 Task: Search round trip flight ticket for 2 adults, 2 infants in seat and 1 infant on lap in first from Hagerstown: Hagerstown Regional Airport (richard A. Henson Field) to Indianapolis: Indianapolis International Airport on 8-5-2023 and return on 8-7-2023. Choice of flights is Singapure airlines. Number of bags: 1 carry on bag and 5 checked bags. Price is upto 100000. Outbound departure time preference is 5:30.
Action: Mouse moved to (348, 316)
Screenshot: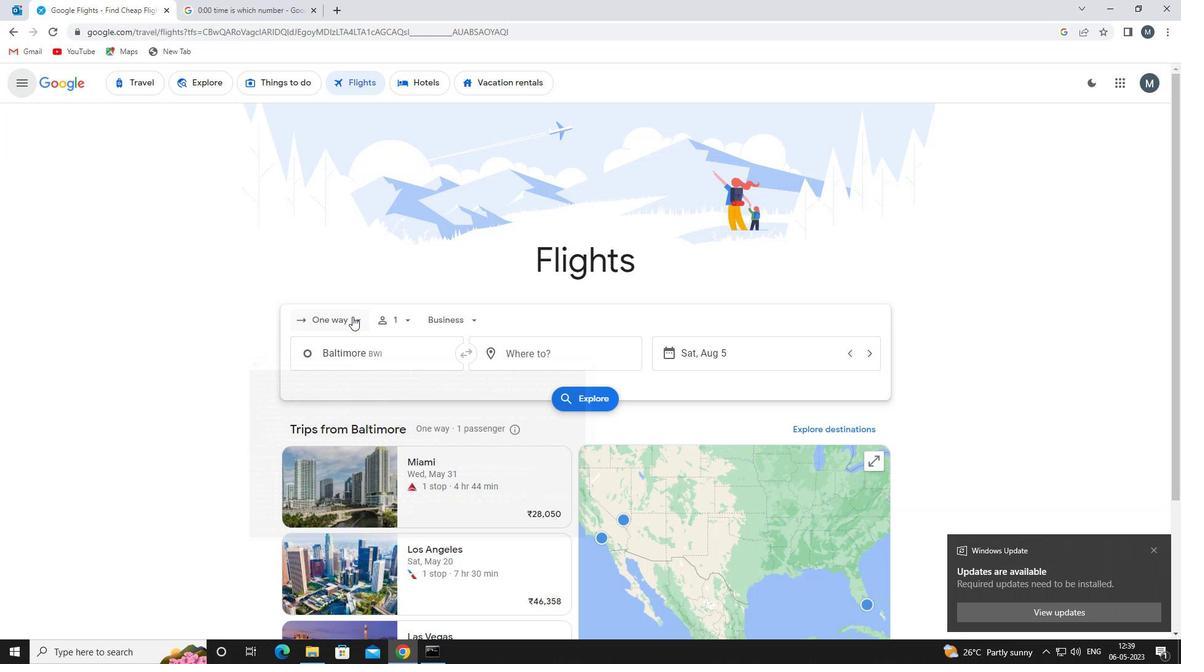 
Action: Mouse pressed left at (348, 316)
Screenshot: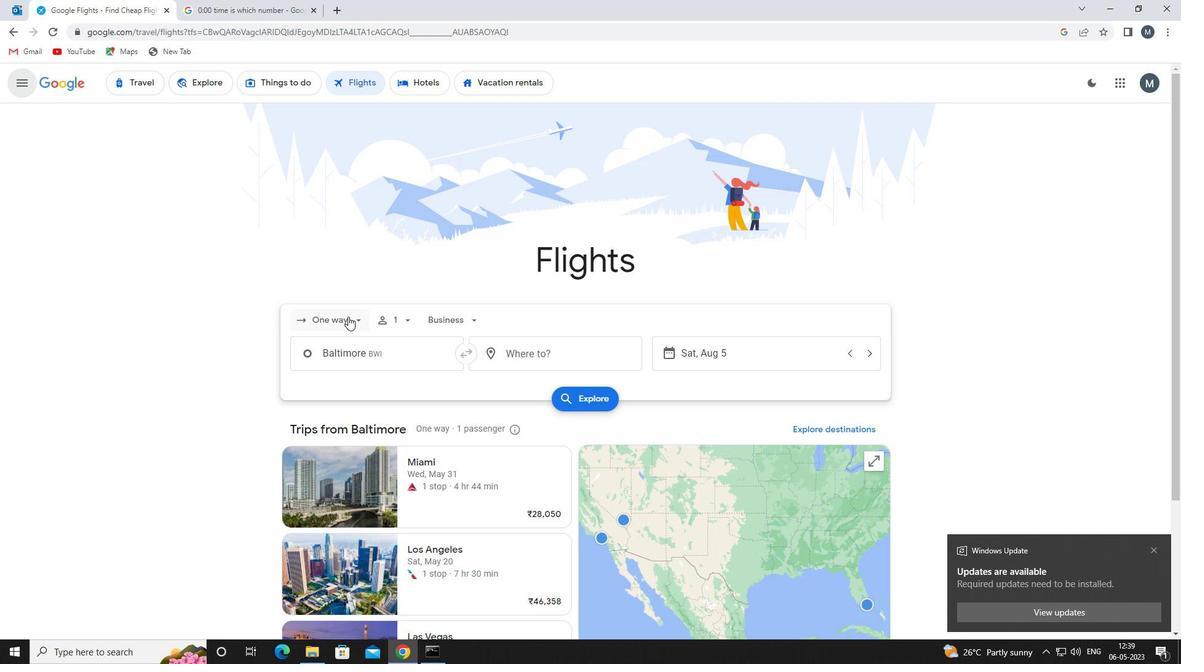 
Action: Mouse moved to (350, 349)
Screenshot: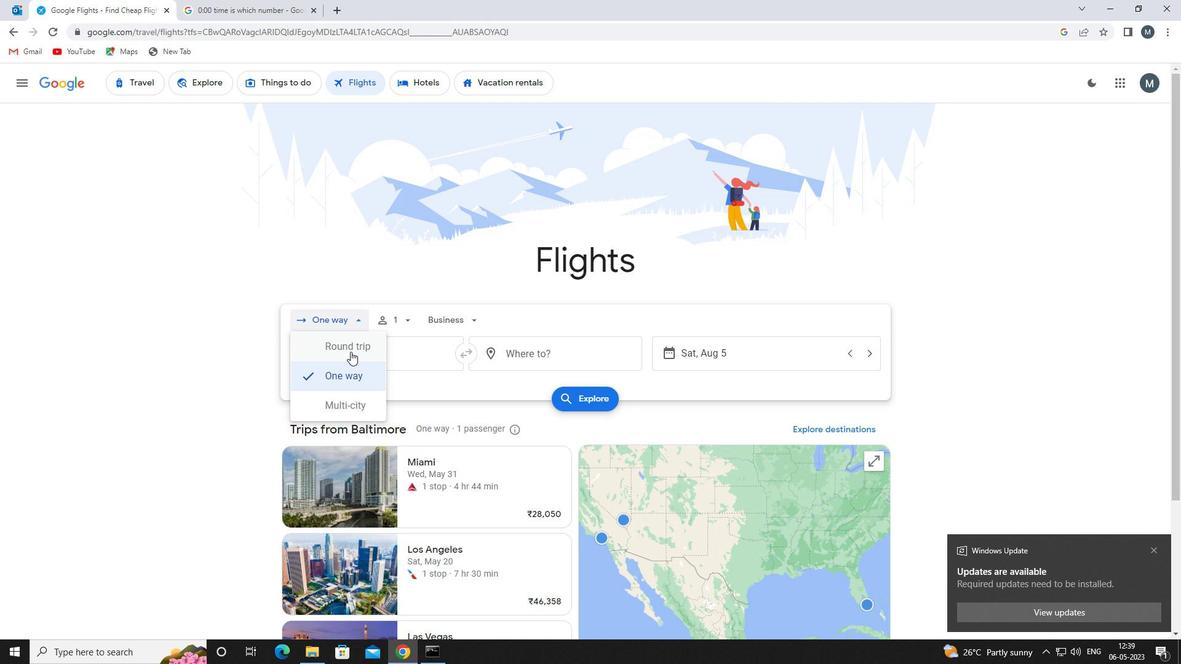 
Action: Mouse pressed left at (350, 349)
Screenshot: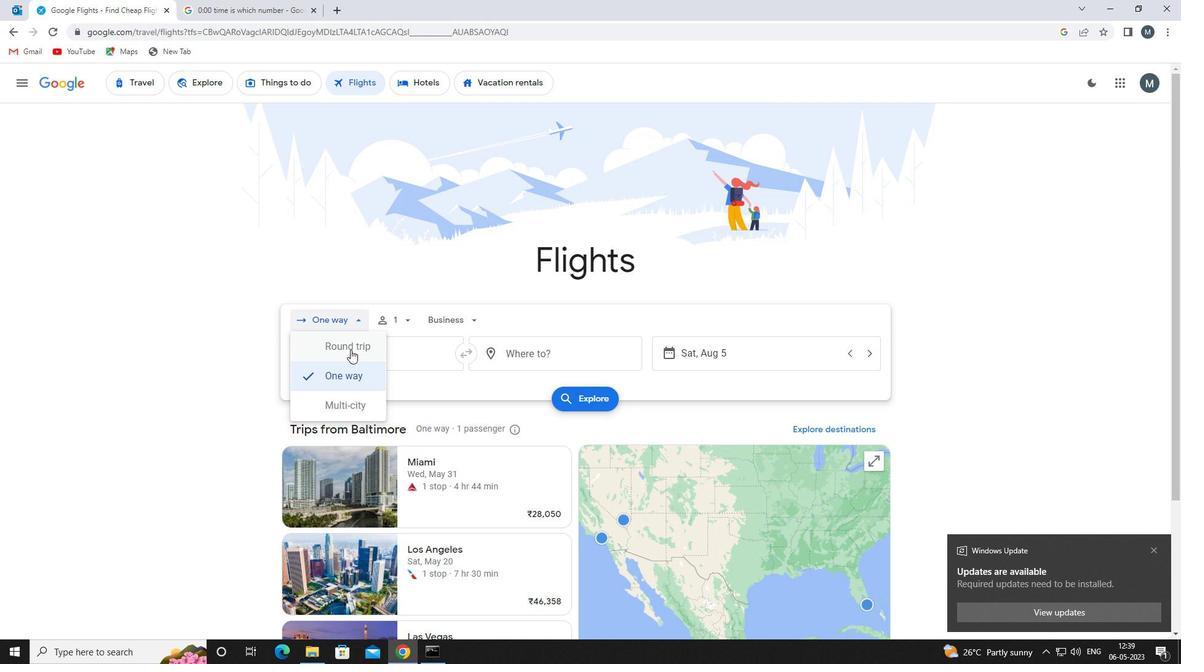 
Action: Mouse moved to (406, 321)
Screenshot: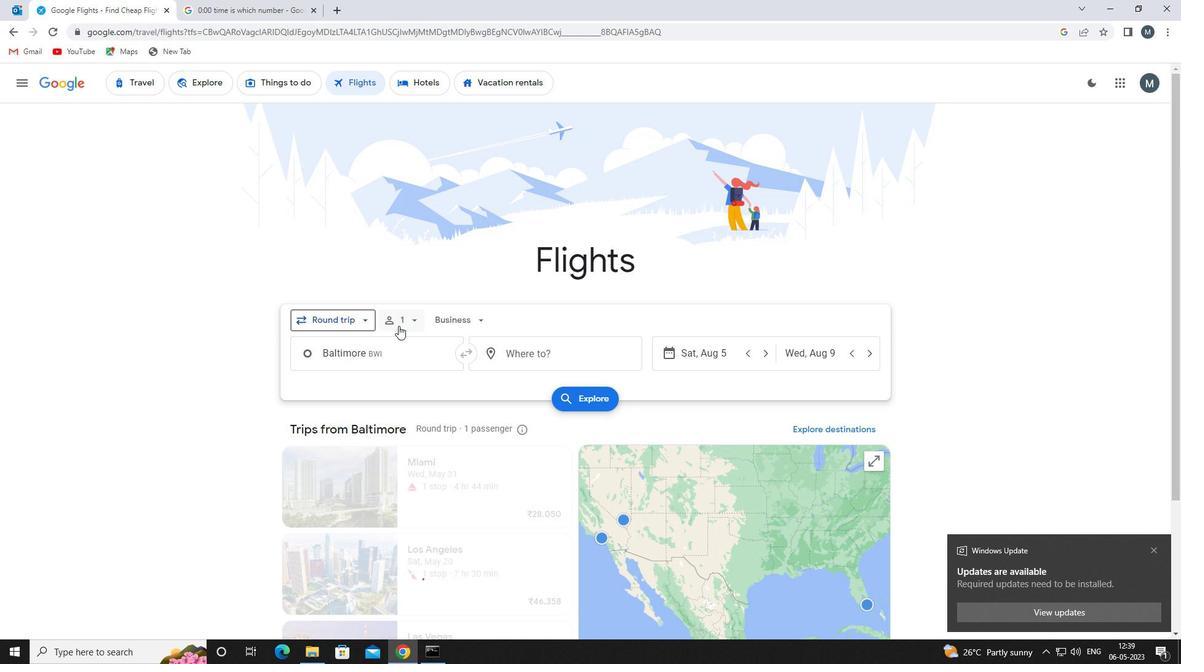 
Action: Mouse pressed left at (406, 321)
Screenshot: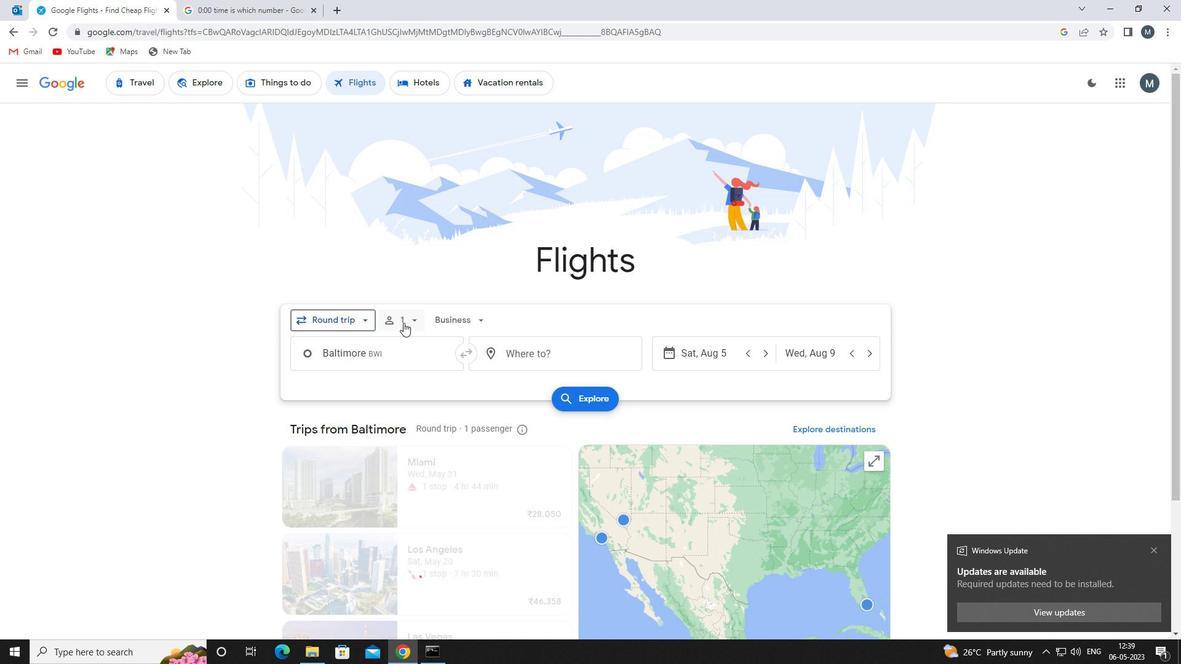 
Action: Mouse moved to (504, 350)
Screenshot: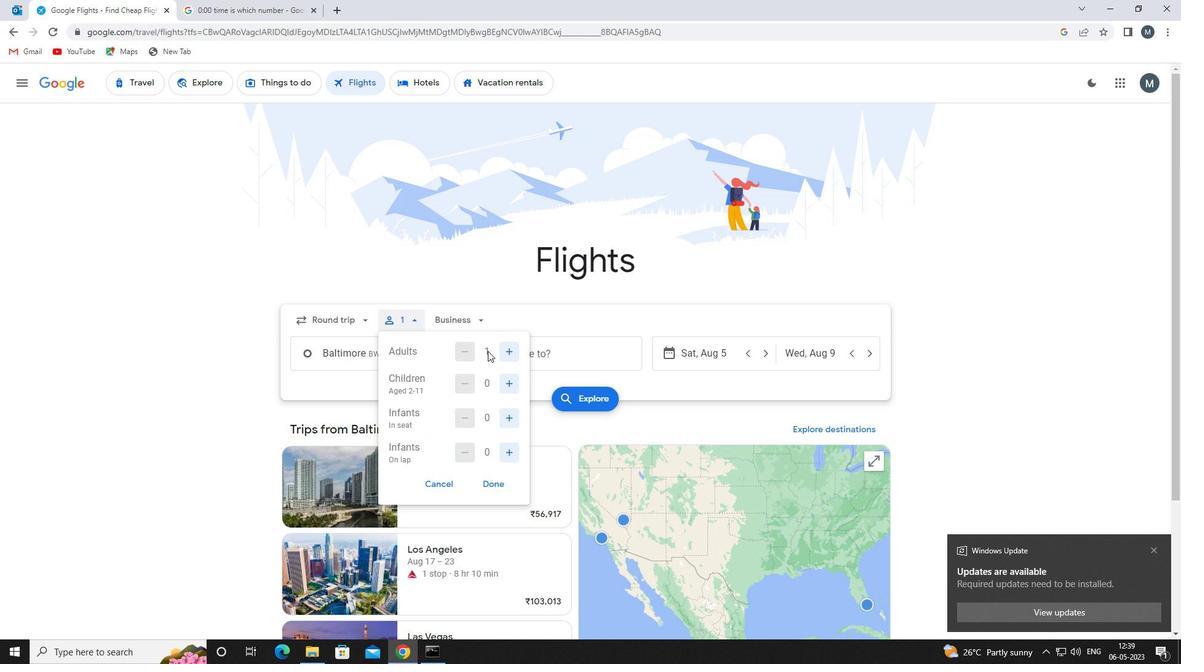 
Action: Mouse pressed left at (504, 350)
Screenshot: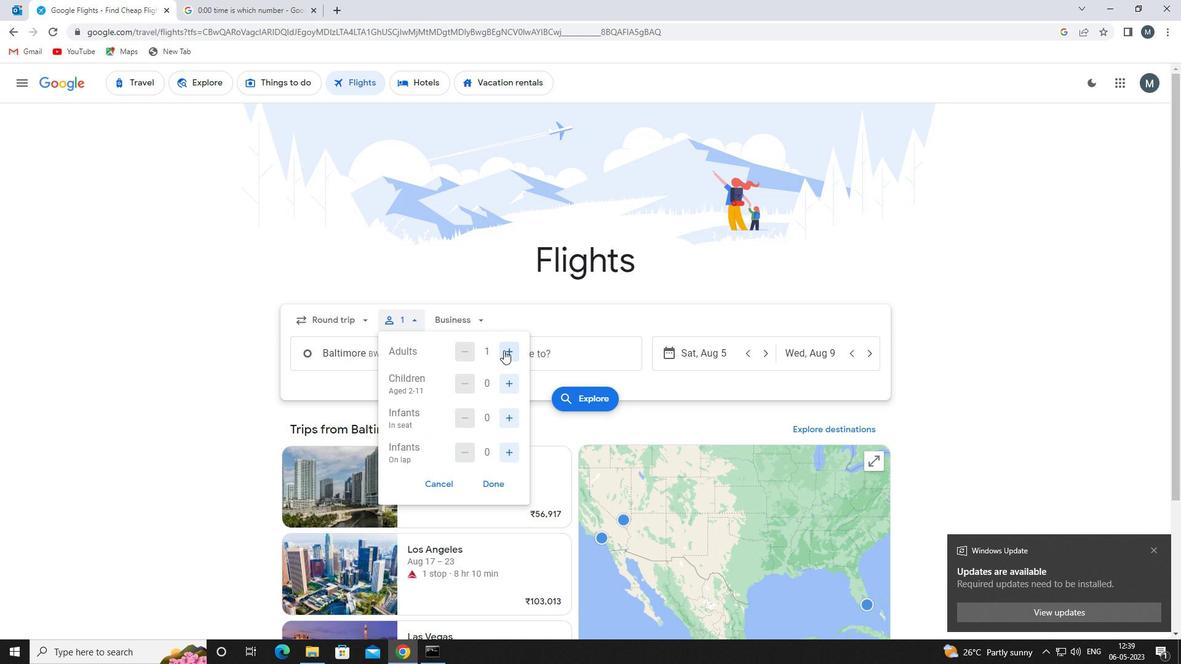 
Action: Mouse moved to (507, 416)
Screenshot: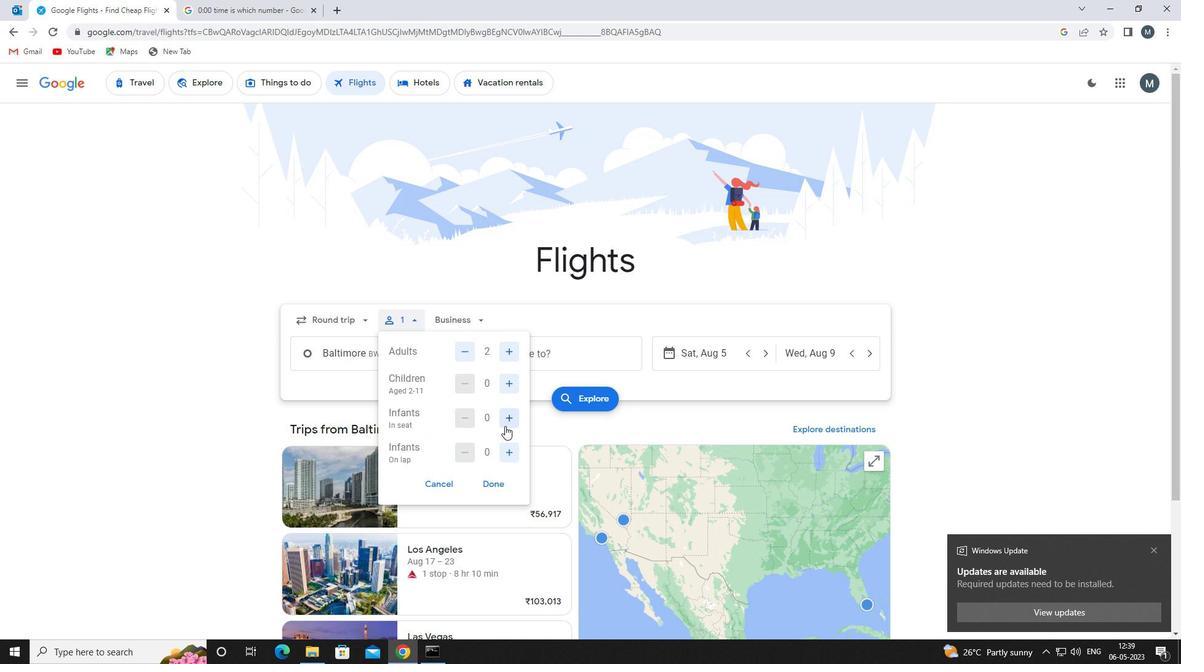 
Action: Mouse pressed left at (507, 416)
Screenshot: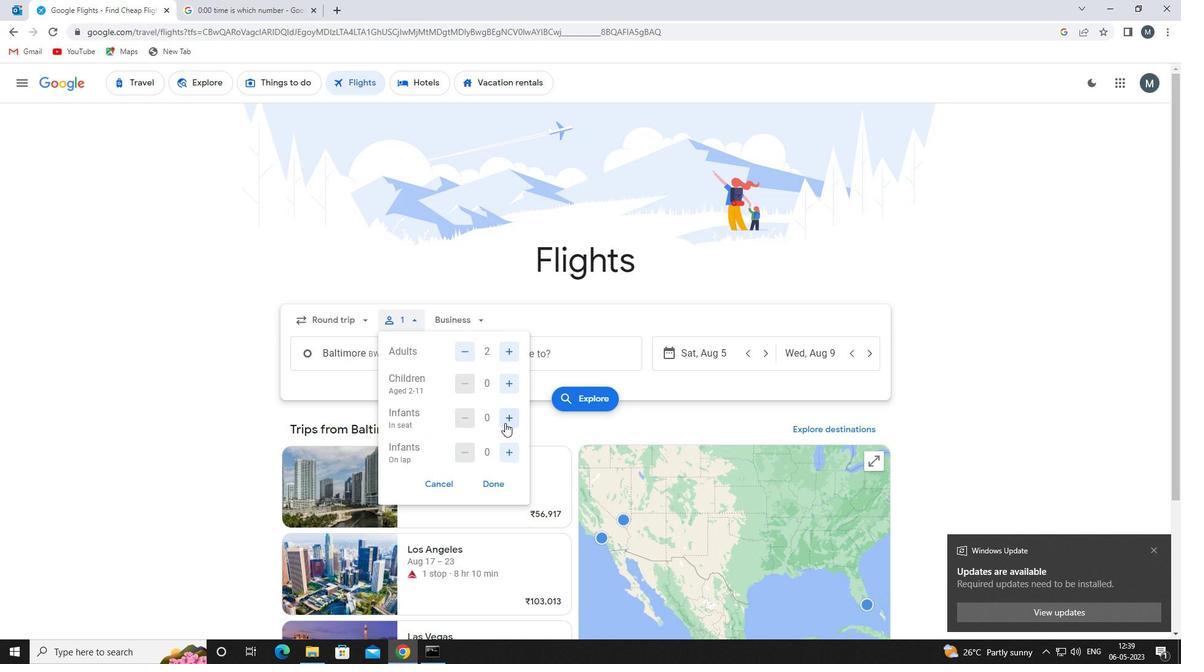 
Action: Mouse moved to (507, 417)
Screenshot: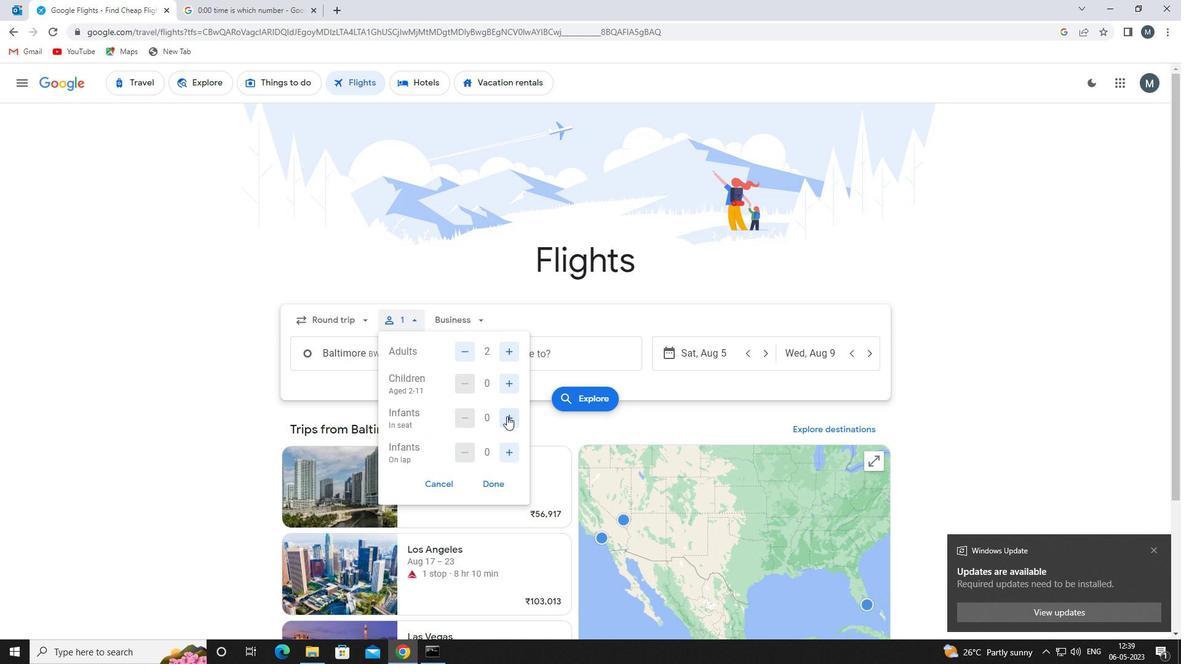 
Action: Mouse pressed left at (507, 417)
Screenshot: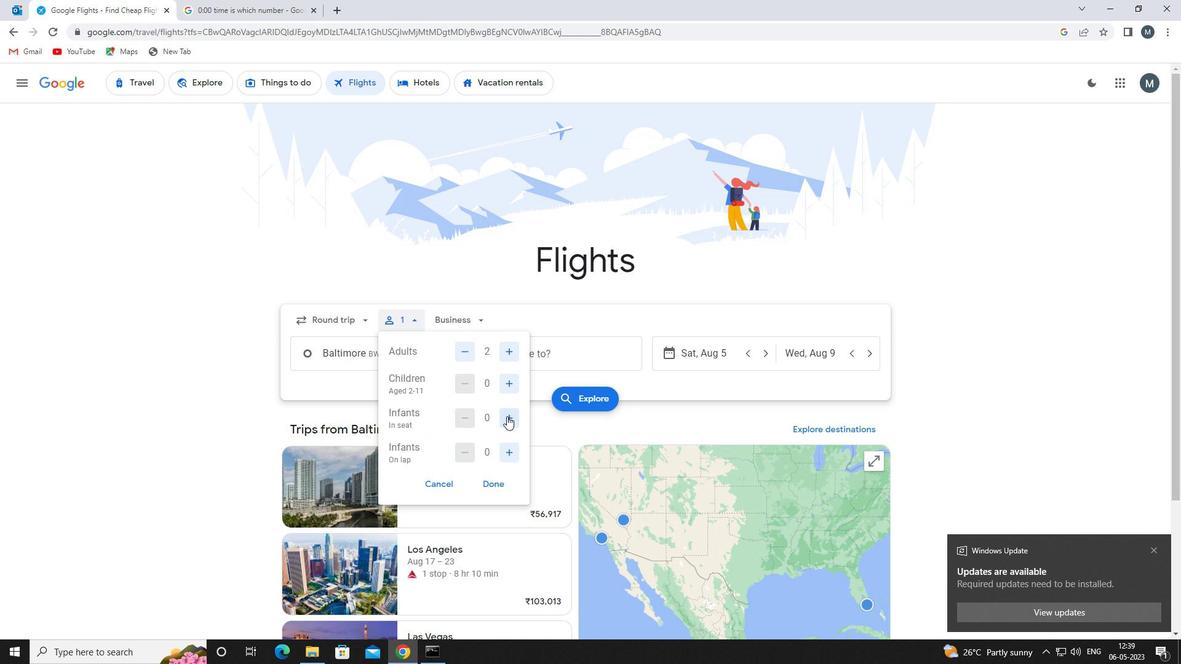 
Action: Mouse moved to (512, 454)
Screenshot: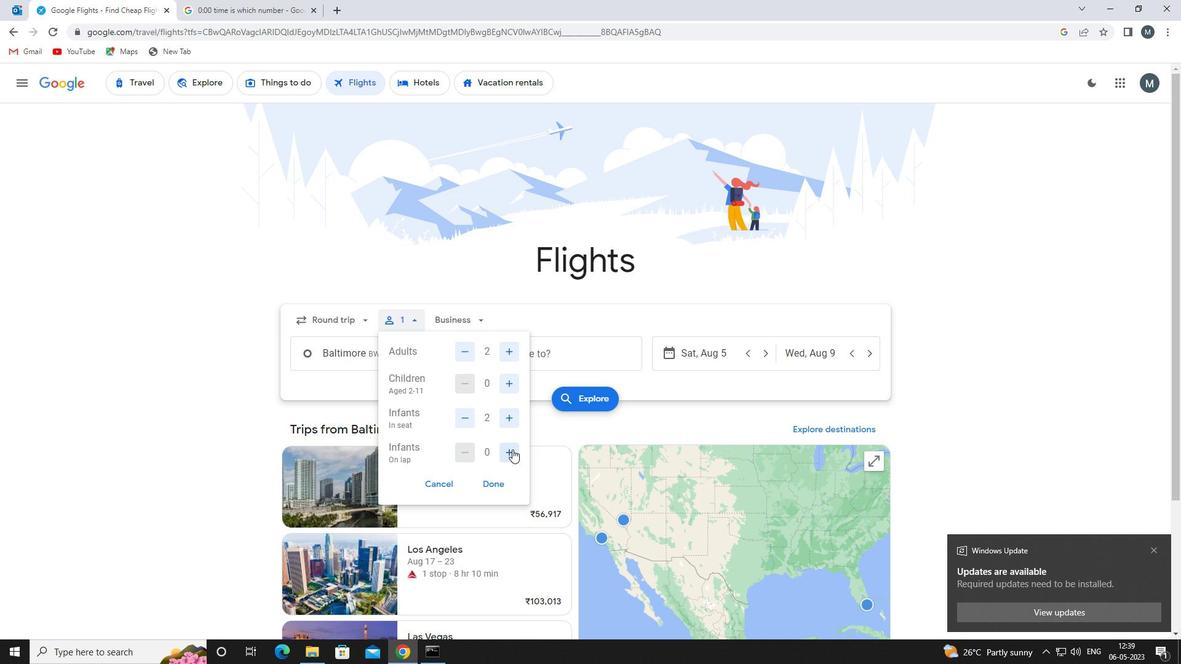 
Action: Mouse pressed left at (512, 454)
Screenshot: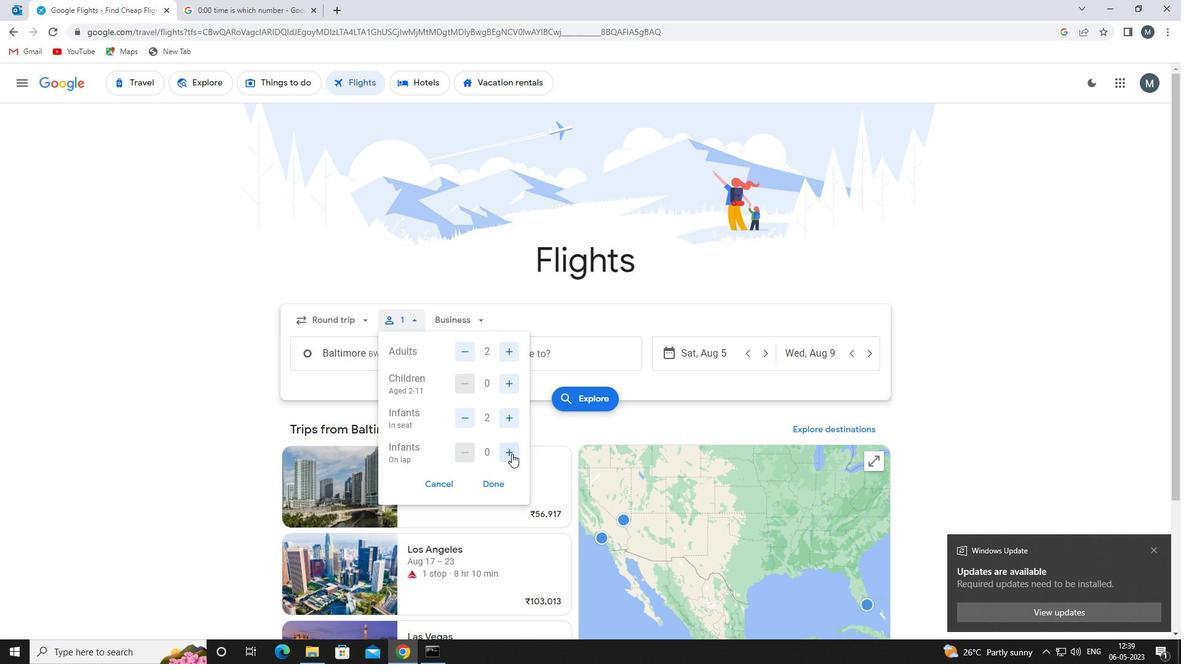 
Action: Mouse moved to (484, 486)
Screenshot: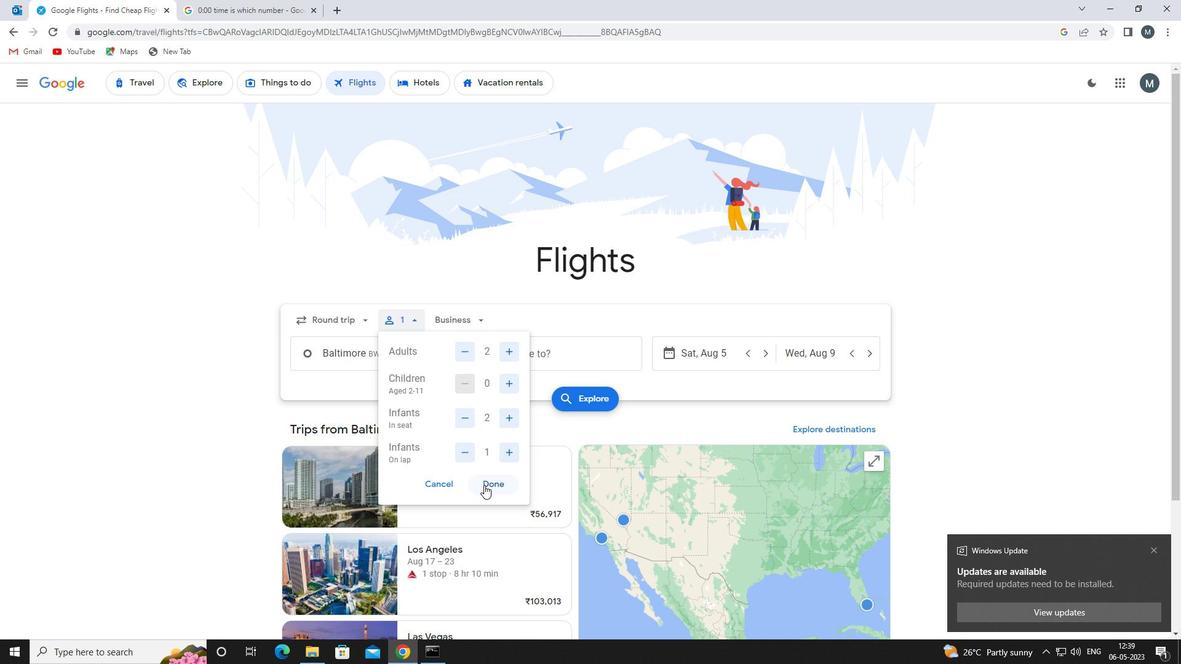 
Action: Mouse pressed left at (484, 486)
Screenshot: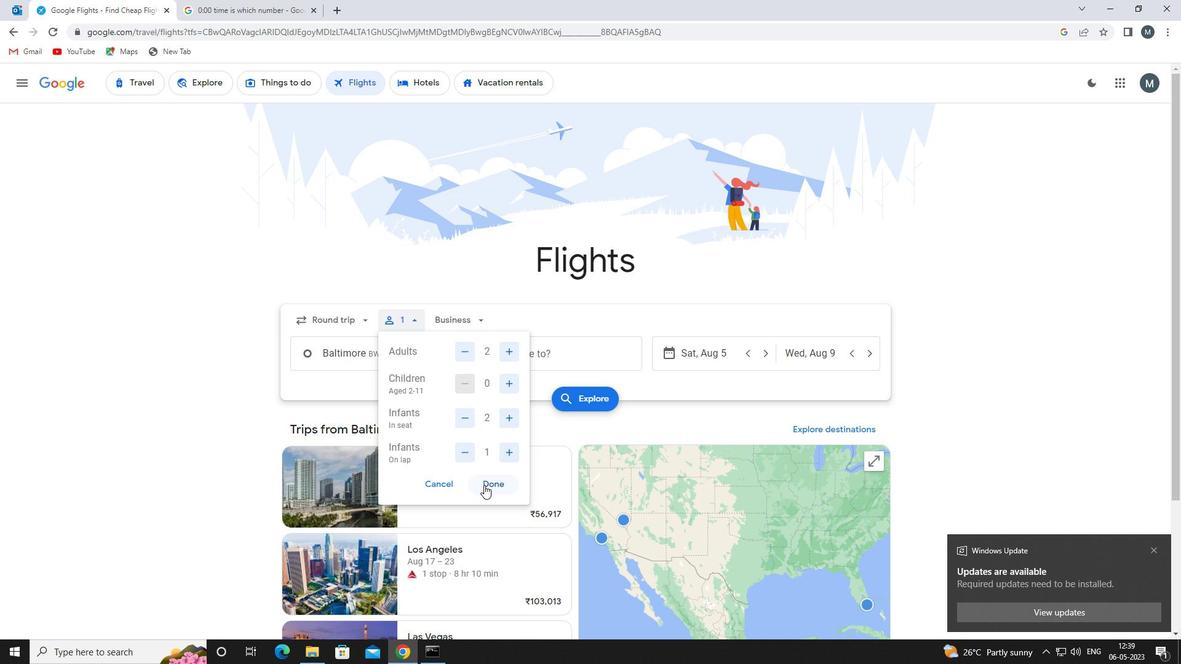 
Action: Mouse moved to (462, 320)
Screenshot: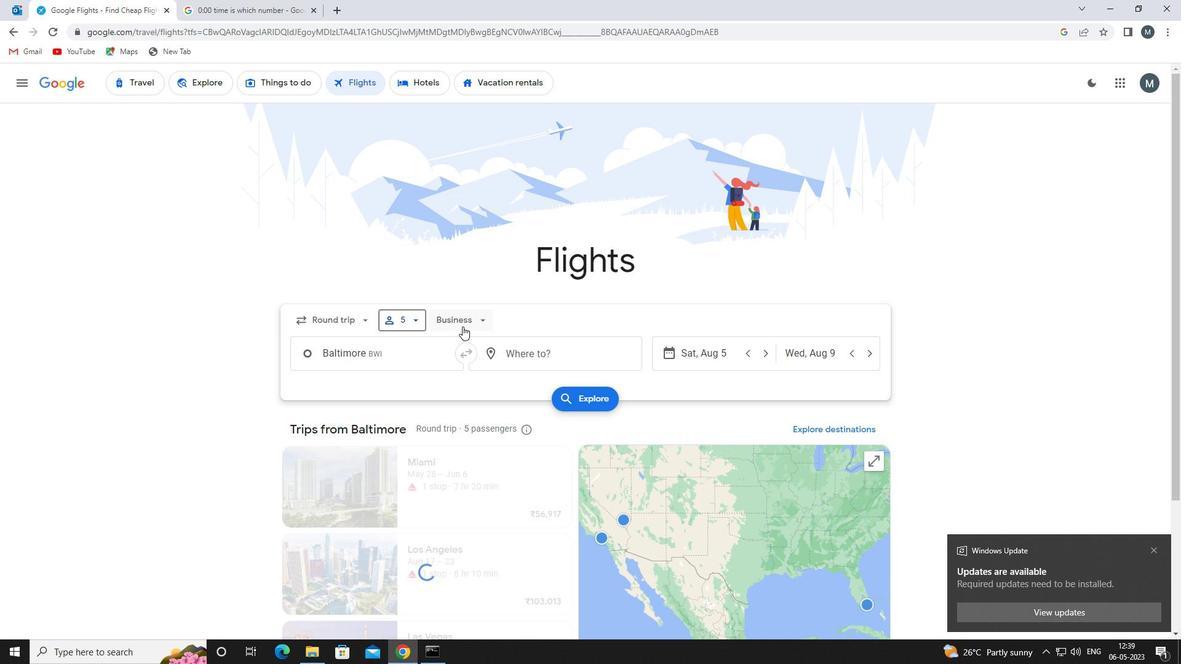 
Action: Mouse pressed left at (462, 320)
Screenshot: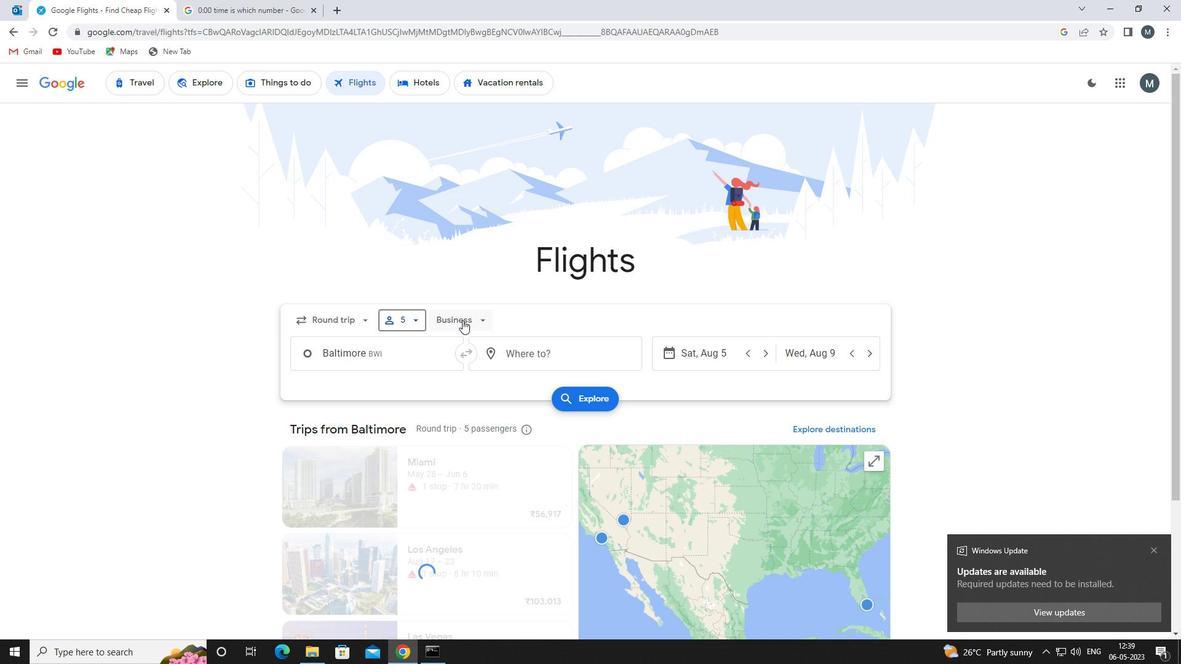 
Action: Mouse moved to (476, 438)
Screenshot: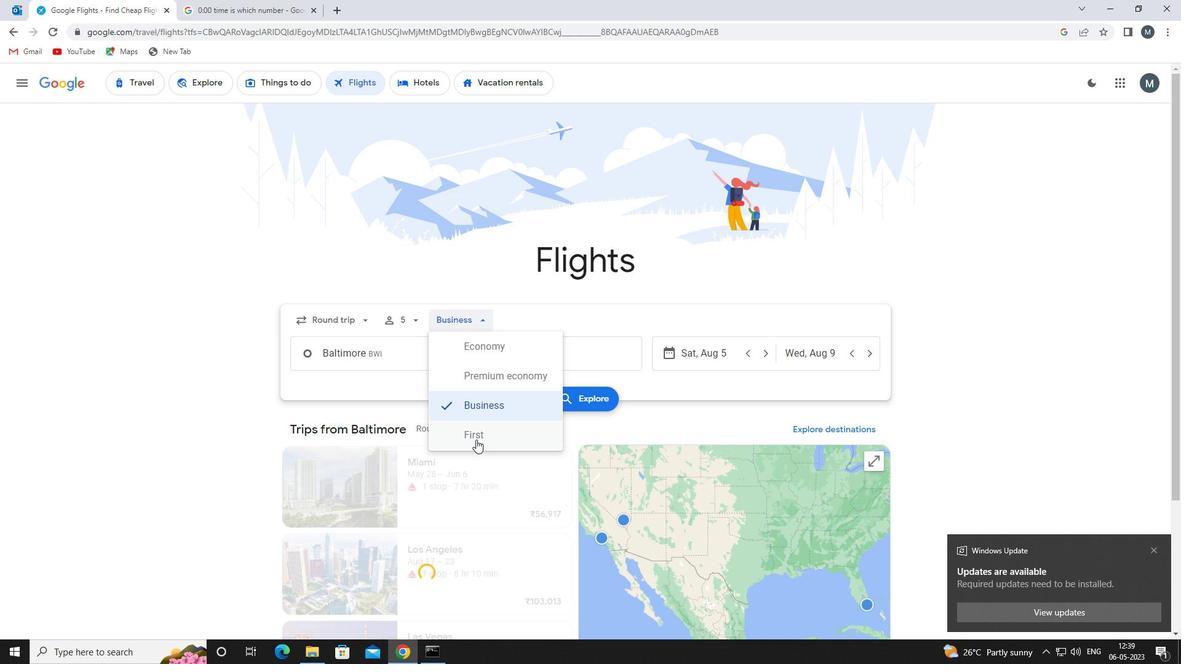 
Action: Mouse pressed left at (476, 438)
Screenshot: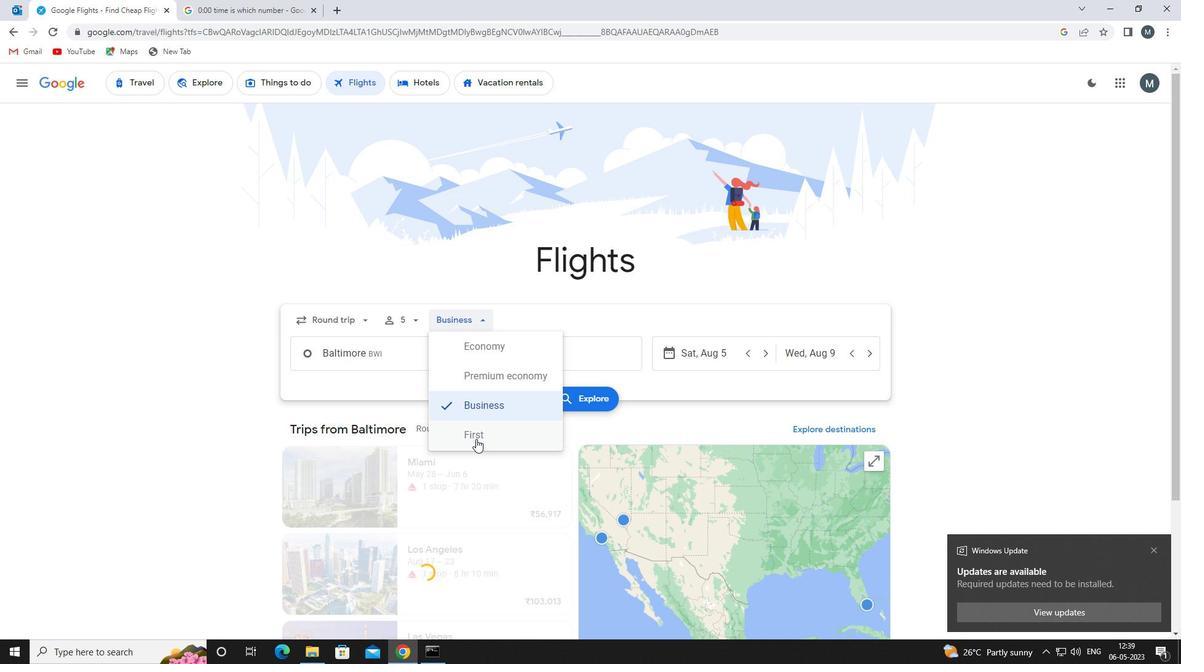
Action: Mouse moved to (387, 359)
Screenshot: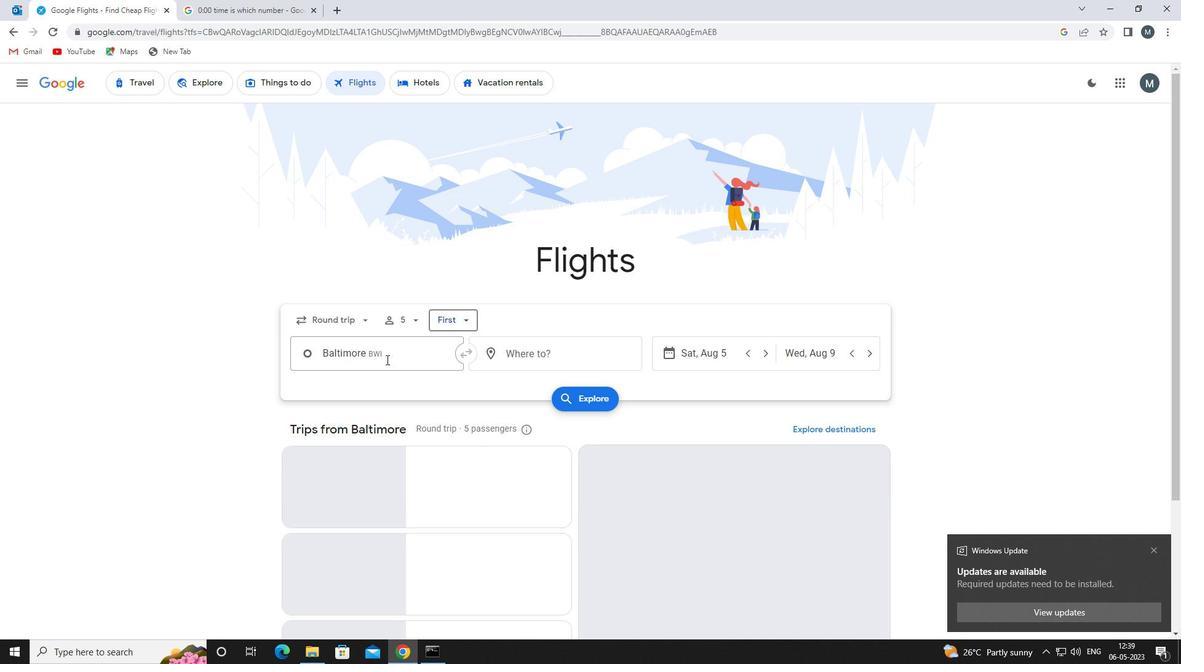 
Action: Mouse pressed left at (387, 359)
Screenshot: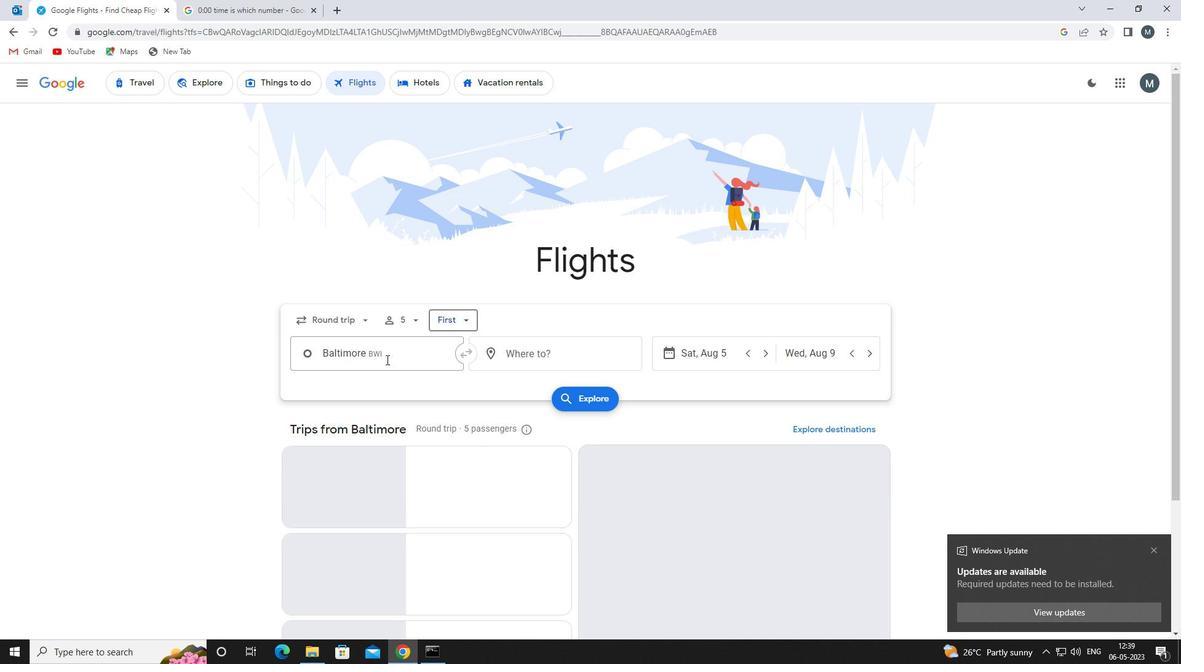 
Action: Mouse moved to (387, 358)
Screenshot: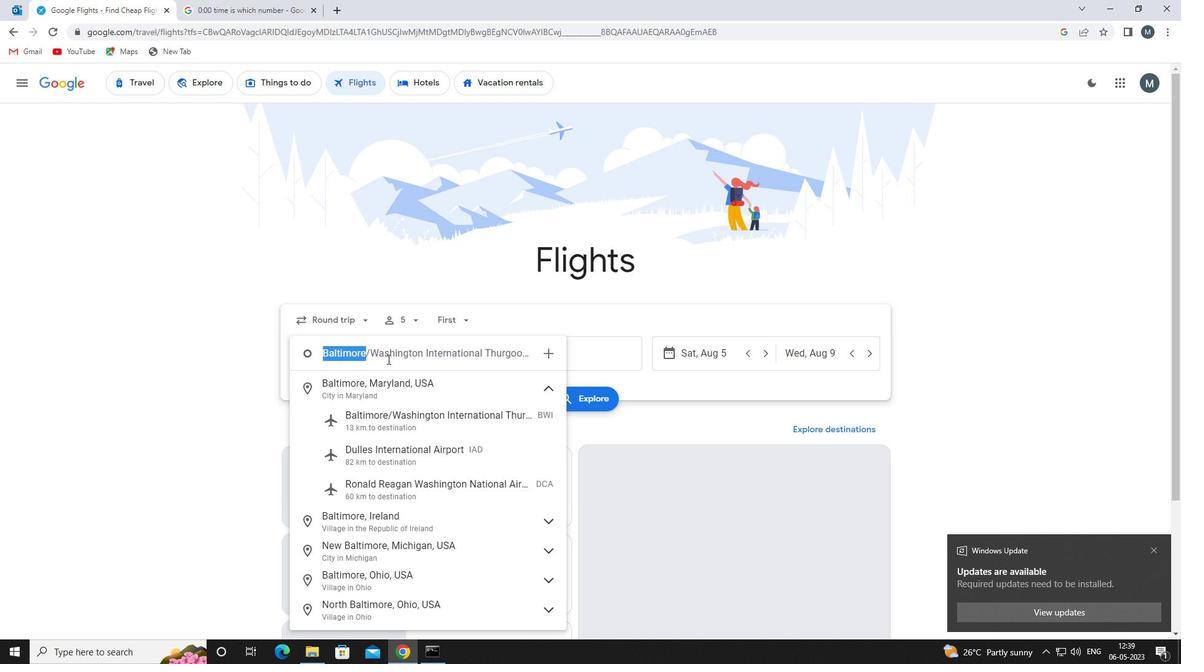 
Action: Key pressed hagerstown<Key.space>re
Screenshot: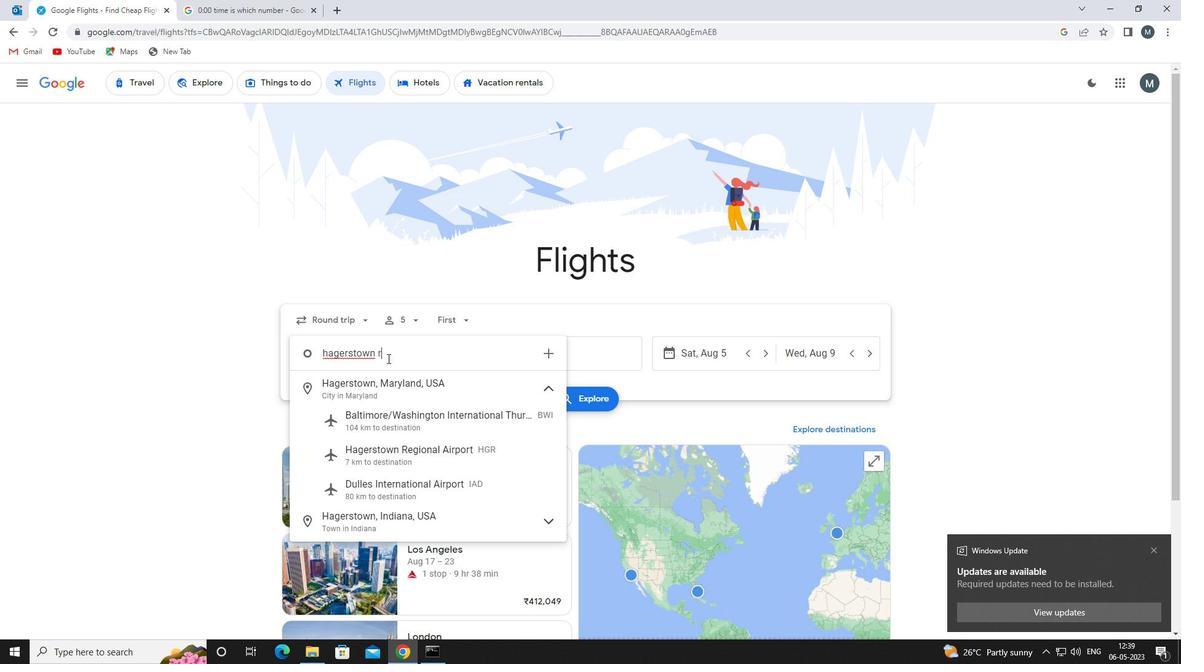 
Action: Mouse moved to (417, 382)
Screenshot: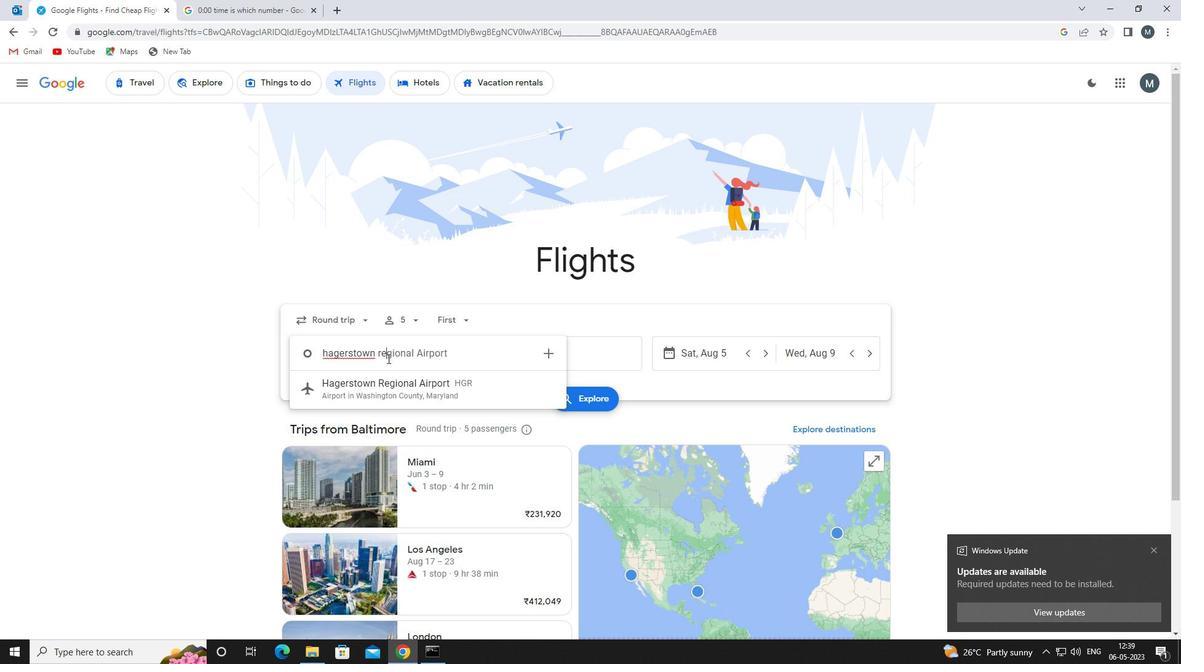 
Action: Mouse pressed left at (417, 382)
Screenshot: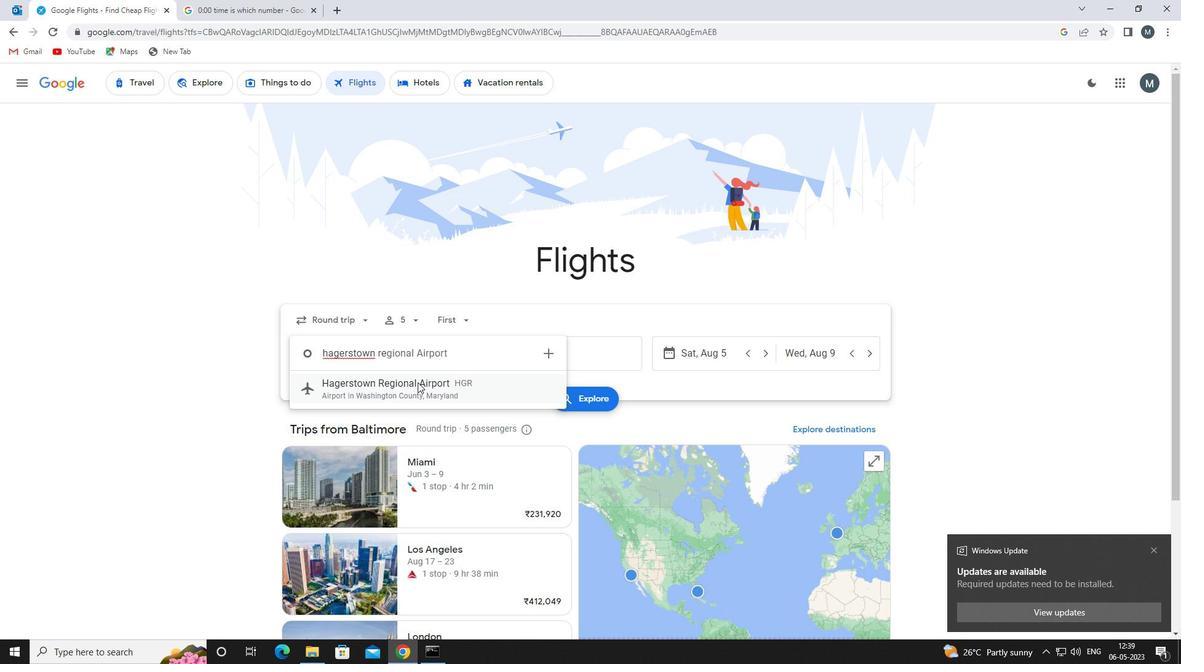 
Action: Mouse moved to (507, 356)
Screenshot: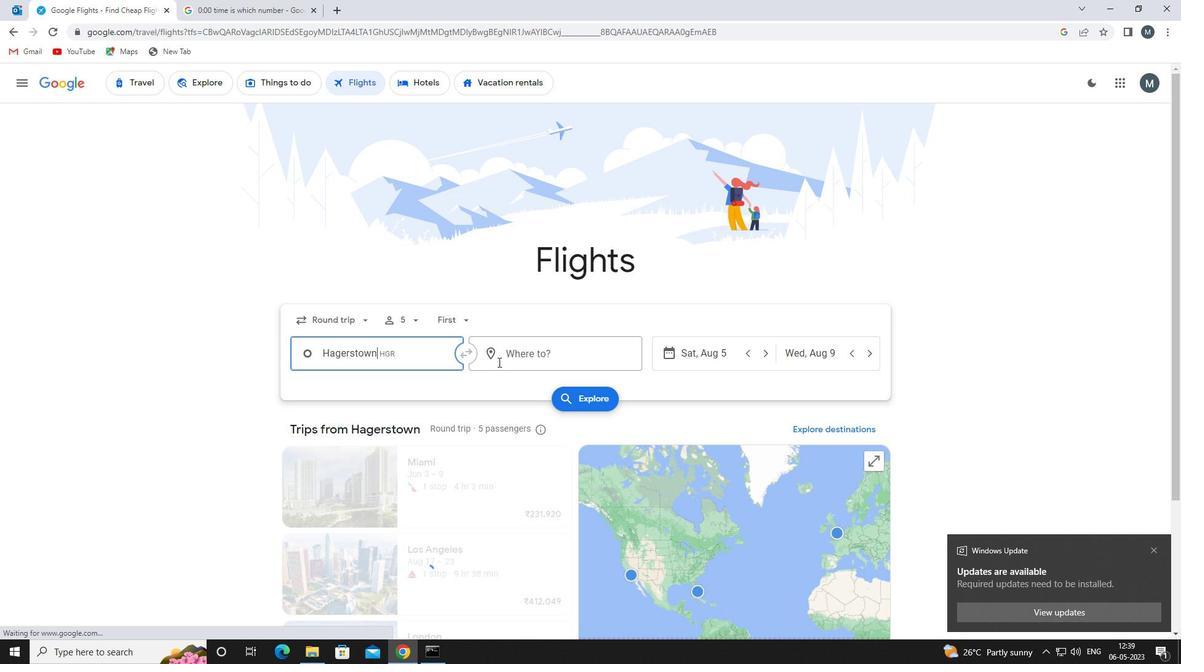 
Action: Mouse pressed left at (507, 356)
Screenshot: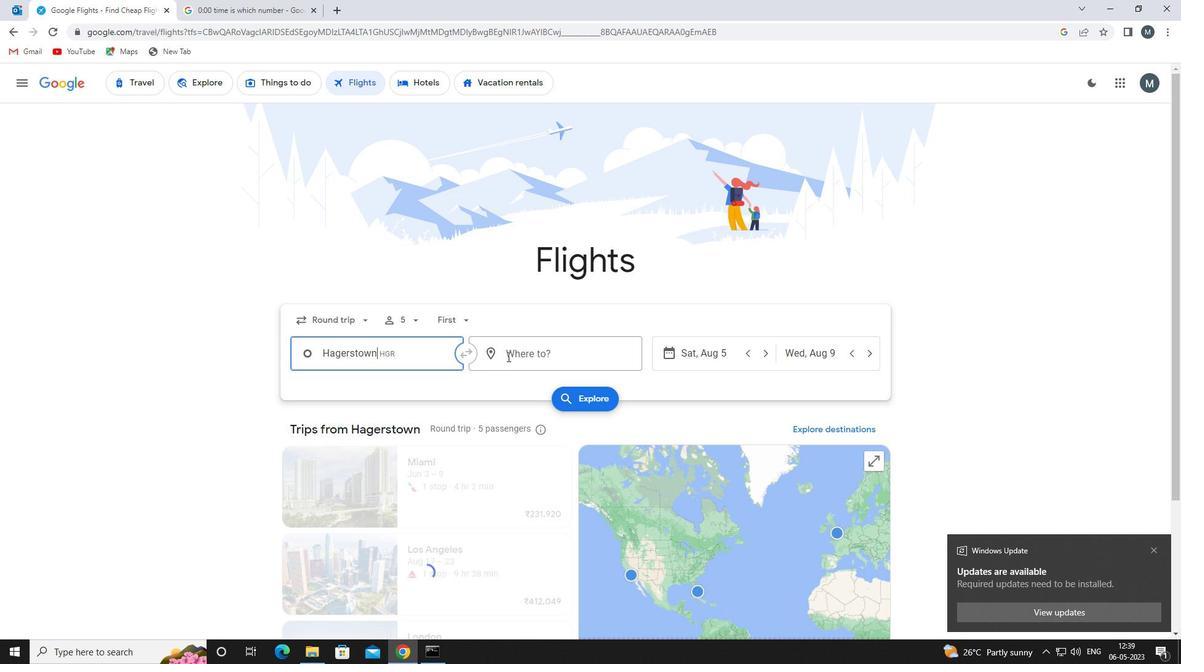 
Action: Key pressed ind
Screenshot: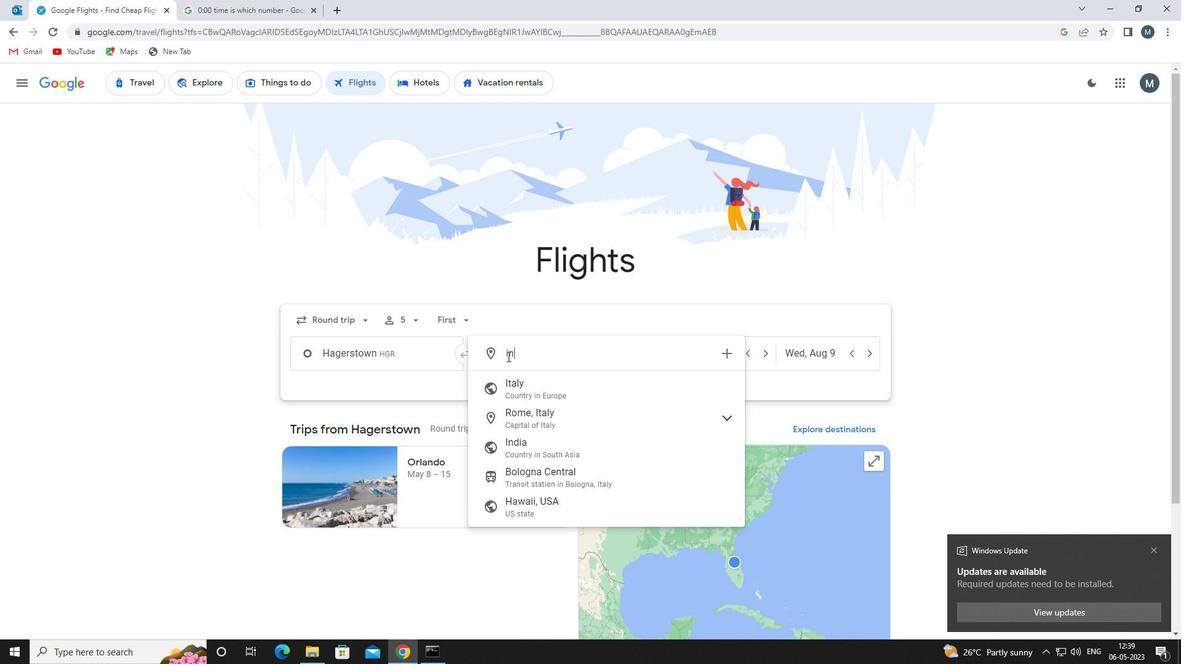 
Action: Mouse moved to (547, 386)
Screenshot: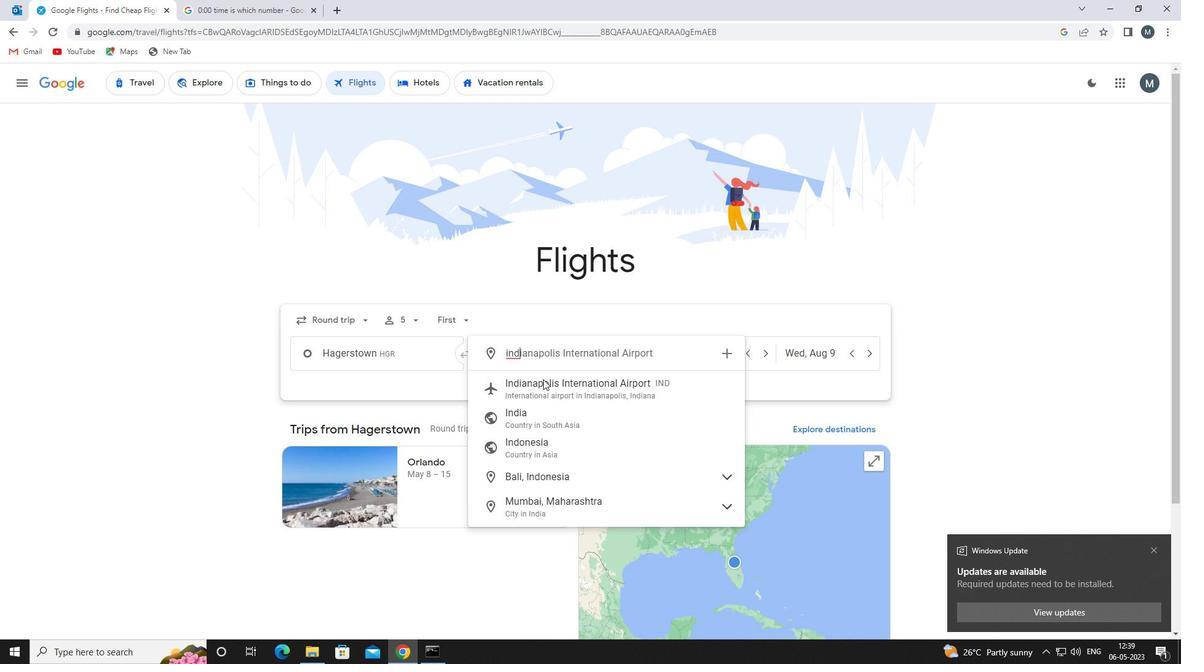
Action: Mouse pressed left at (547, 386)
Screenshot: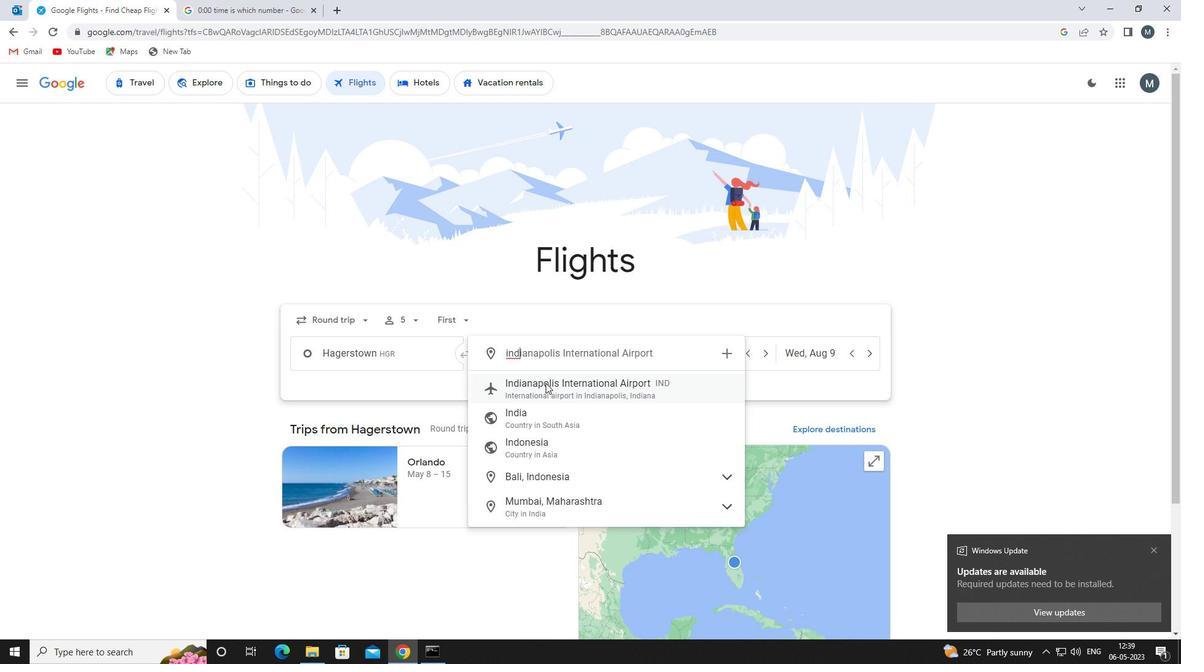 
Action: Mouse moved to (696, 360)
Screenshot: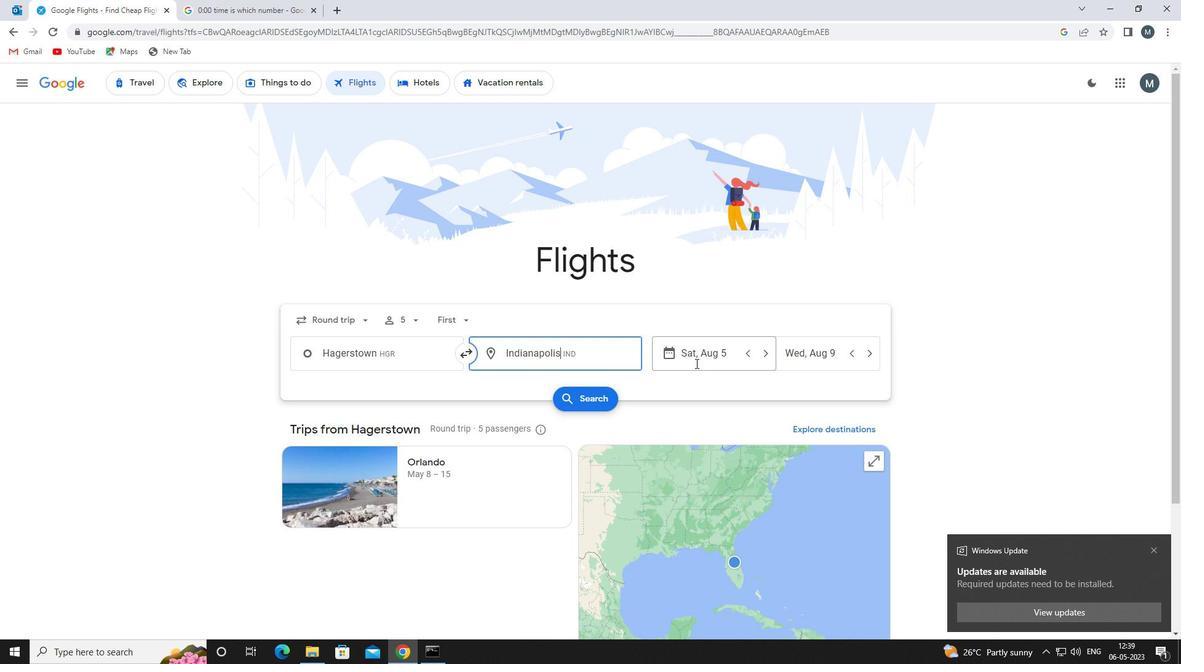 
Action: Mouse pressed left at (696, 360)
Screenshot: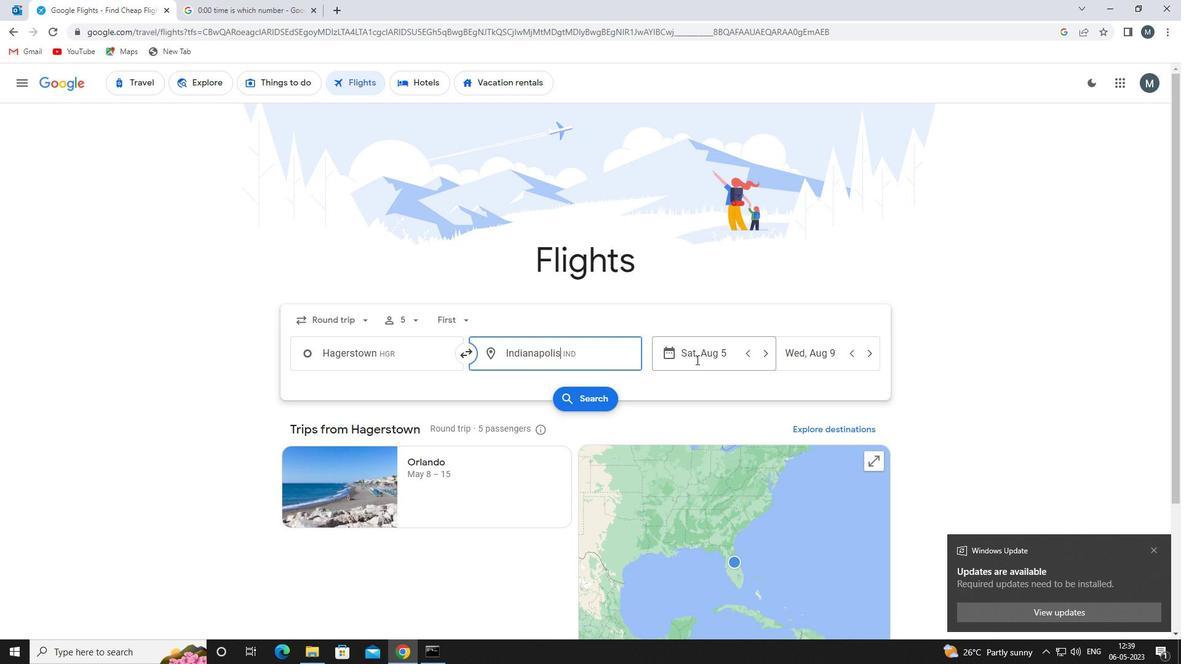 
Action: Mouse moved to (622, 417)
Screenshot: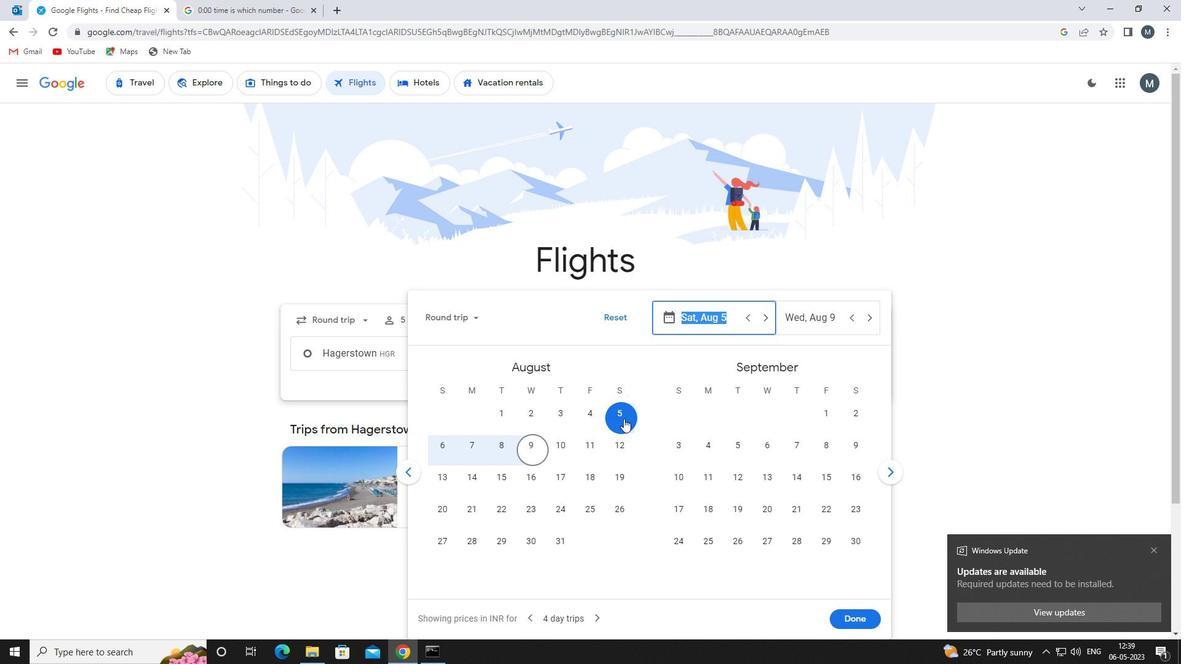 
Action: Mouse pressed left at (622, 417)
Screenshot: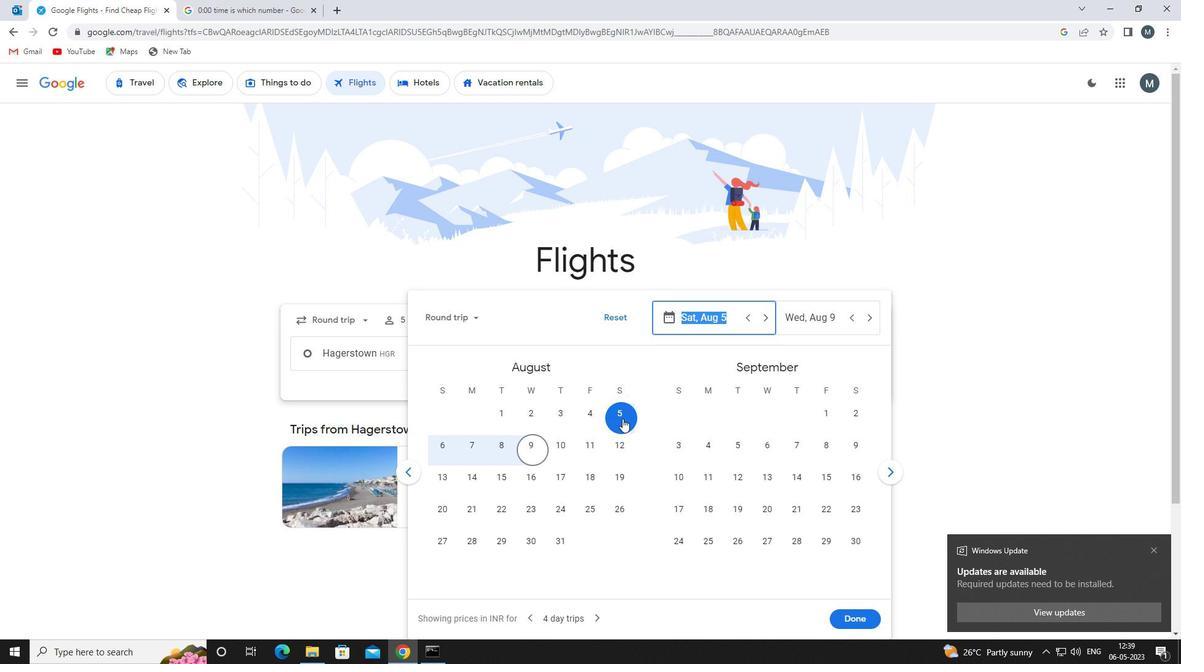 
Action: Mouse moved to (467, 443)
Screenshot: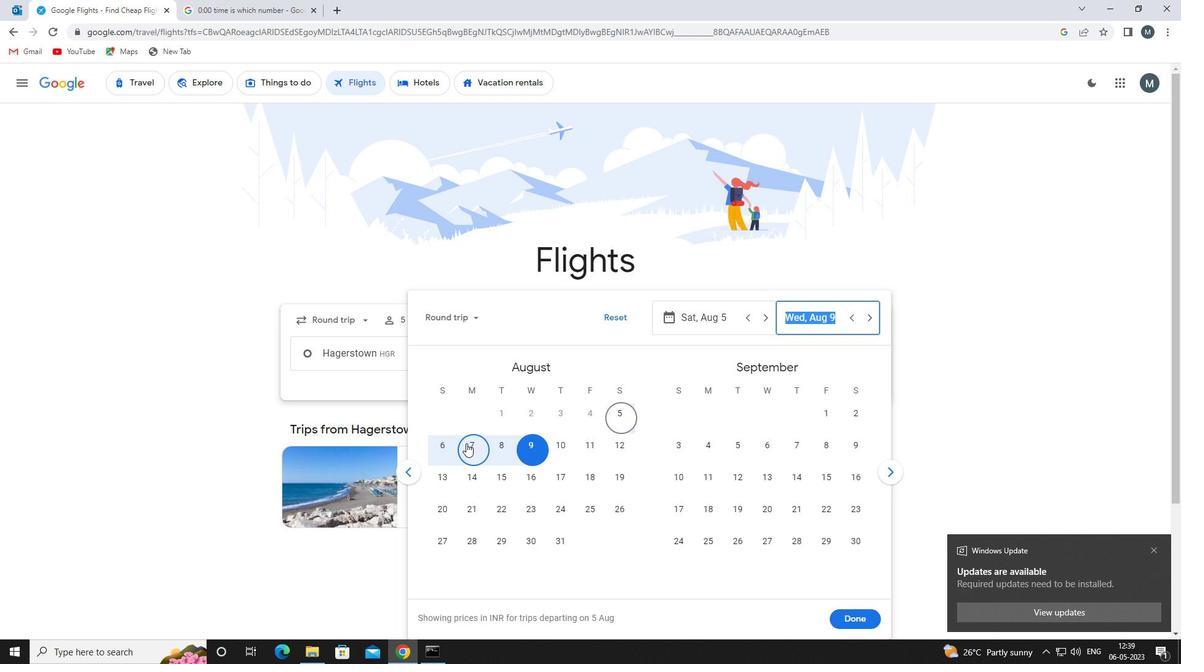 
Action: Mouse pressed left at (467, 443)
Screenshot: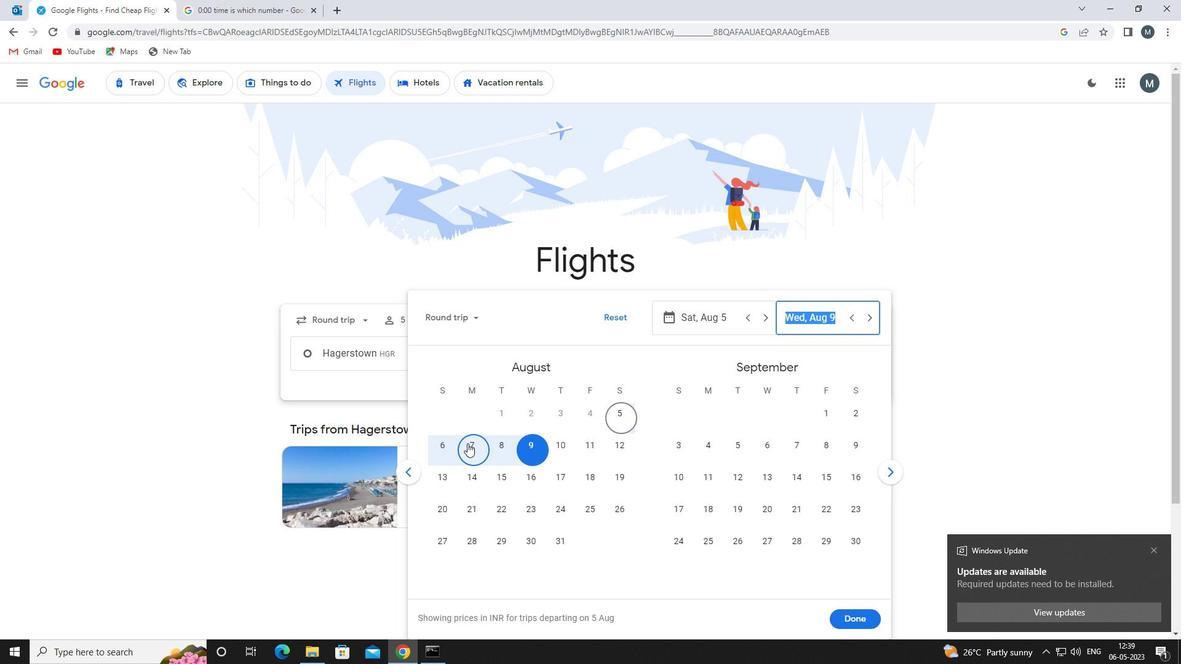 
Action: Mouse moved to (857, 621)
Screenshot: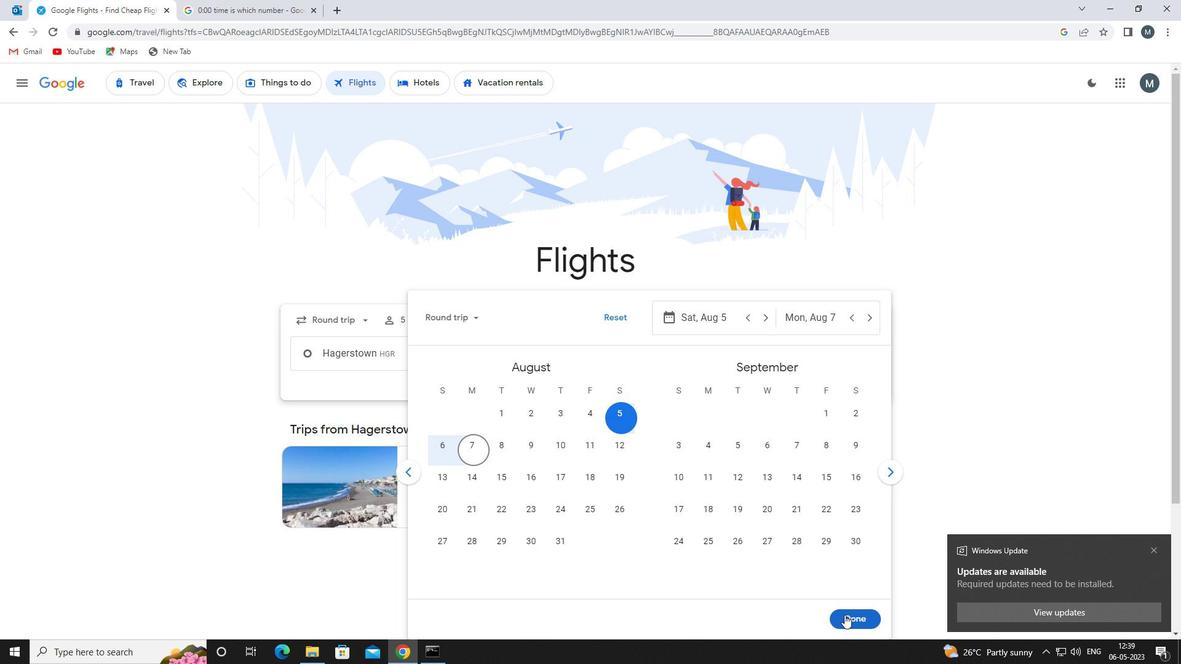 
Action: Mouse pressed left at (857, 621)
Screenshot: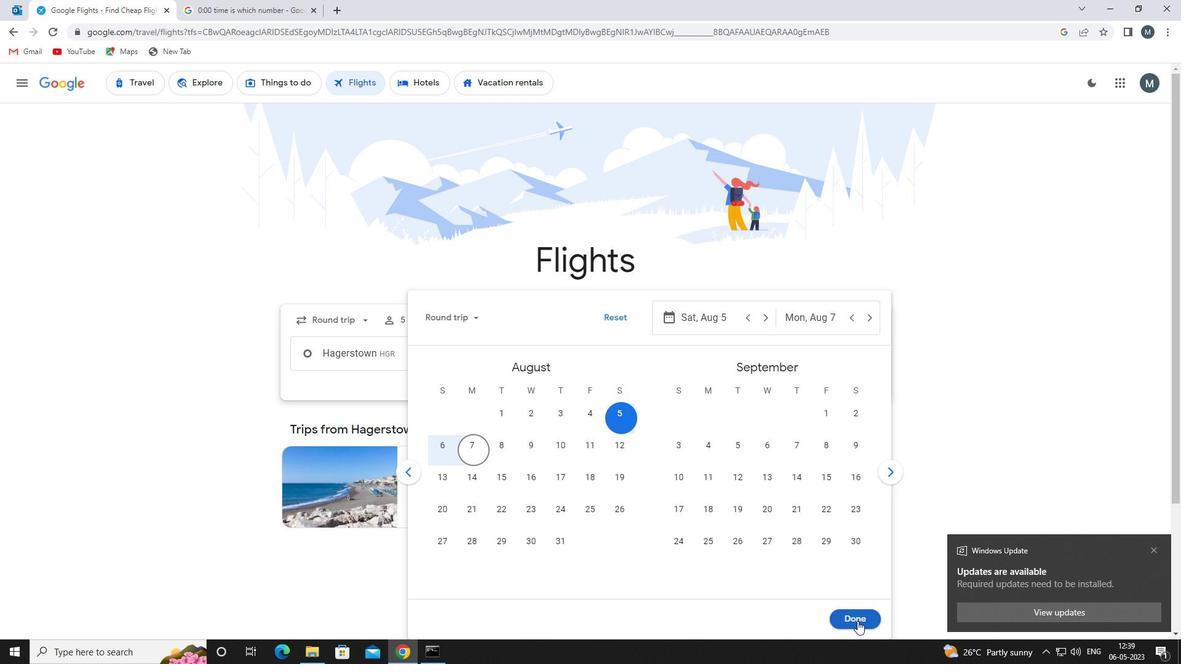 
Action: Mouse moved to (591, 397)
Screenshot: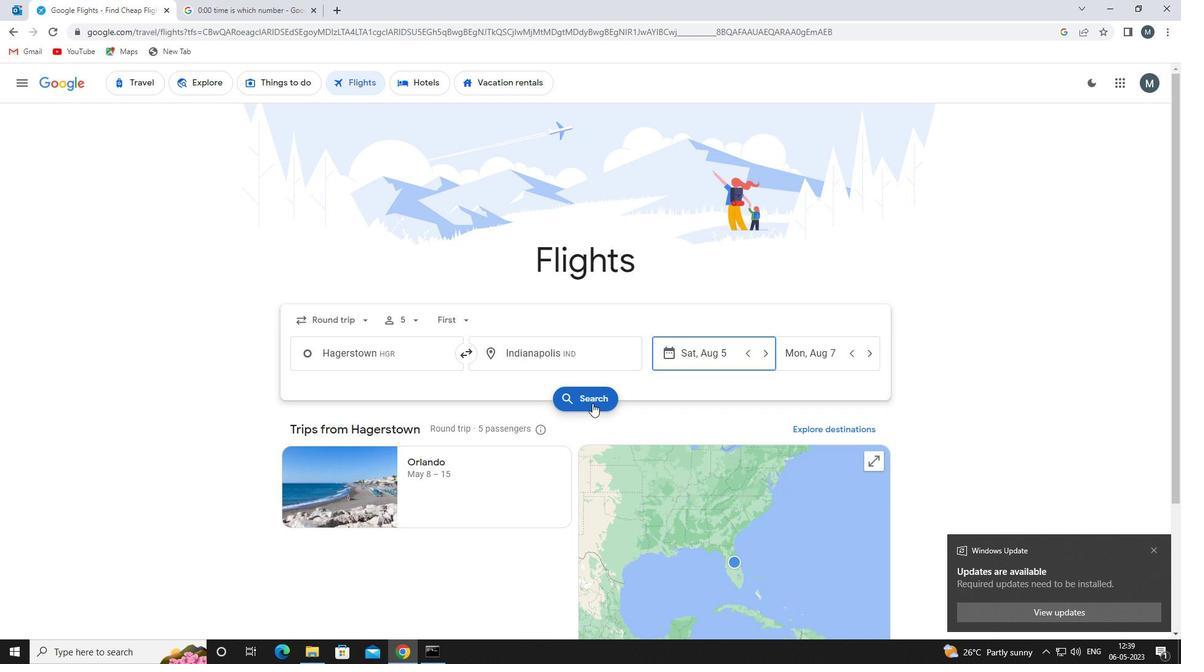 
Action: Mouse pressed left at (591, 397)
Screenshot: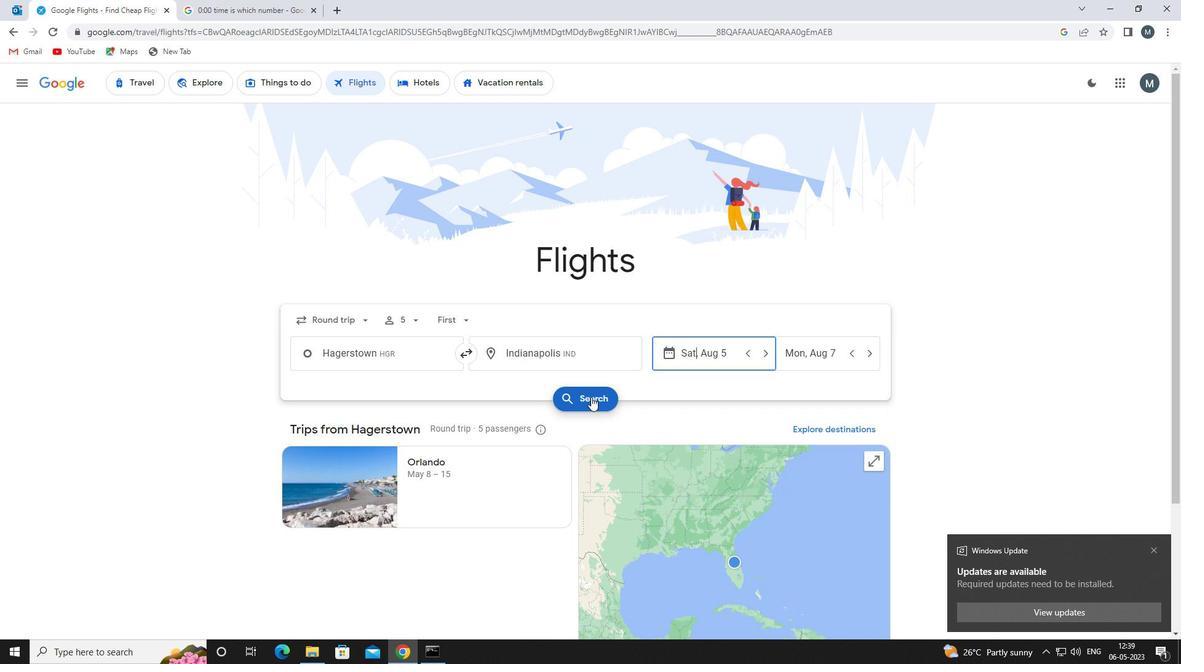 
Action: Mouse moved to (318, 195)
Screenshot: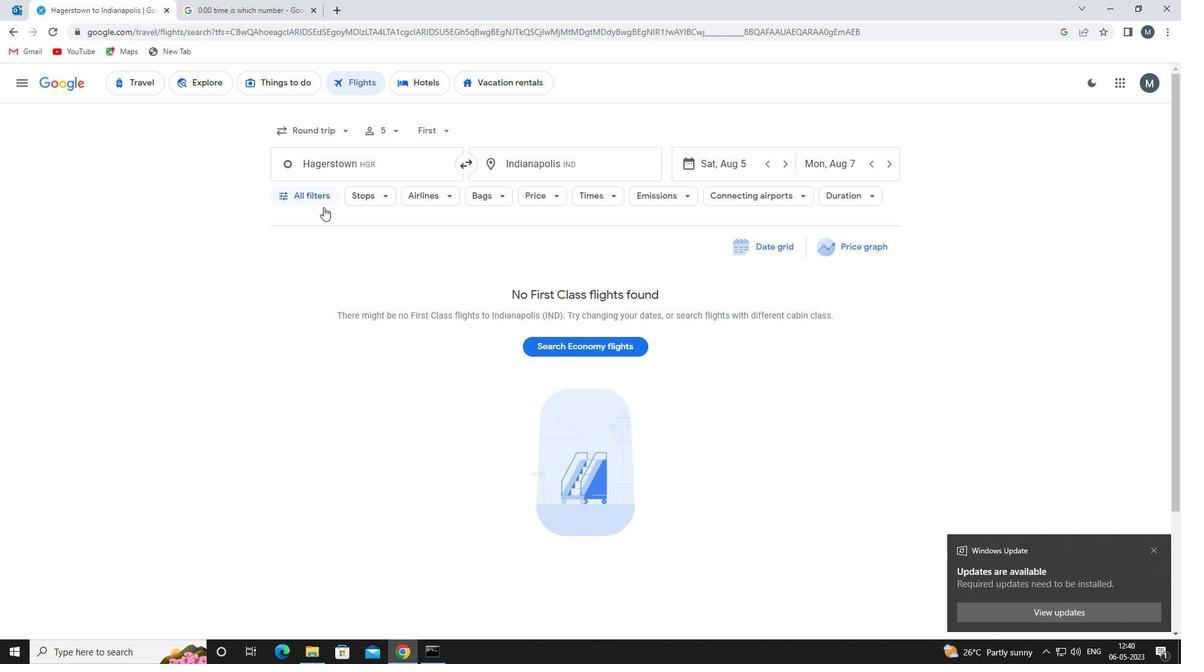 
Action: Mouse pressed left at (318, 195)
Screenshot: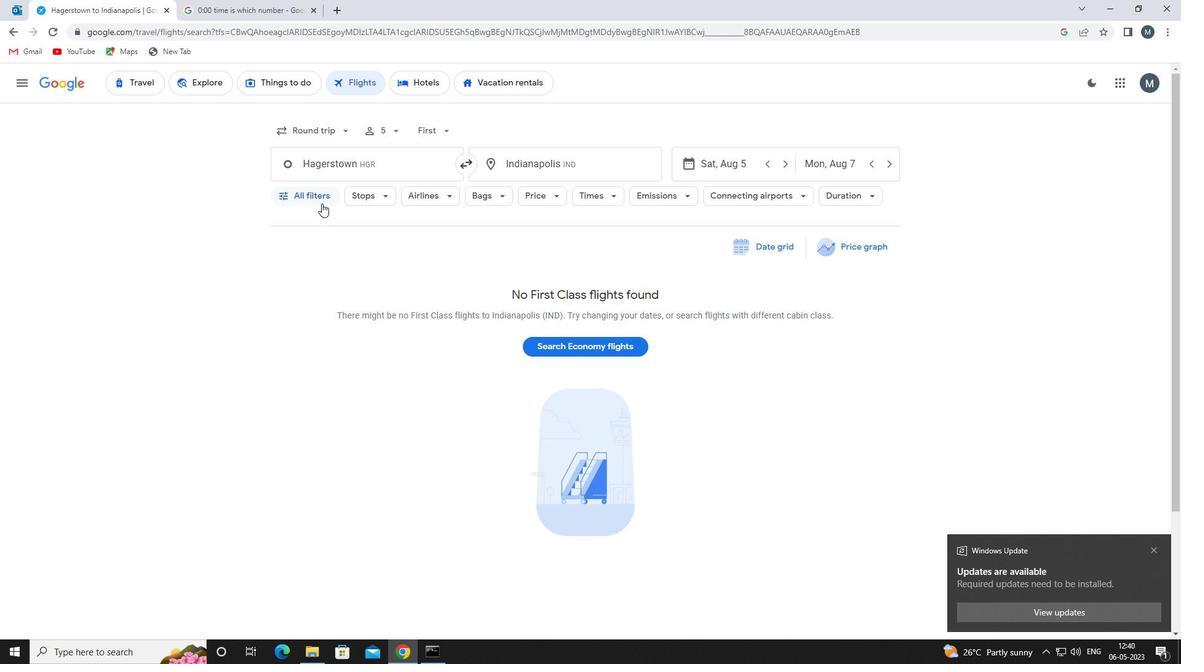 
Action: Mouse moved to (347, 316)
Screenshot: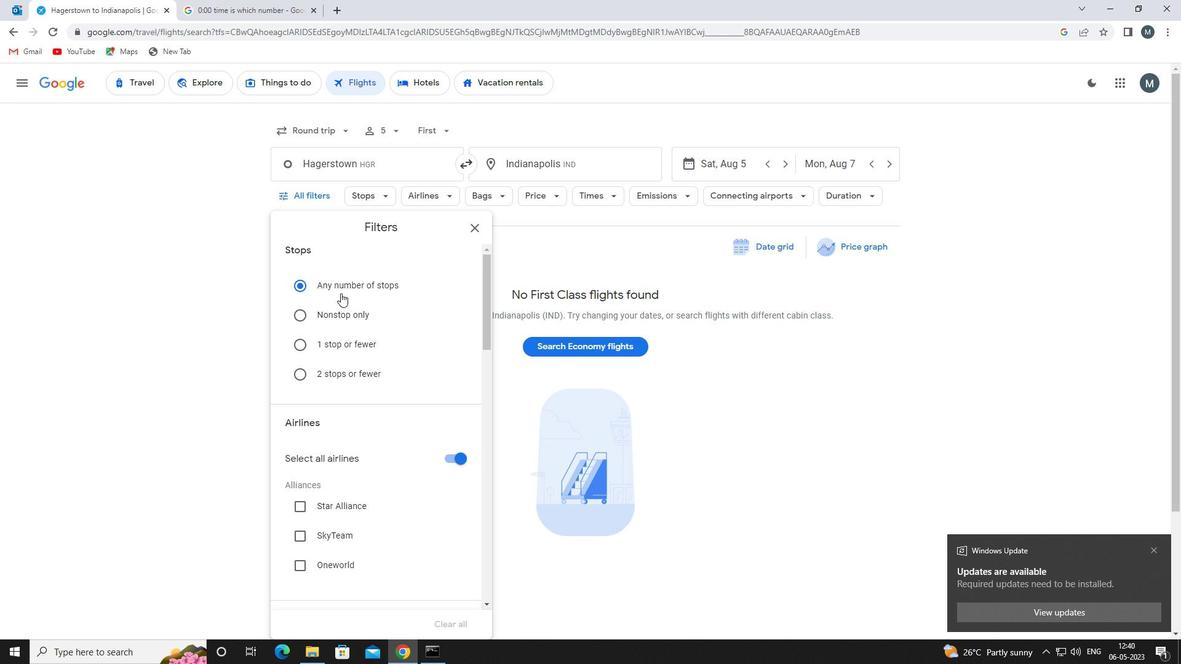 
Action: Mouse scrolled (347, 315) with delta (0, 0)
Screenshot: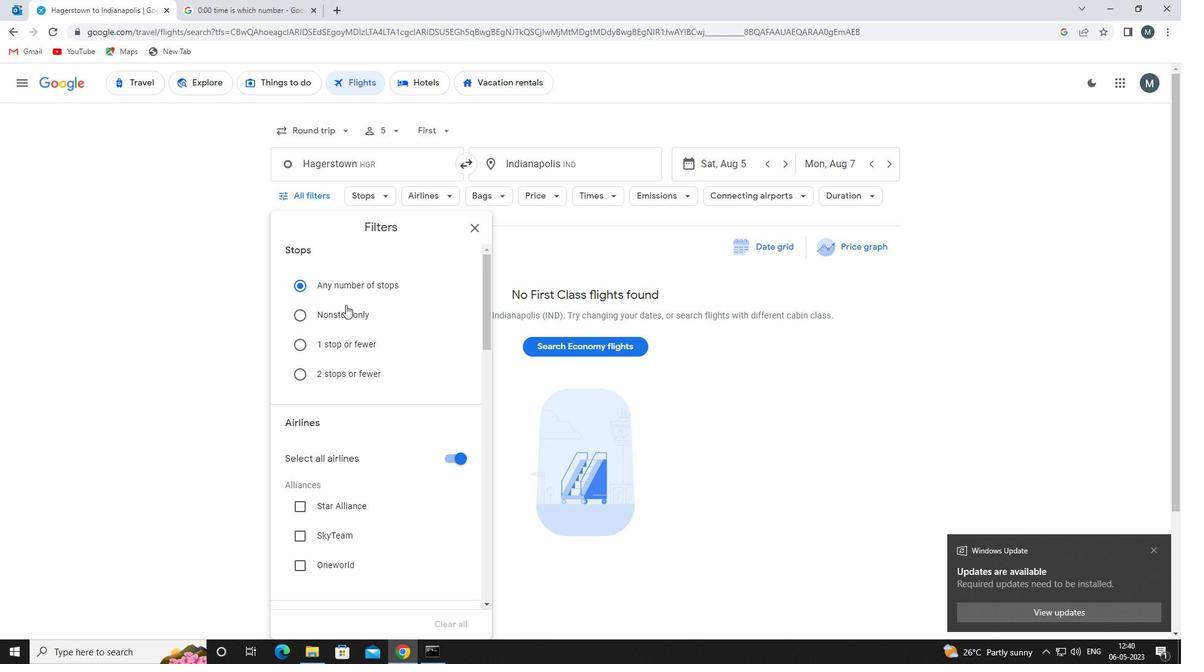
Action: Mouse moved to (347, 321)
Screenshot: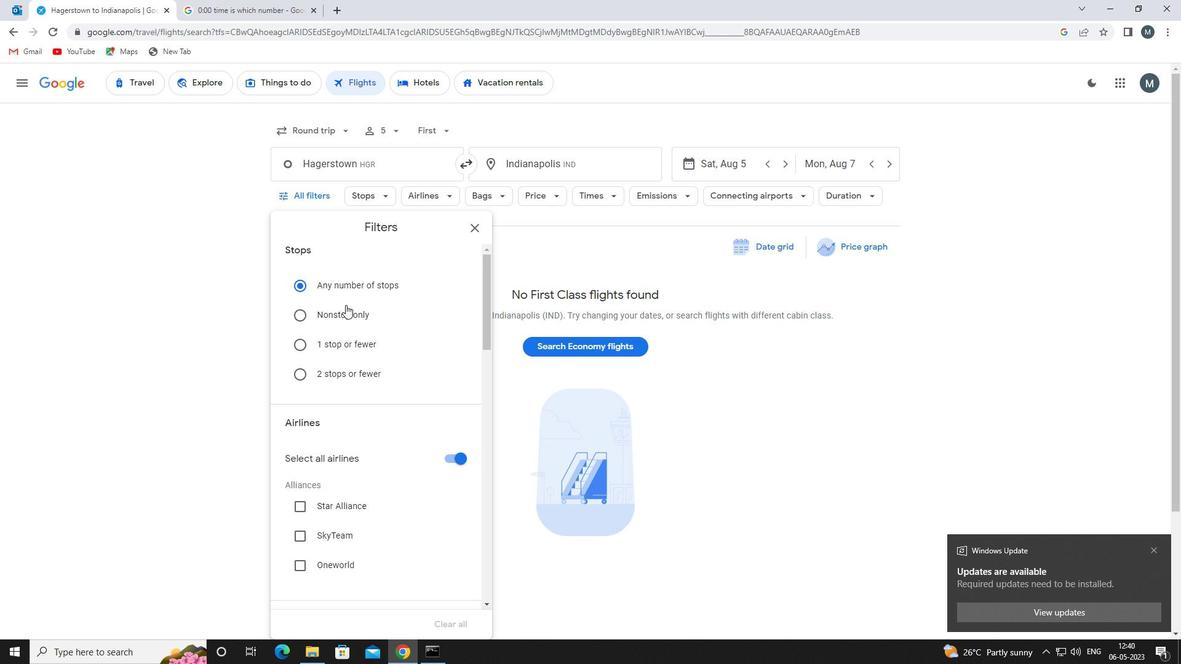 
Action: Mouse scrolled (347, 320) with delta (0, 0)
Screenshot: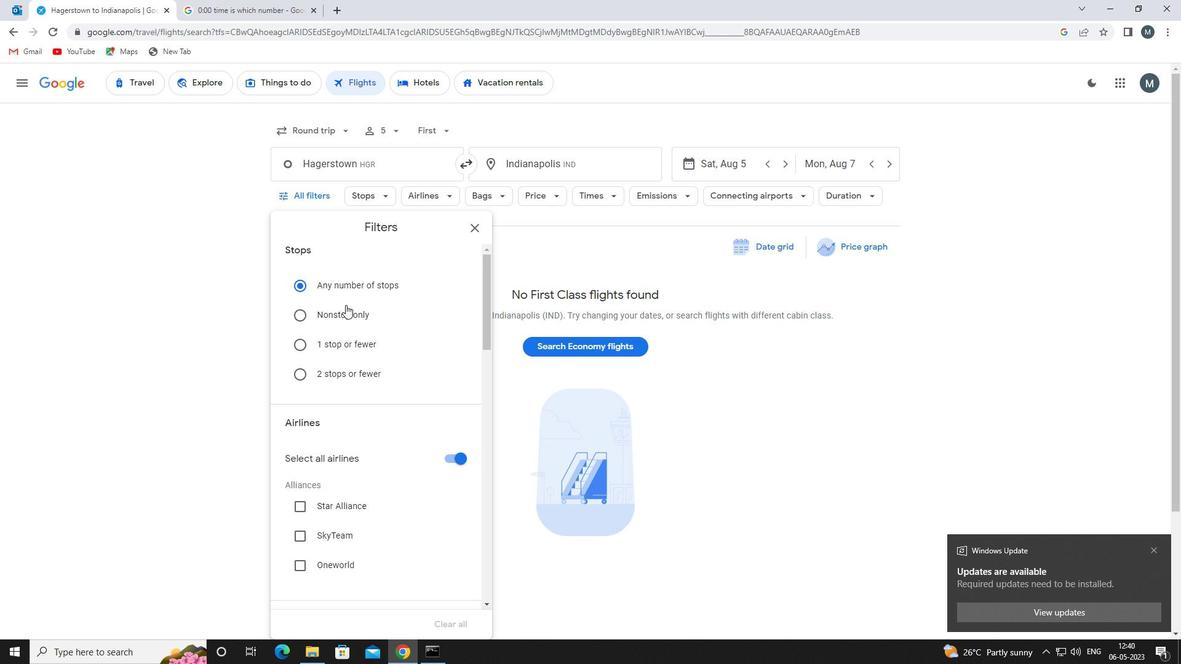 
Action: Mouse moved to (448, 335)
Screenshot: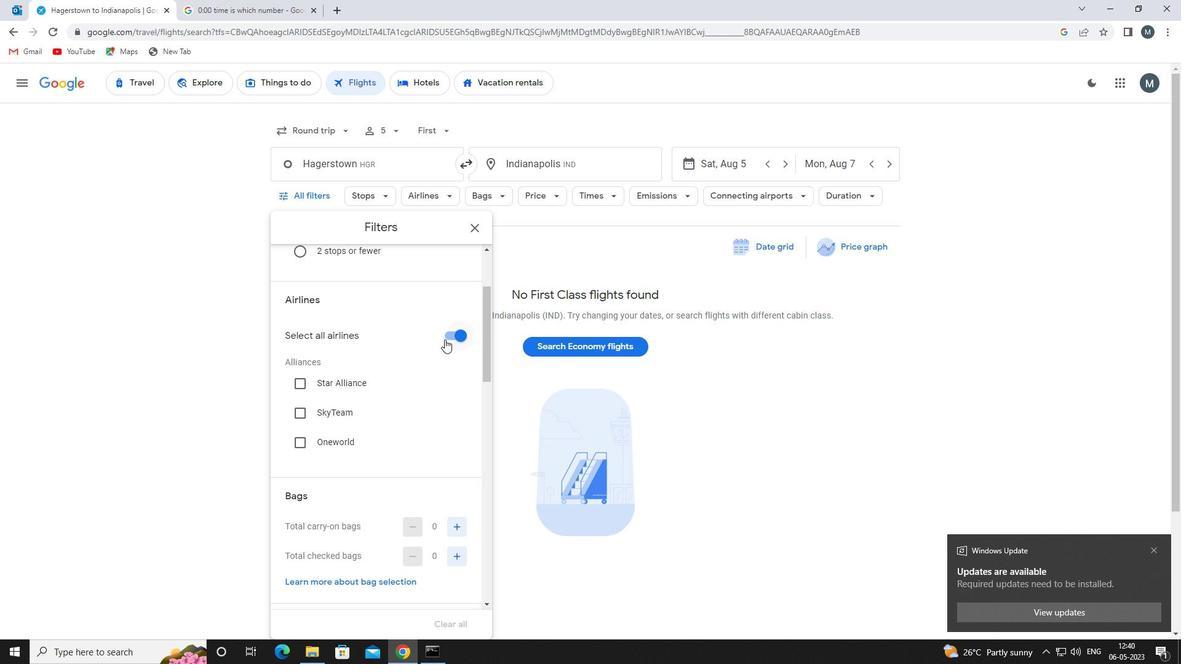 
Action: Mouse pressed left at (448, 335)
Screenshot: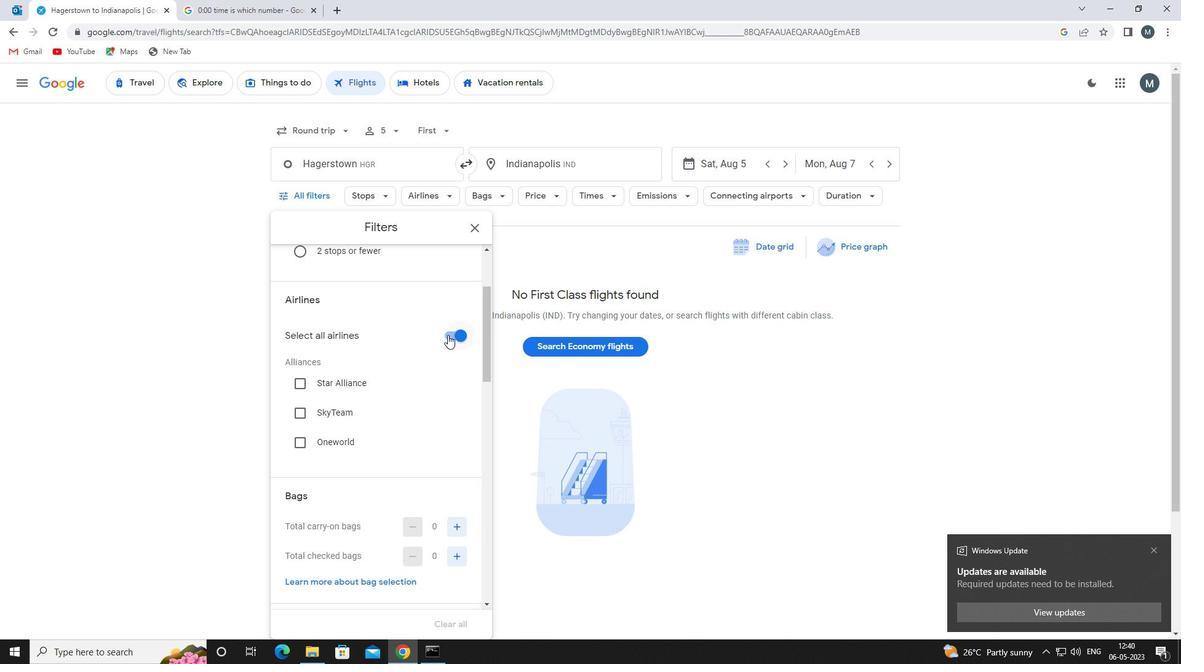 
Action: Mouse moved to (408, 345)
Screenshot: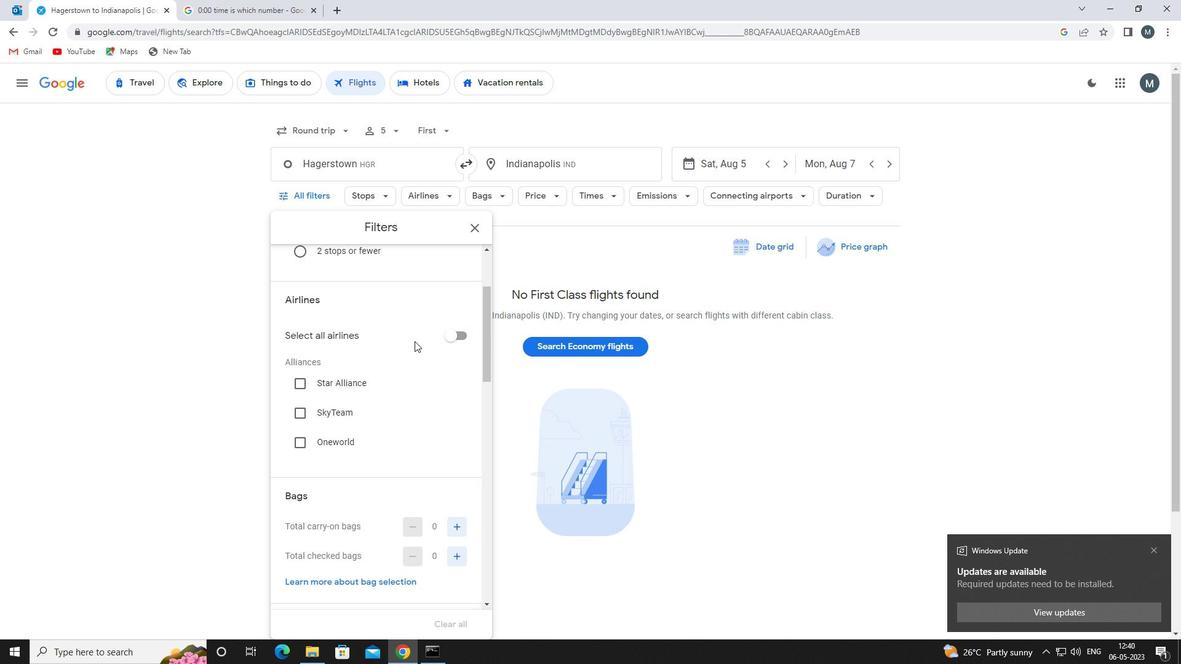 
Action: Mouse scrolled (408, 345) with delta (0, 0)
Screenshot: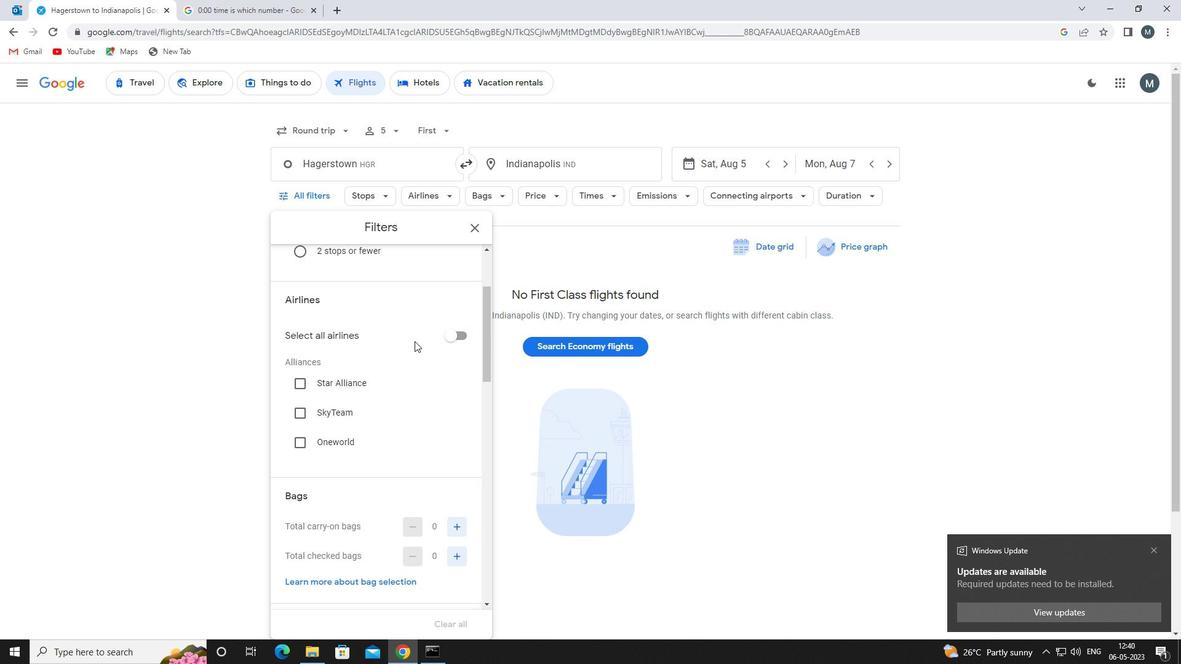 
Action: Mouse moved to (405, 350)
Screenshot: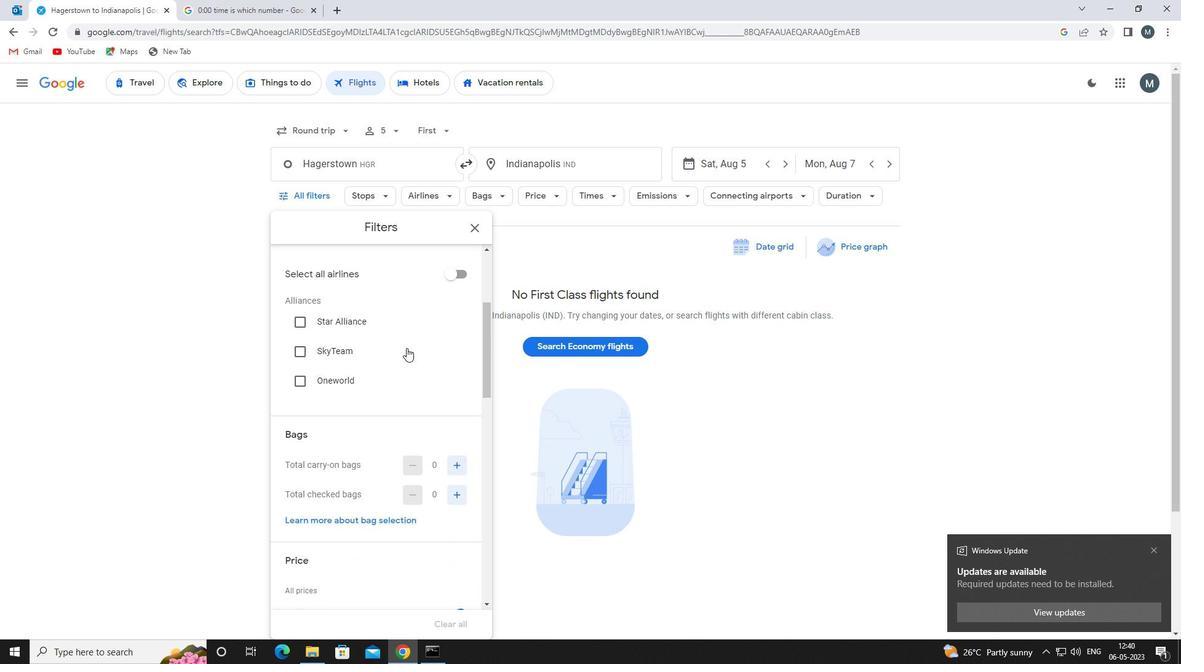 
Action: Mouse scrolled (405, 349) with delta (0, 0)
Screenshot: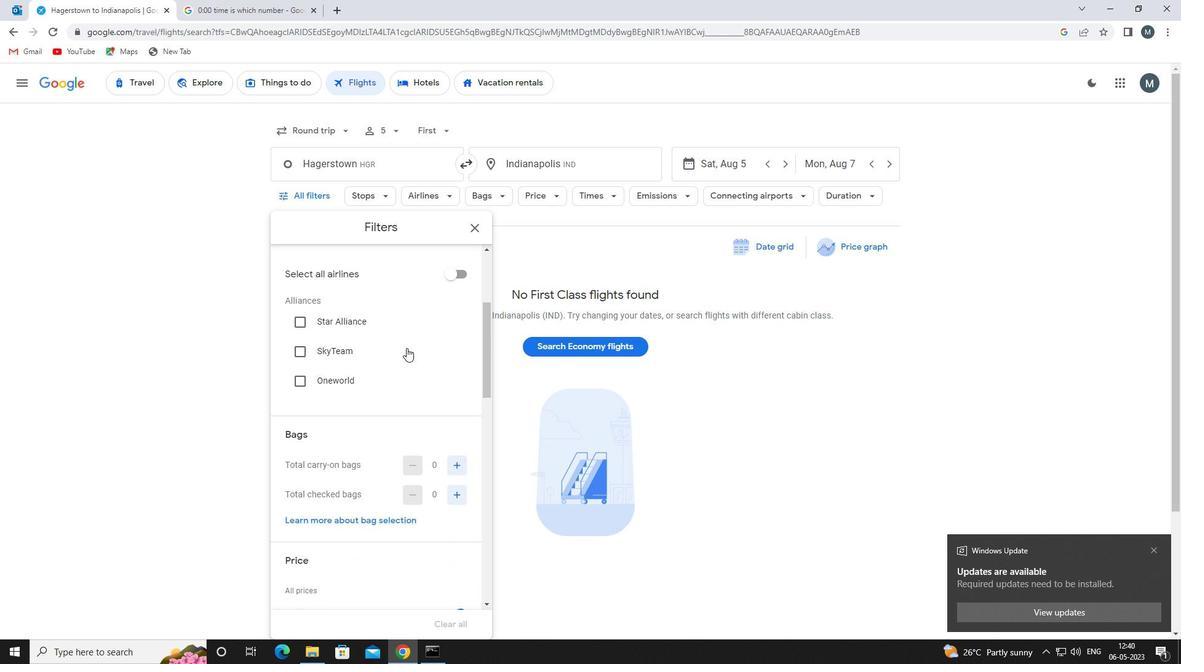
Action: Mouse moved to (404, 352)
Screenshot: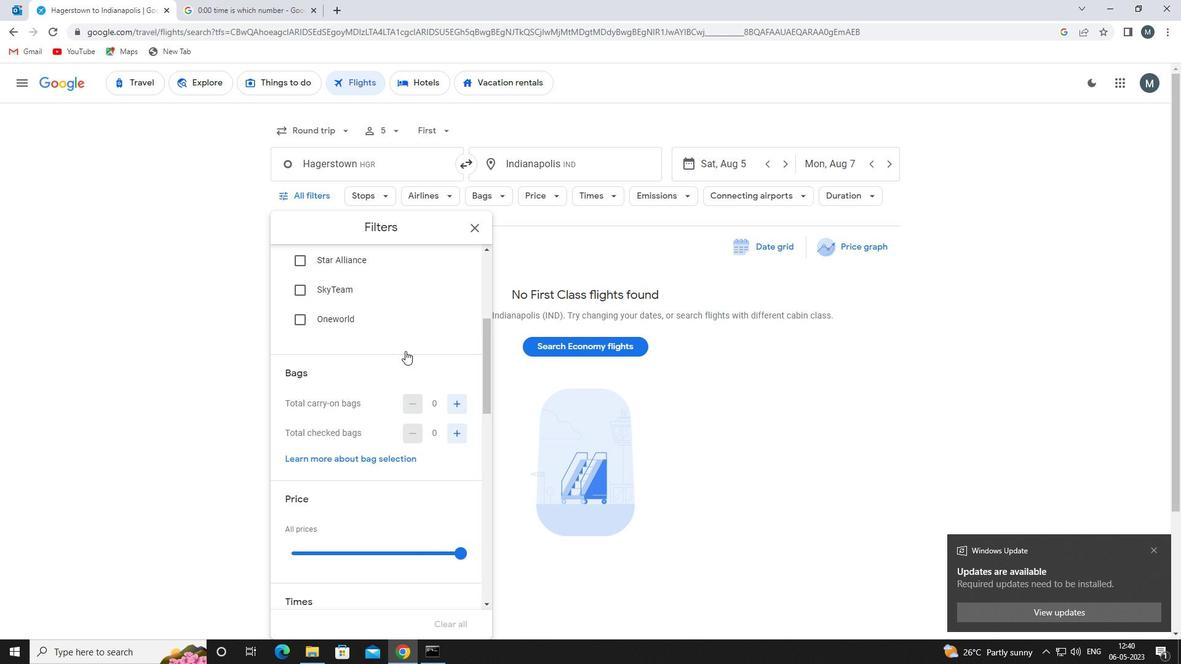 
Action: Mouse scrolled (404, 351) with delta (0, 0)
Screenshot: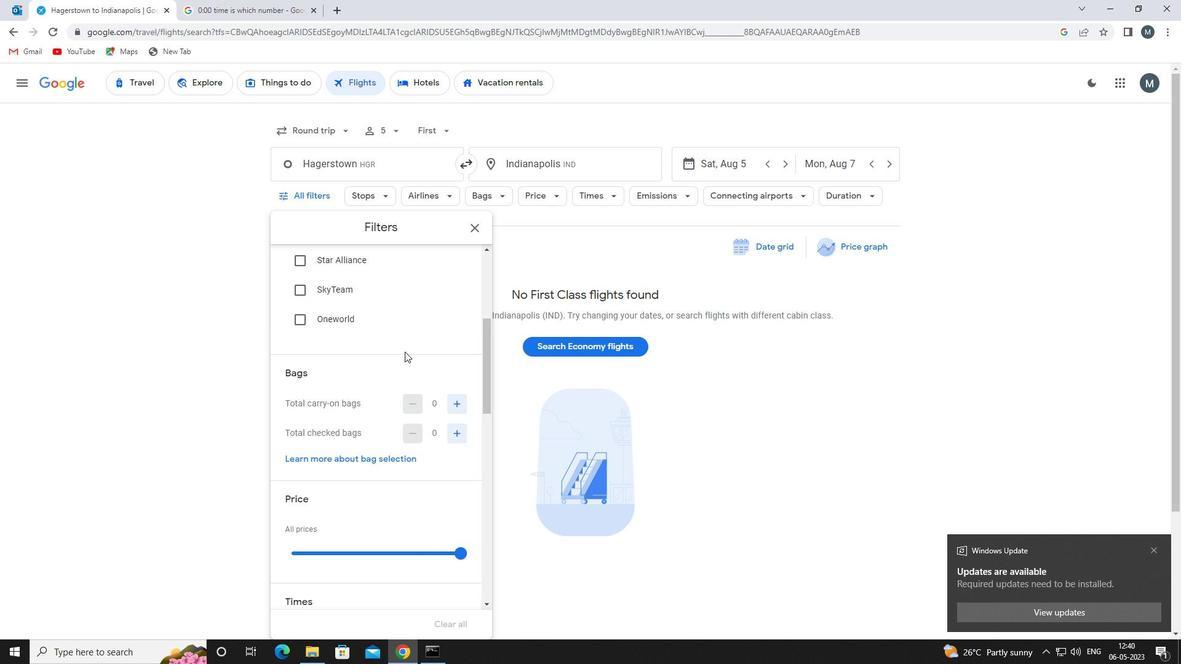 
Action: Mouse moved to (452, 347)
Screenshot: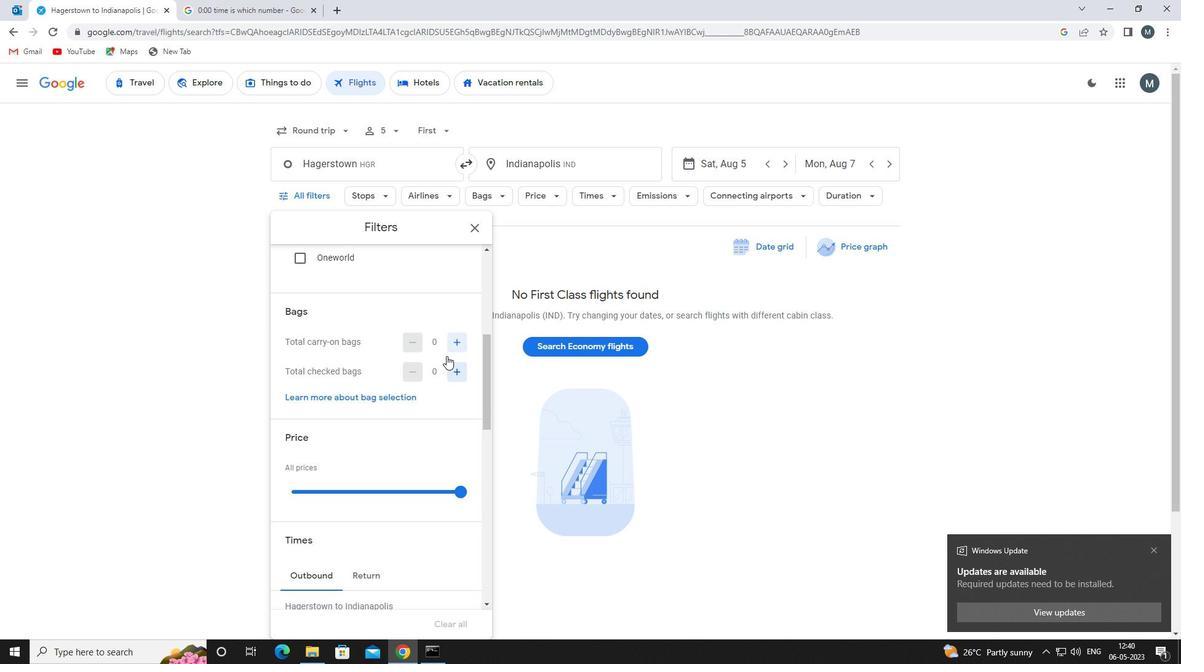 
Action: Mouse pressed left at (452, 347)
Screenshot: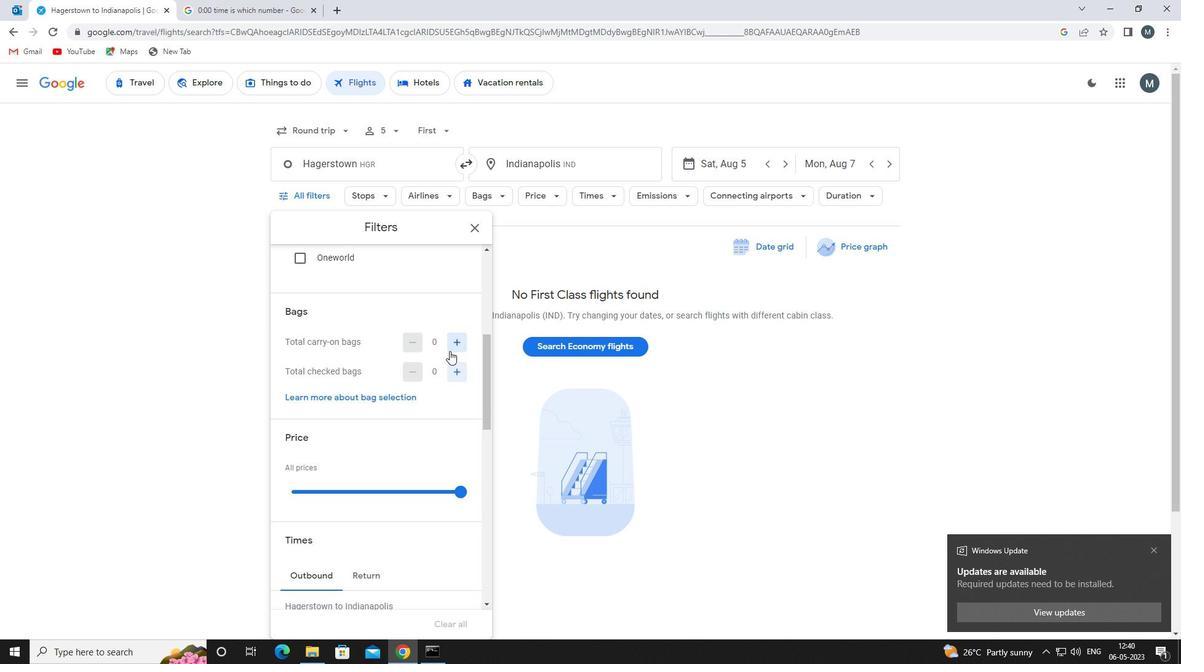 
Action: Mouse moved to (459, 368)
Screenshot: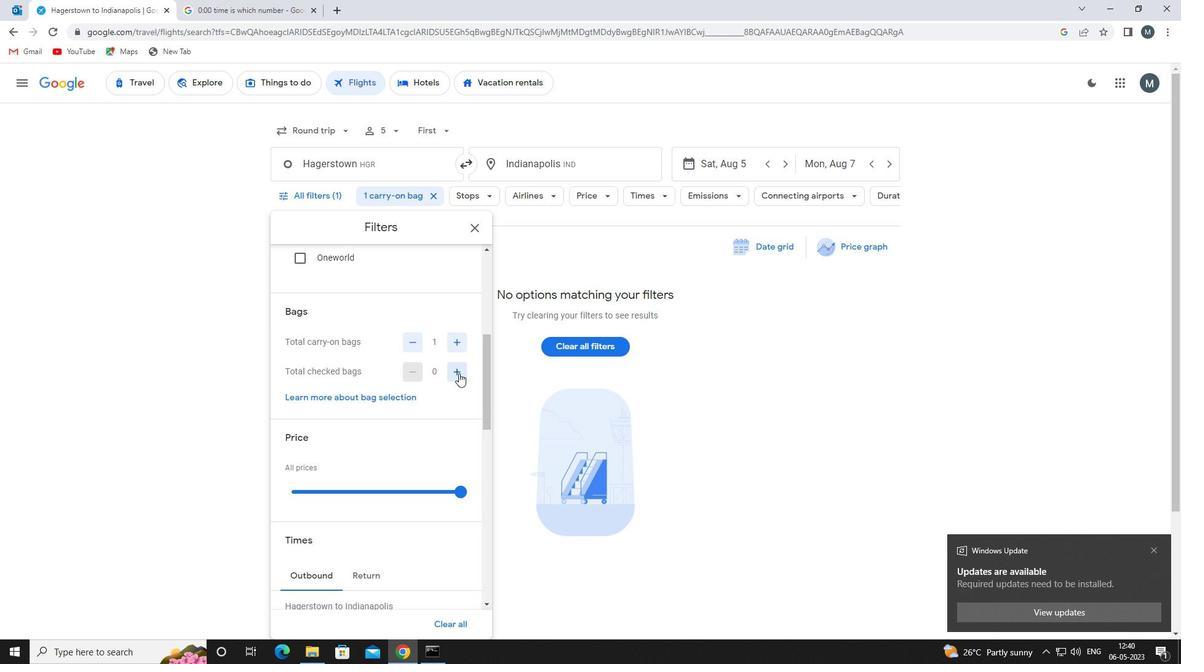 
Action: Mouse pressed left at (459, 368)
Screenshot: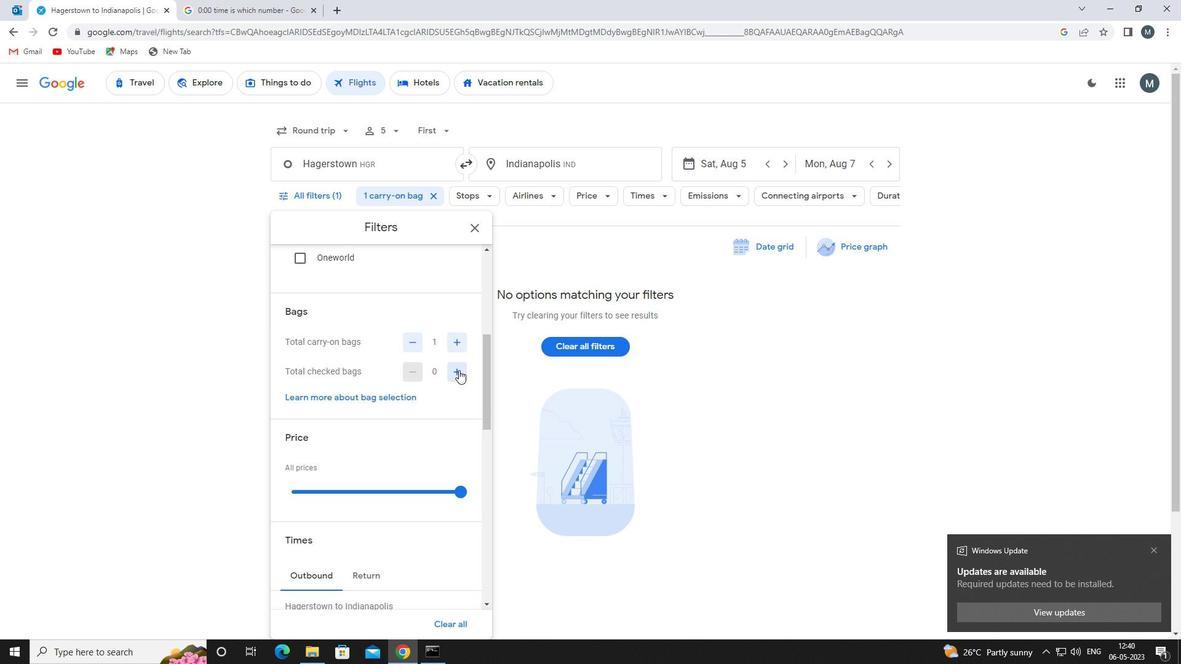 
Action: Mouse pressed left at (459, 368)
Screenshot: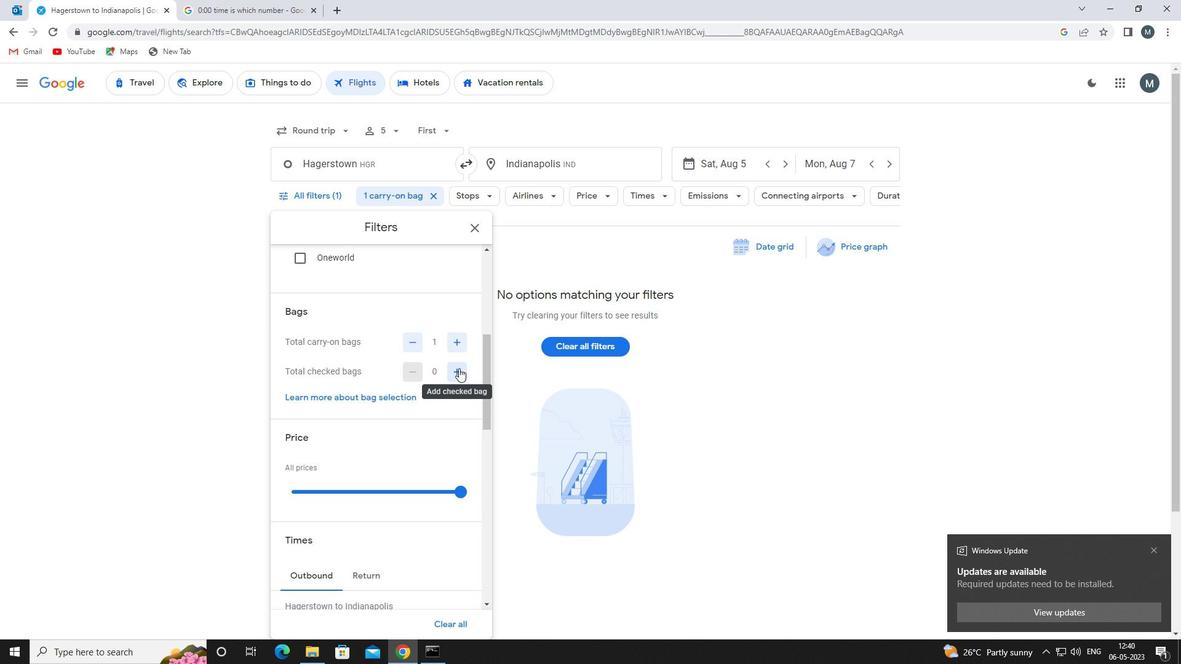 
Action: Mouse pressed left at (459, 368)
Screenshot: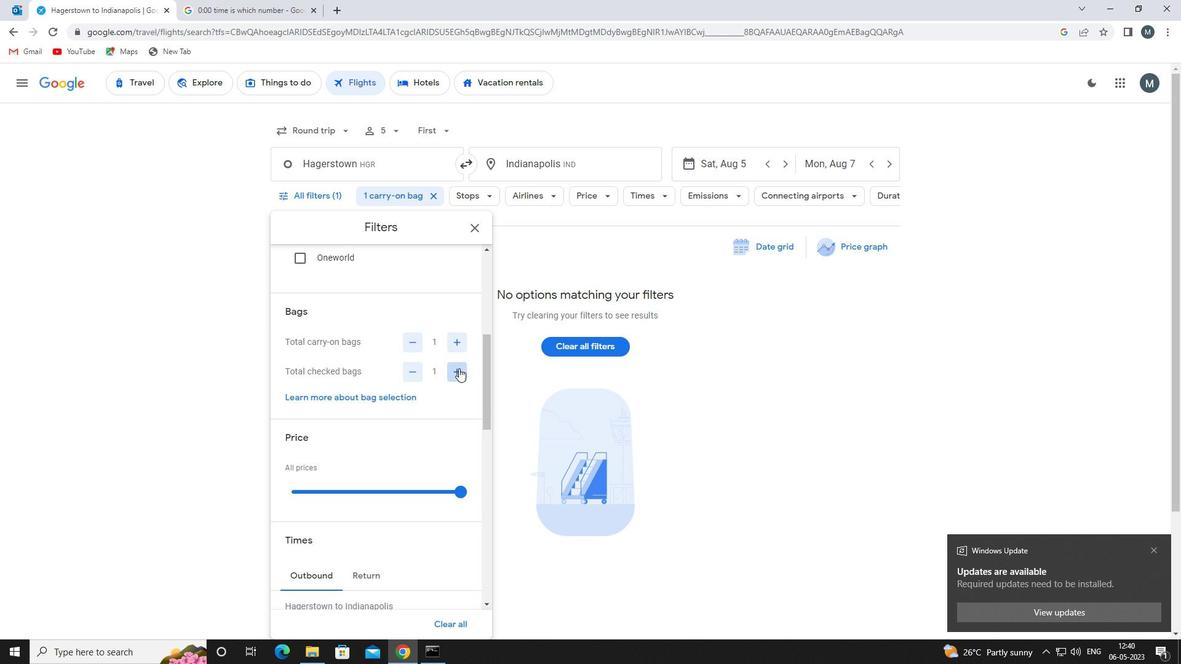 
Action: Mouse pressed left at (459, 368)
Screenshot: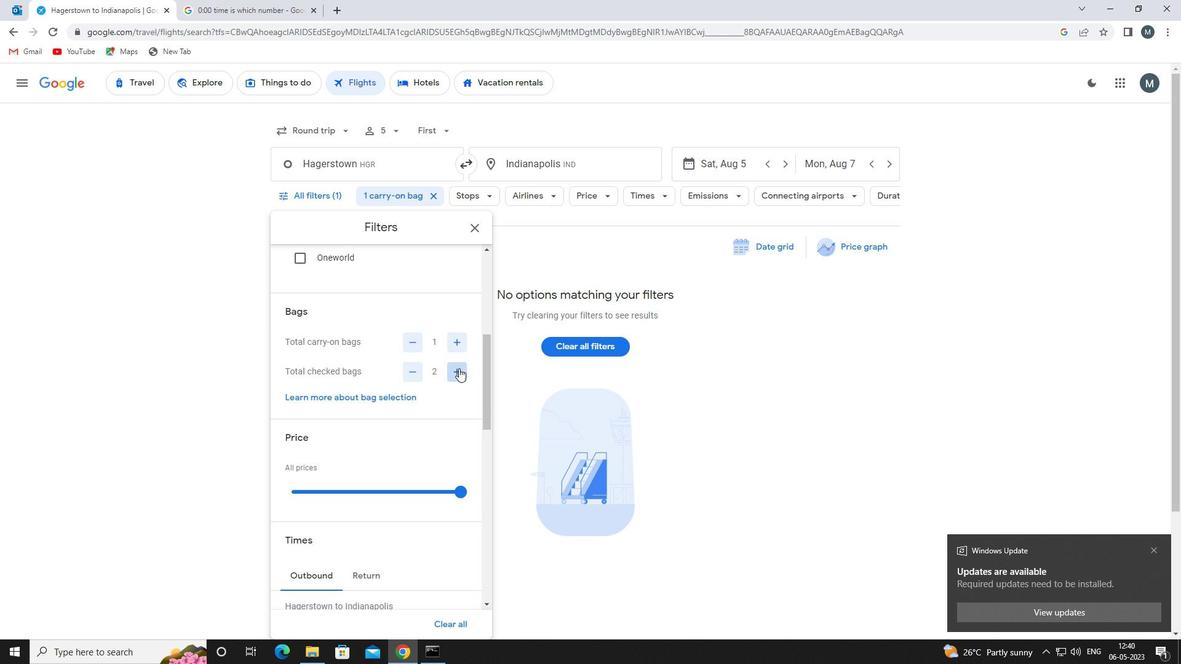 
Action: Mouse moved to (451, 370)
Screenshot: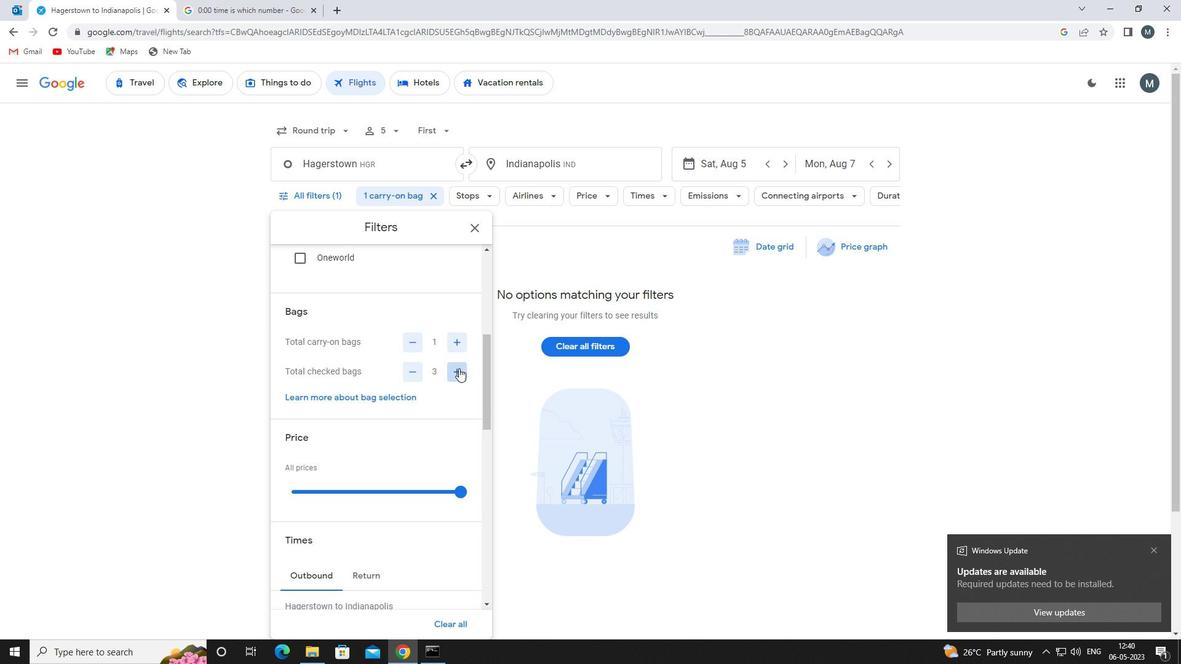 
Action: Mouse pressed left at (451, 370)
Screenshot: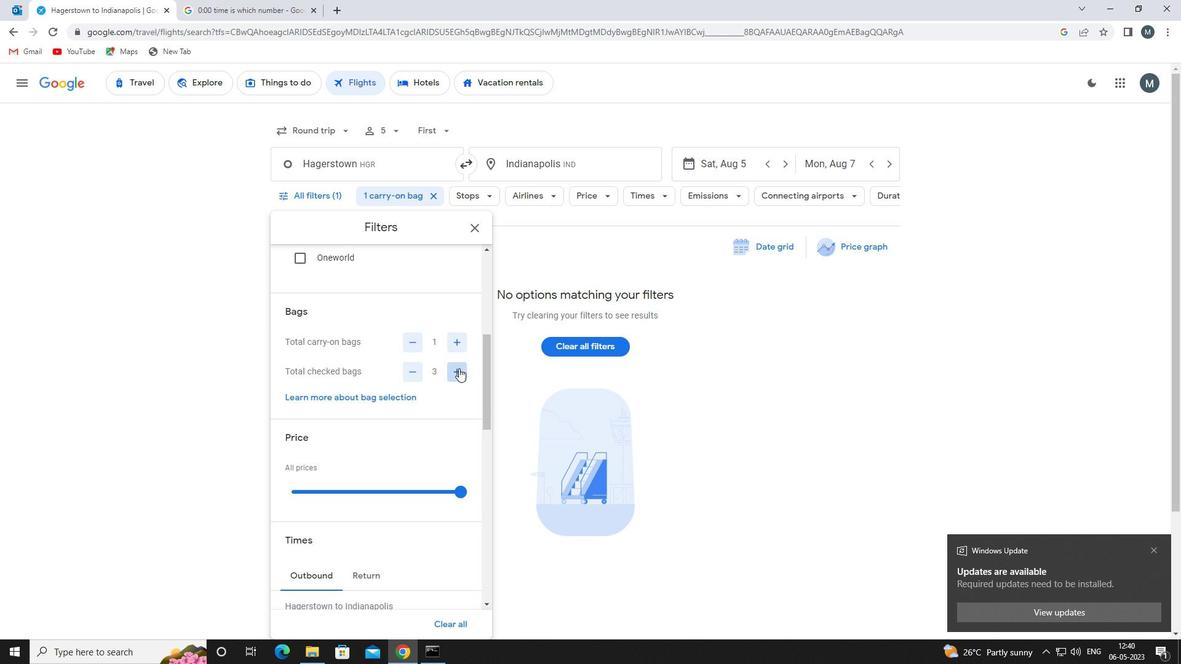 
Action: Mouse moved to (398, 361)
Screenshot: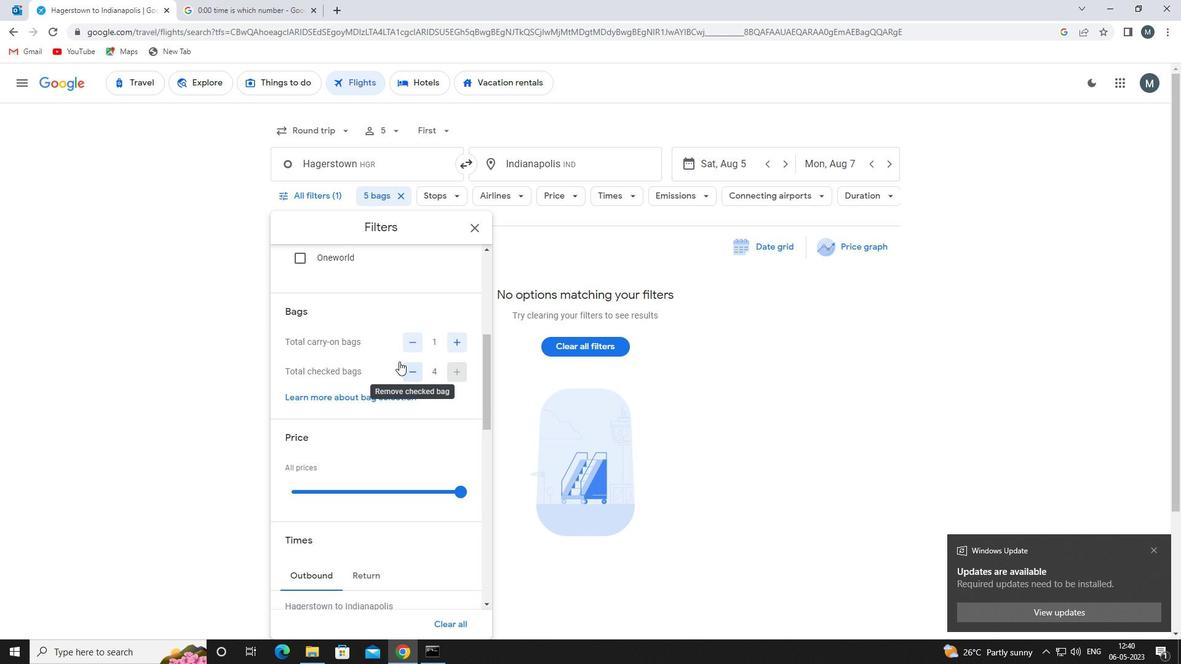 
Action: Mouse scrolled (398, 361) with delta (0, 0)
Screenshot: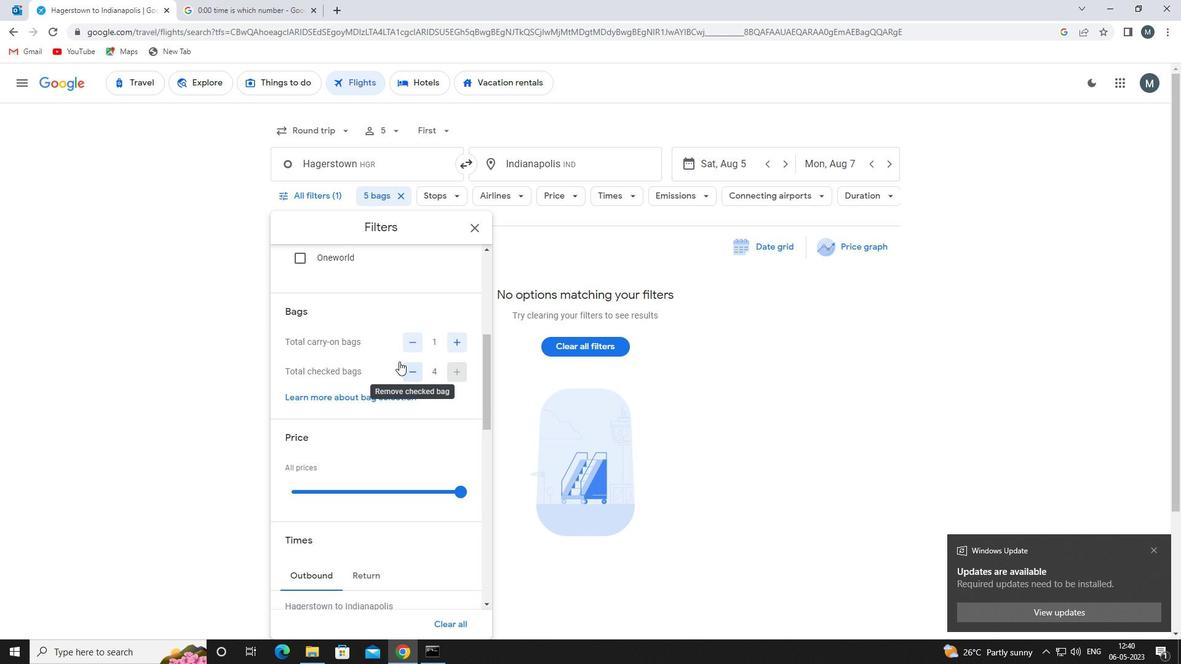 
Action: Mouse moved to (394, 361)
Screenshot: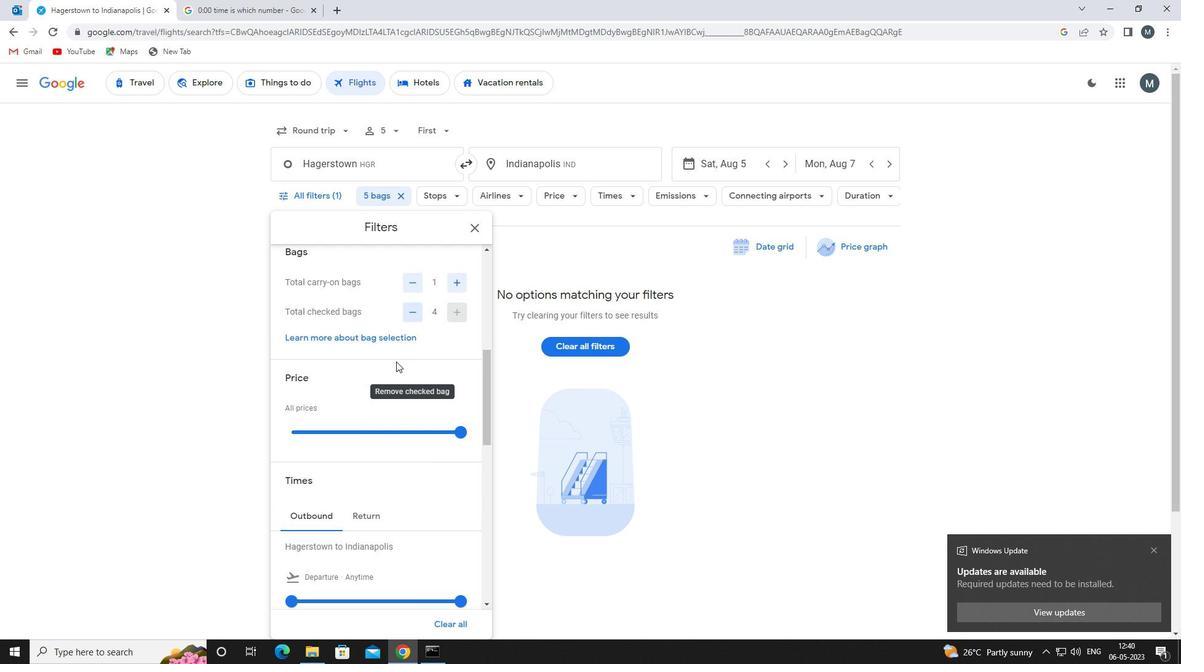 
Action: Mouse scrolled (394, 361) with delta (0, 0)
Screenshot: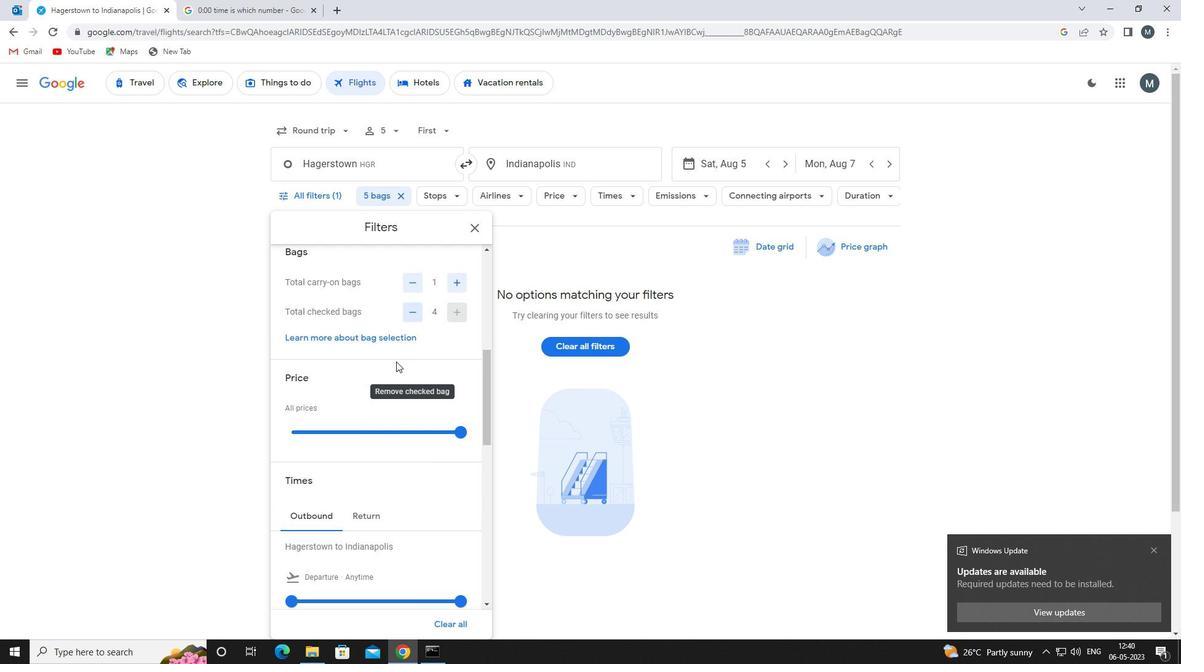 
Action: Mouse moved to (373, 356)
Screenshot: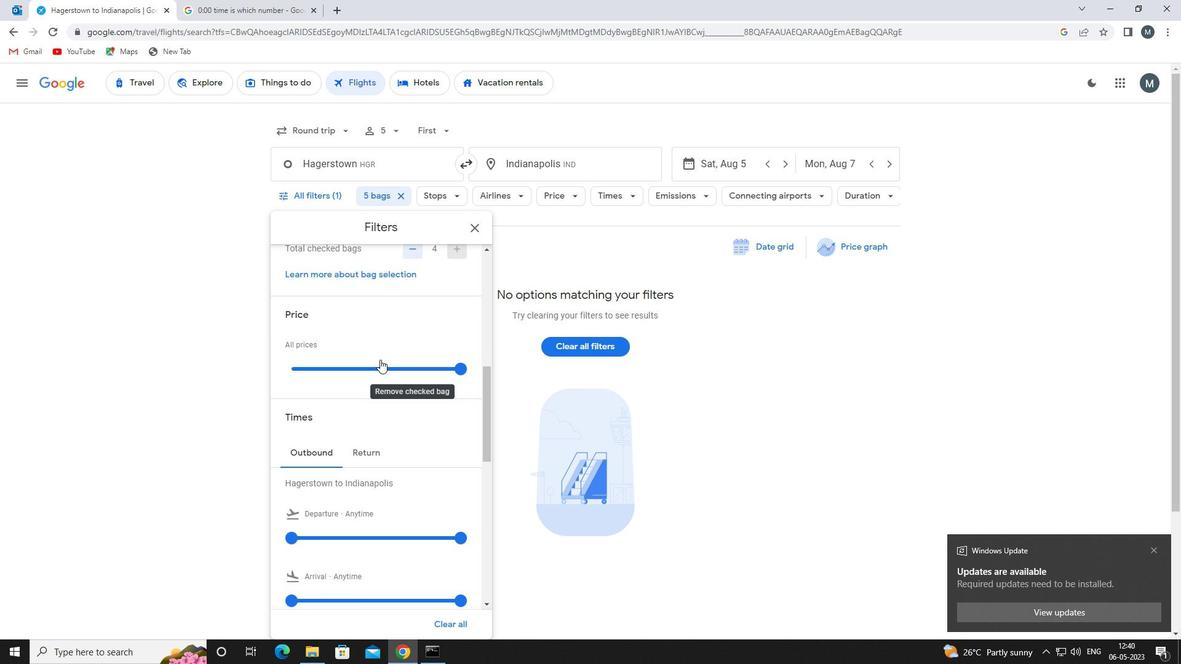 
Action: Mouse pressed left at (373, 356)
Screenshot: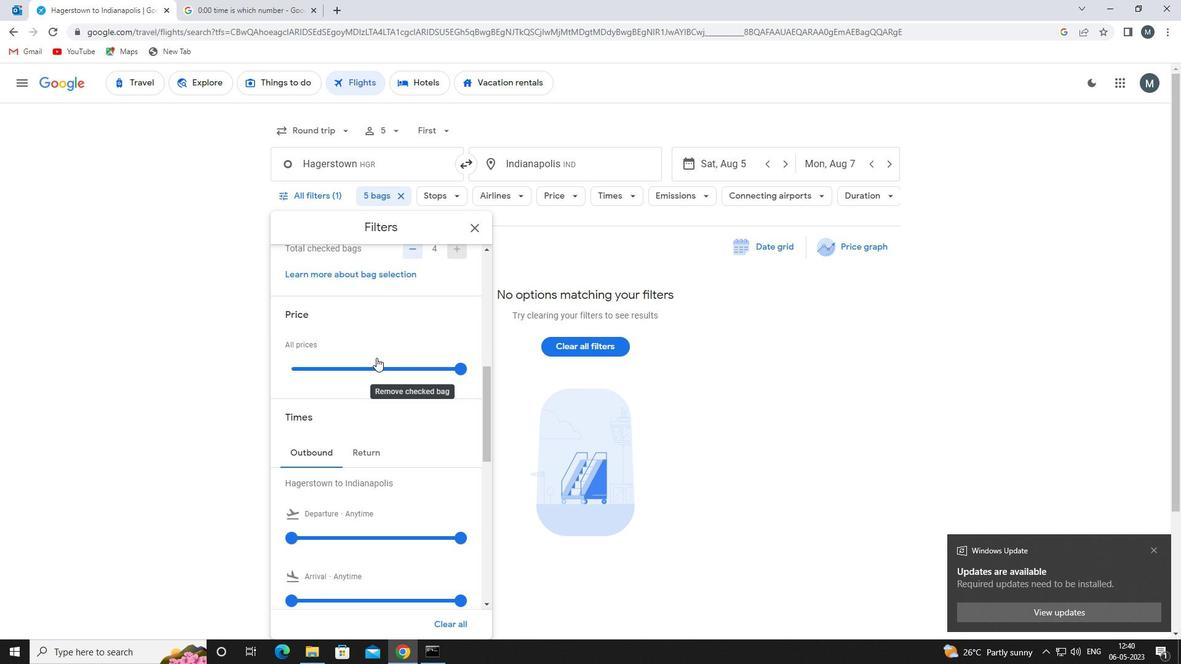 
Action: Mouse moved to (369, 361)
Screenshot: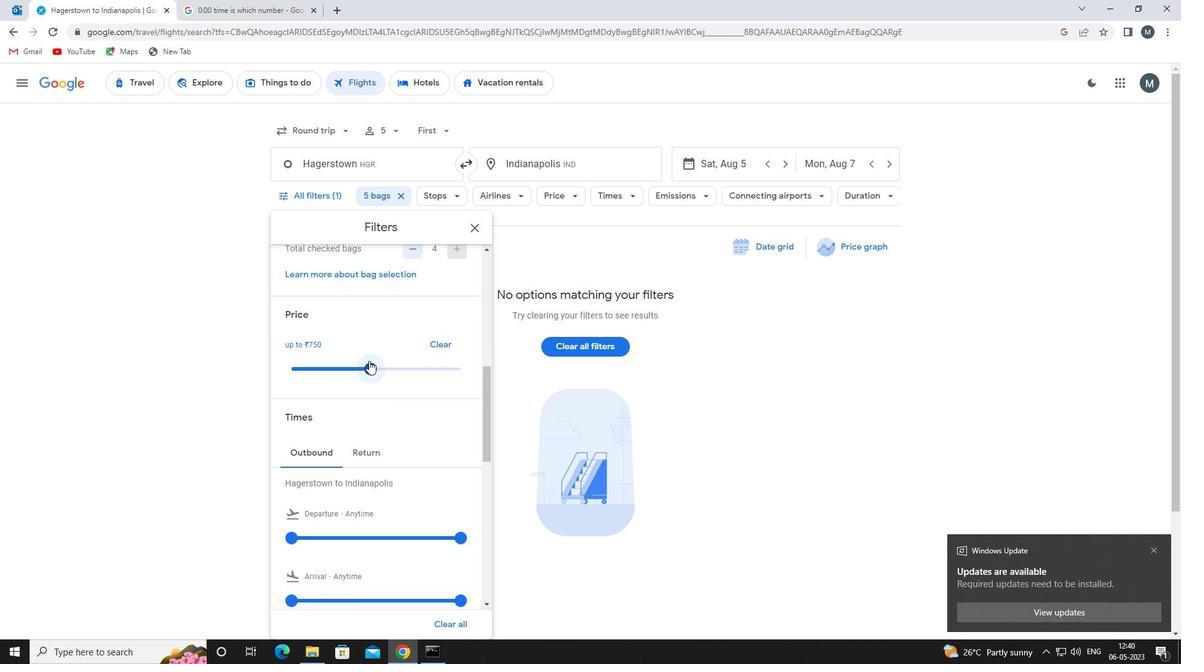 
Action: Mouse pressed left at (369, 361)
Screenshot: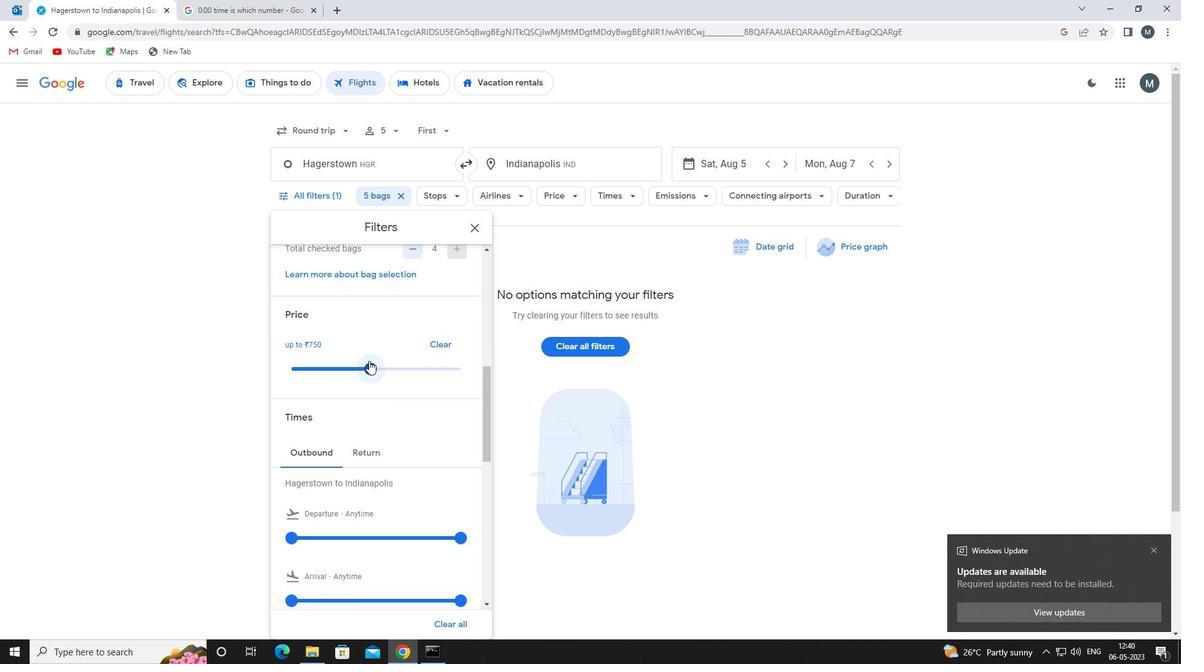 
Action: Mouse moved to (392, 355)
Screenshot: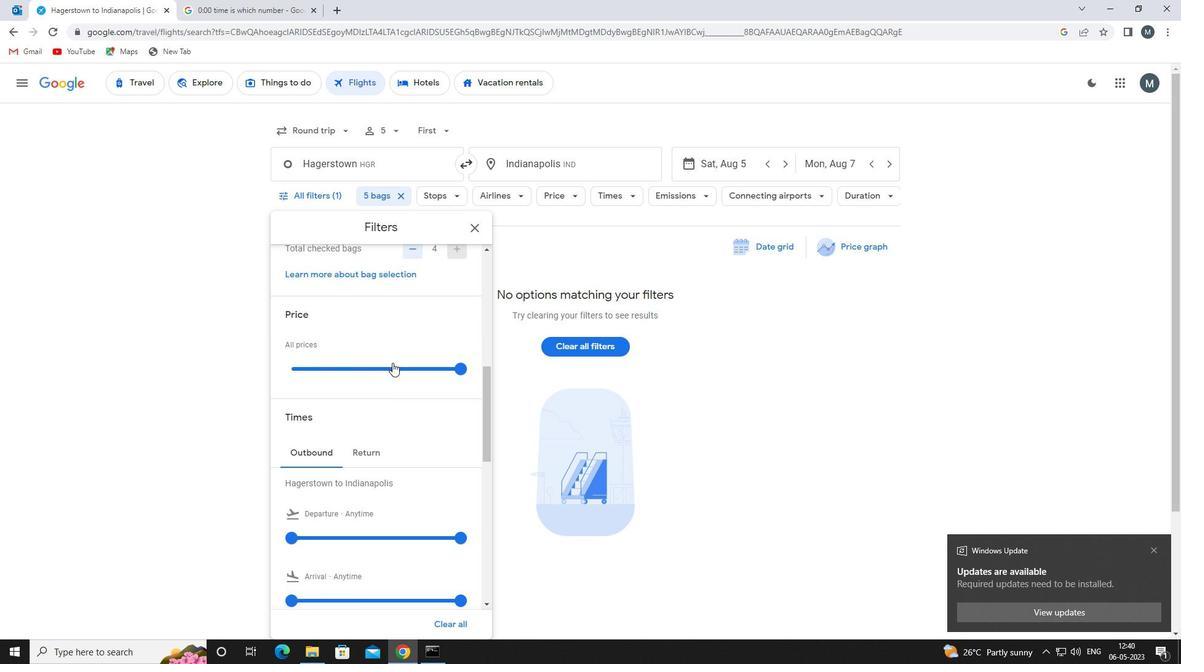 
Action: Mouse scrolled (392, 355) with delta (0, 0)
Screenshot: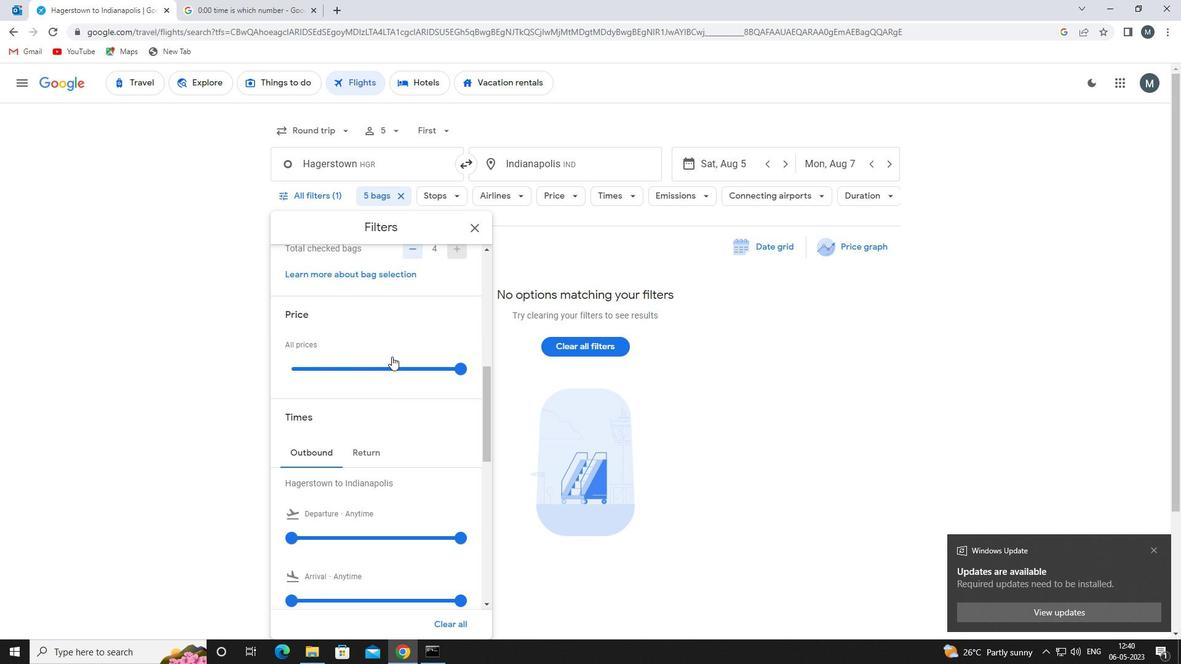
Action: Mouse moved to (379, 364)
Screenshot: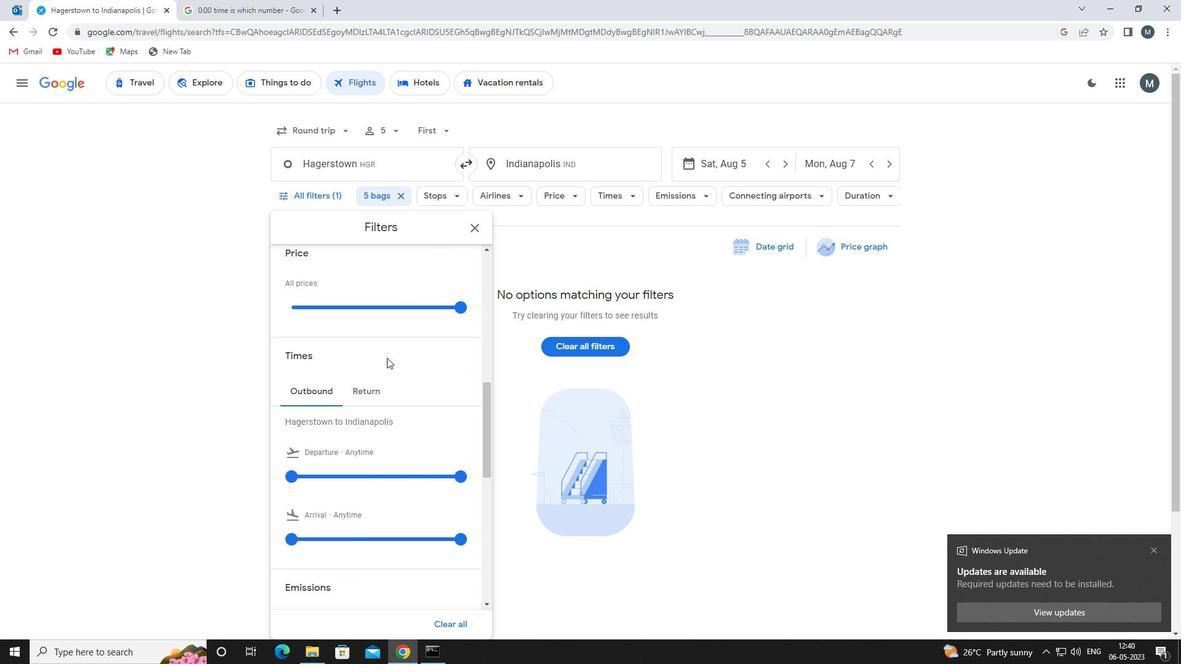 
Action: Mouse scrolled (379, 363) with delta (0, 0)
Screenshot: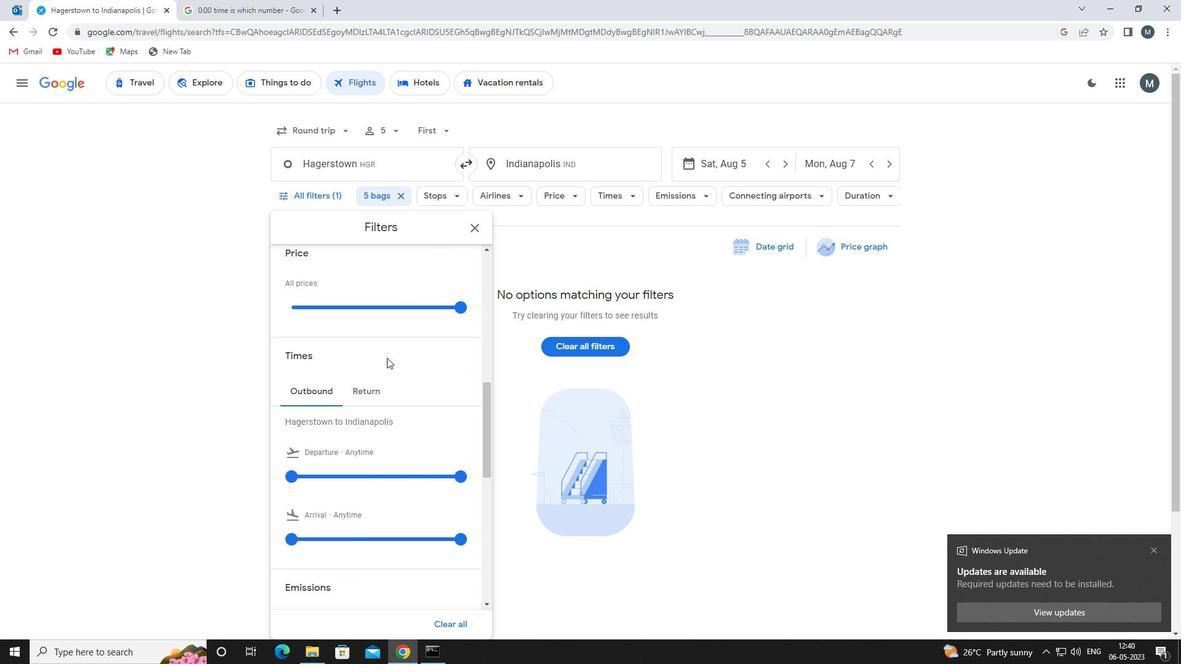 
Action: Mouse moved to (322, 412)
Screenshot: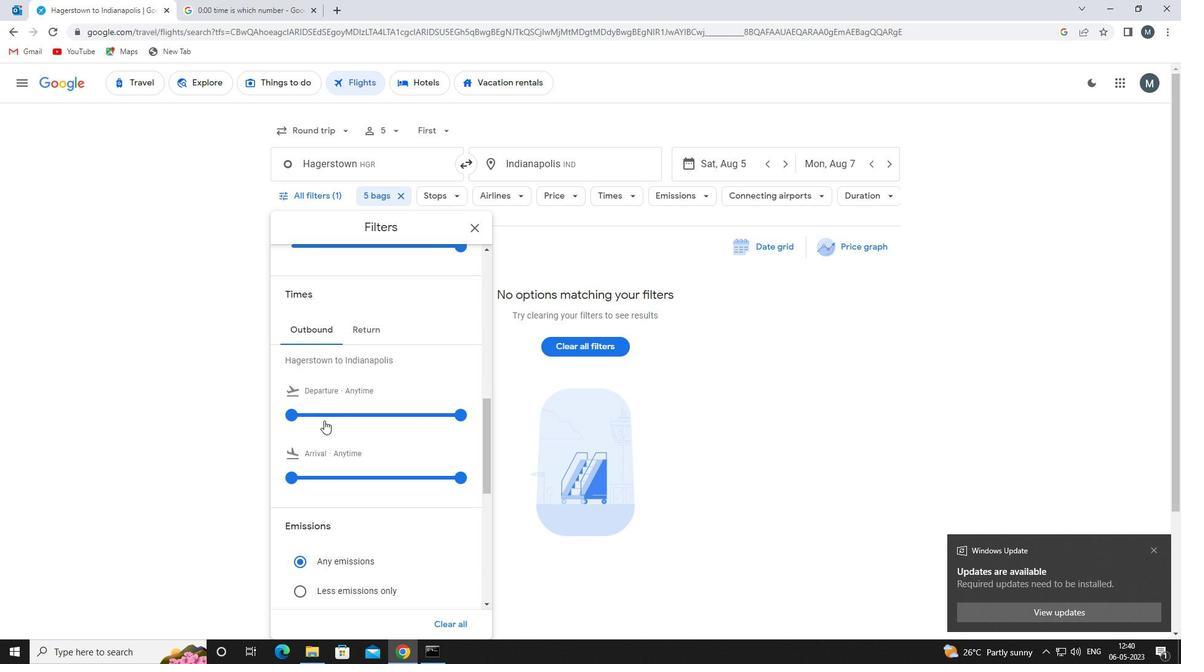 
Action: Mouse pressed left at (322, 412)
Screenshot: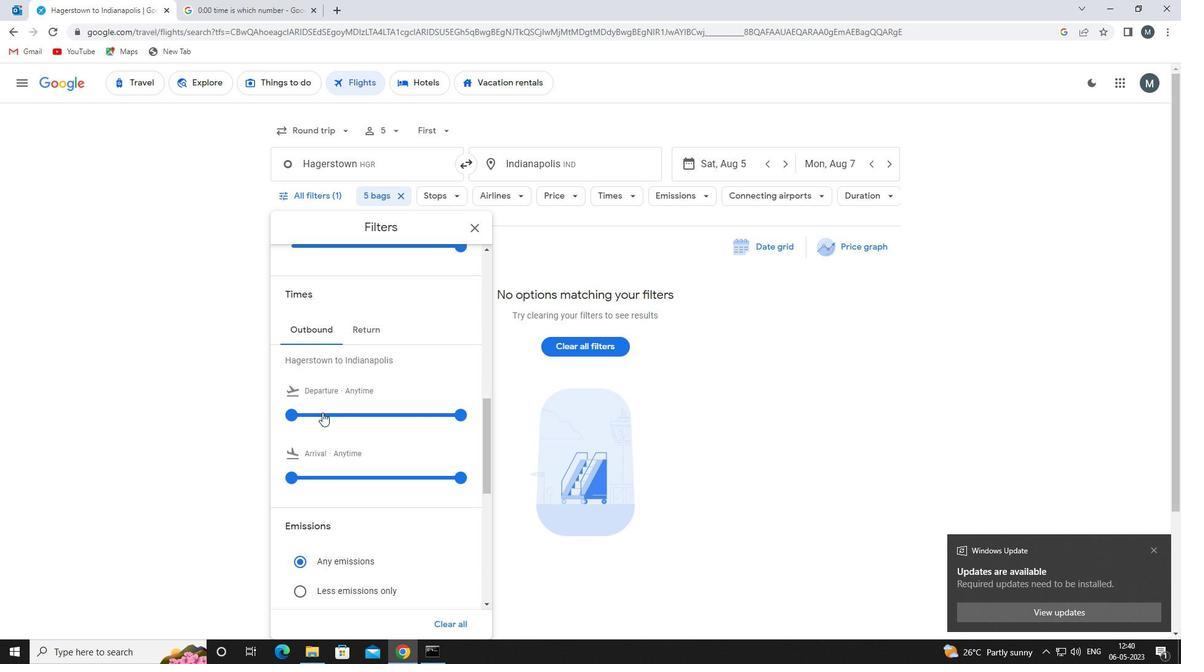 
Action: Mouse moved to (322, 412)
Screenshot: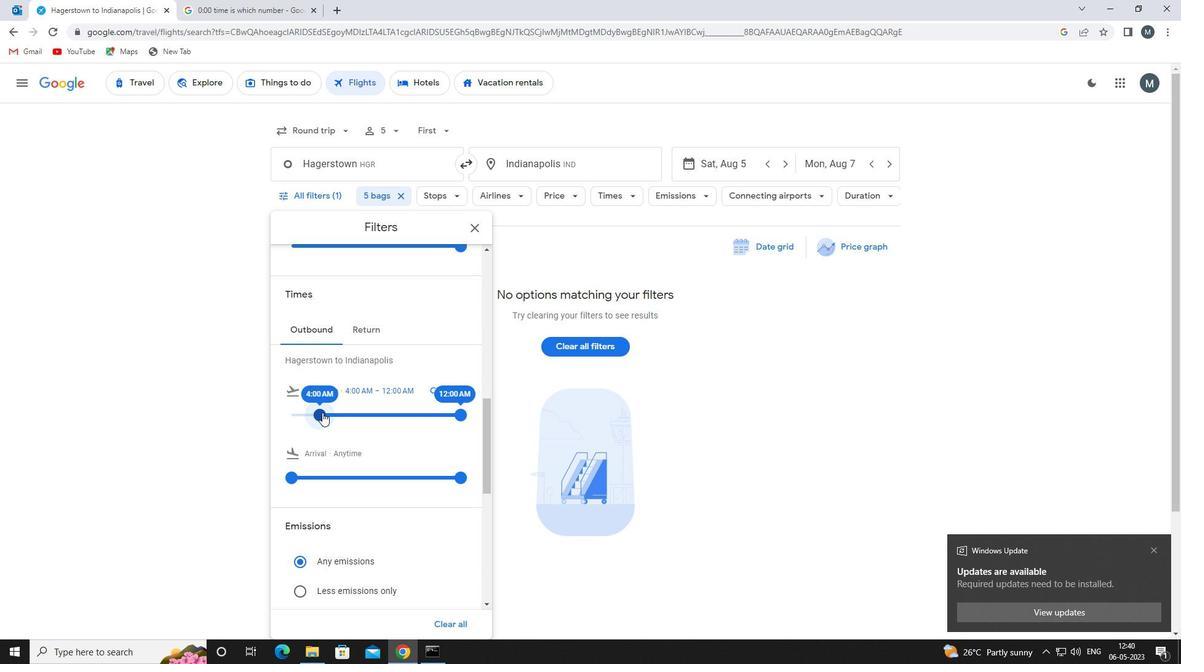 
Action: Mouse pressed left at (322, 412)
Screenshot: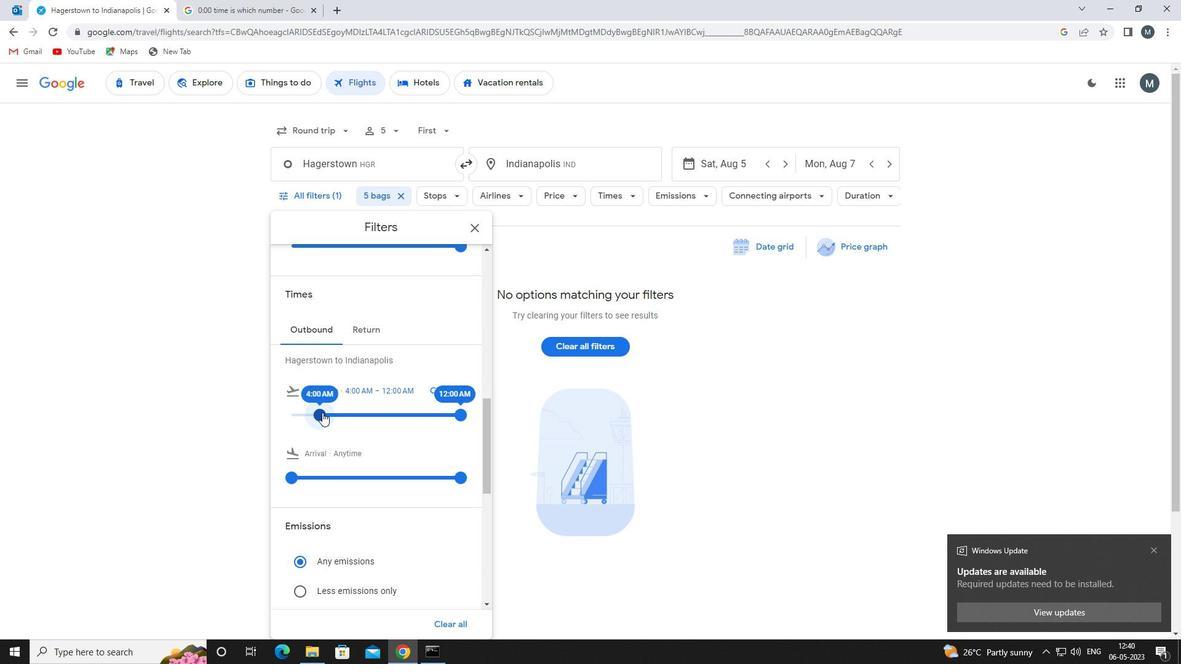 
Action: Mouse moved to (456, 412)
Screenshot: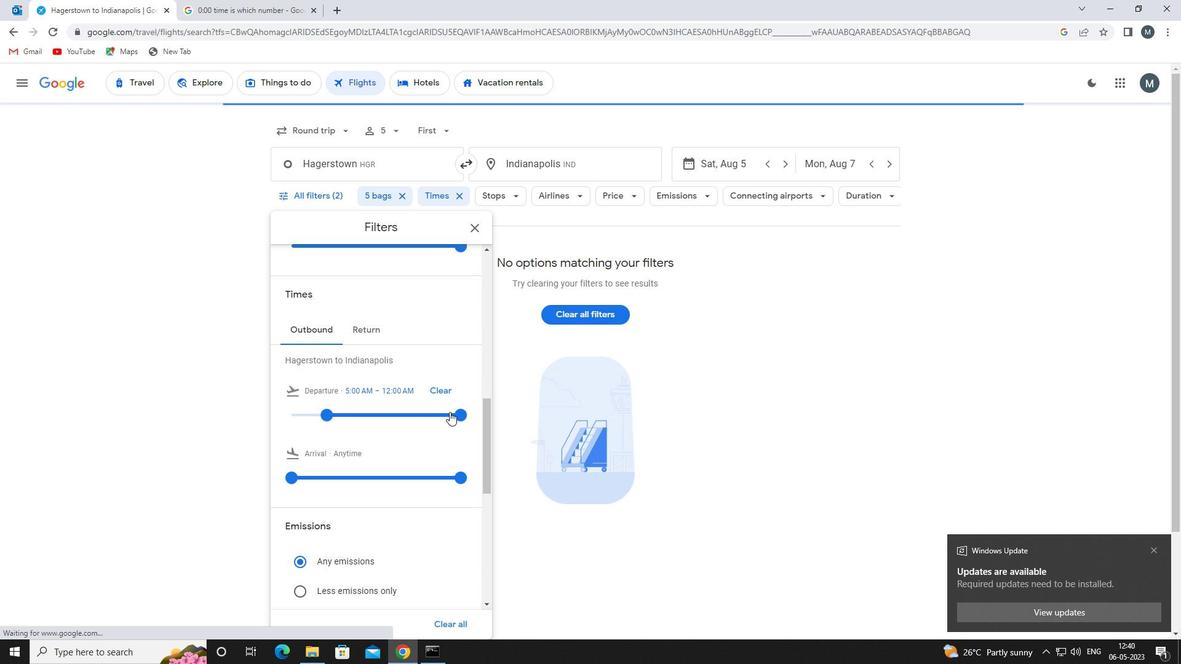 
Action: Mouse pressed left at (456, 412)
Screenshot: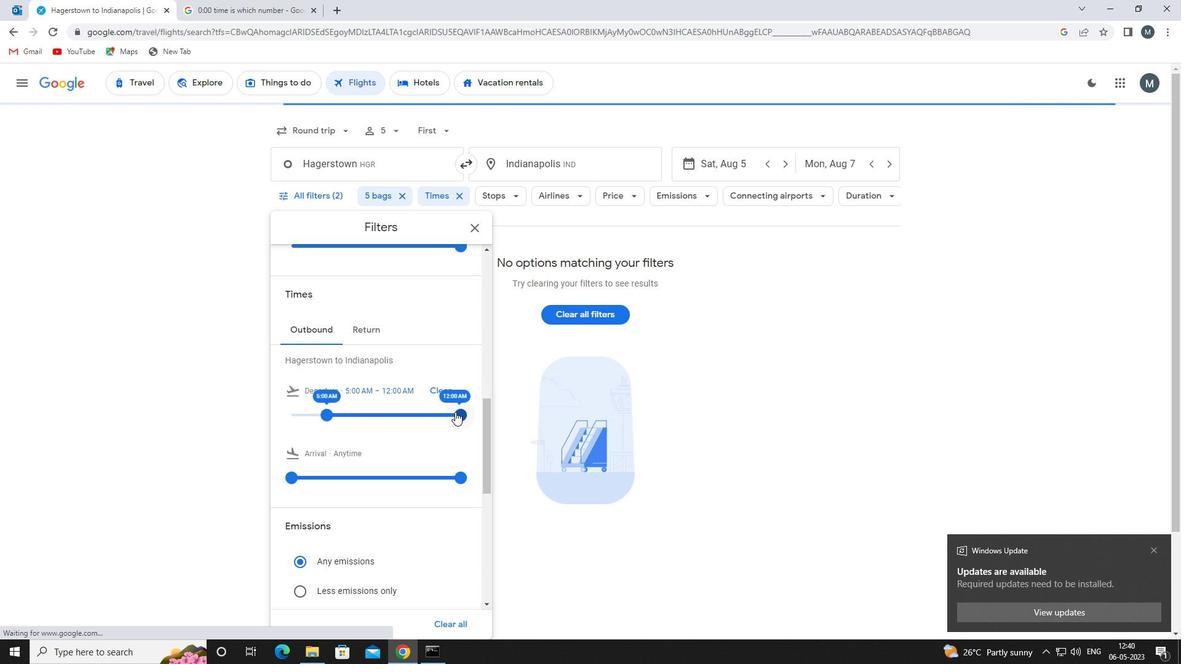 
Action: Mouse moved to (339, 396)
Screenshot: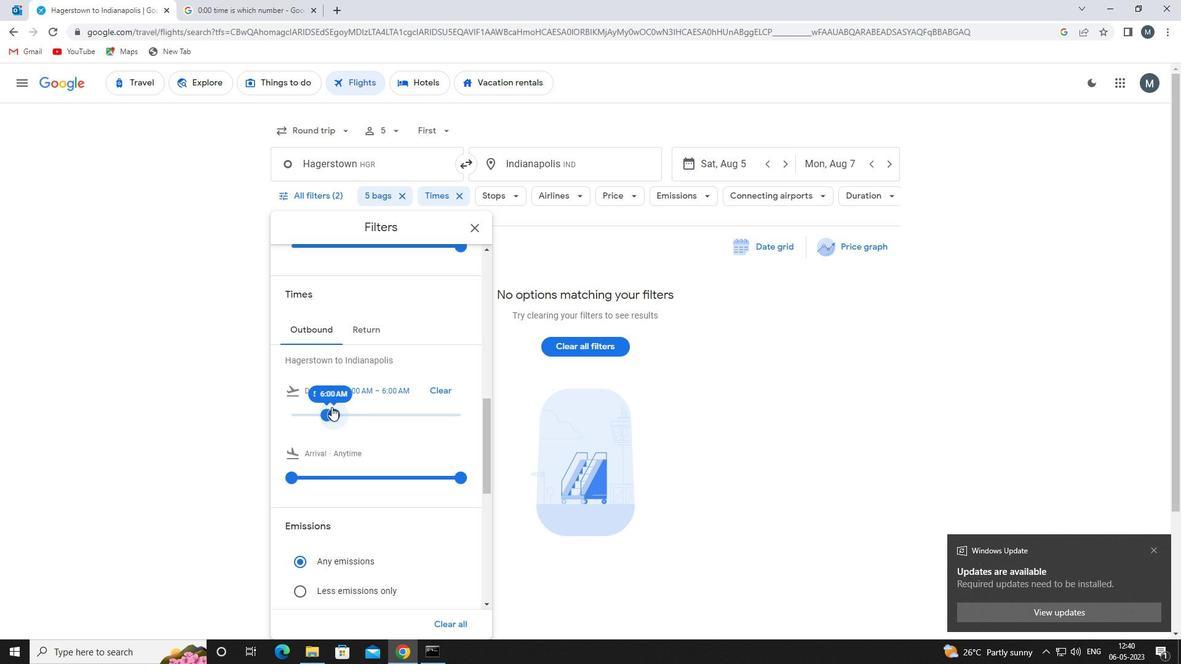 
Action: Mouse scrolled (339, 395) with delta (0, 0)
Screenshot: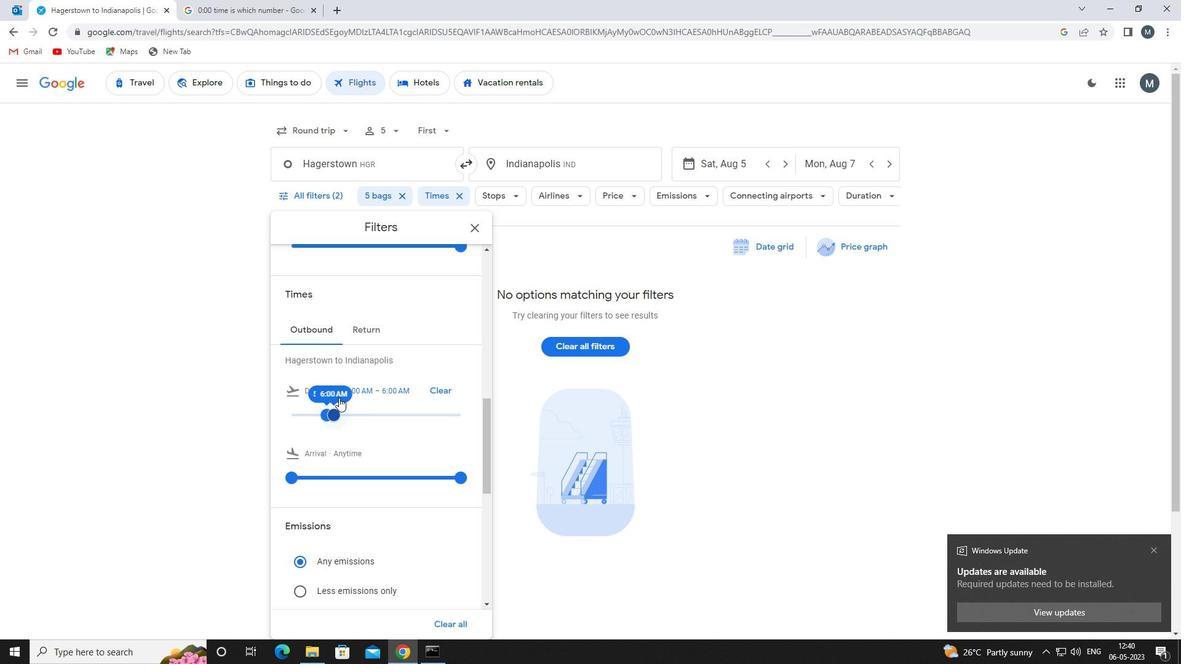 
Action: Mouse scrolled (339, 395) with delta (0, 0)
Screenshot: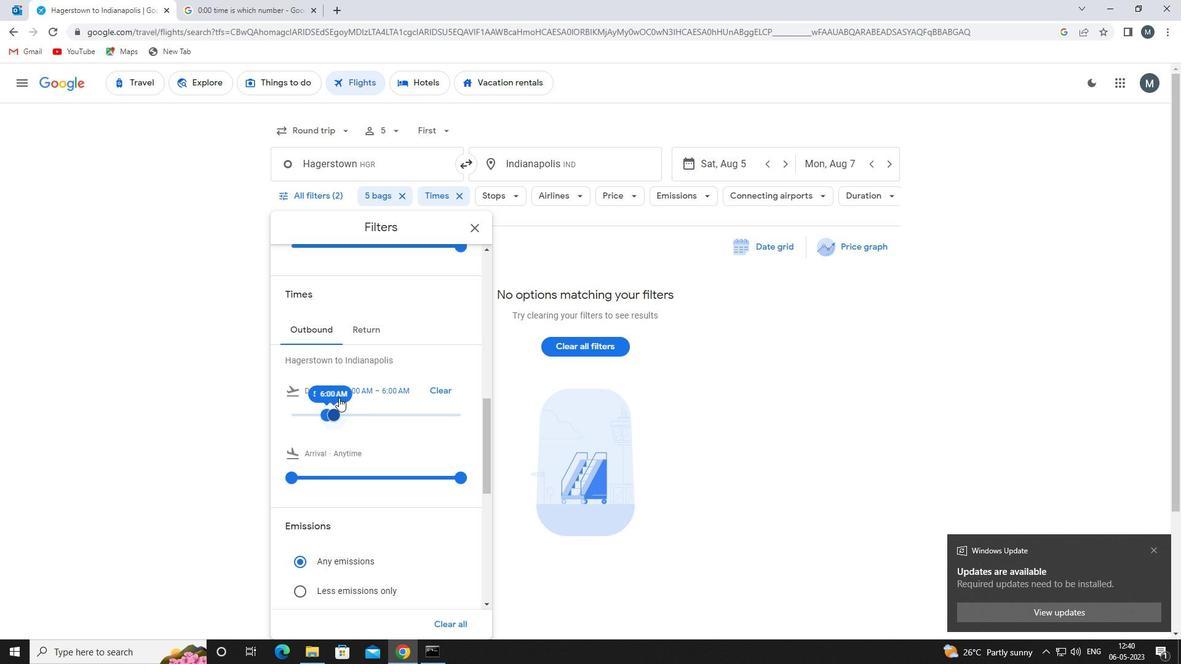 
Action: Mouse moved to (468, 228)
Screenshot: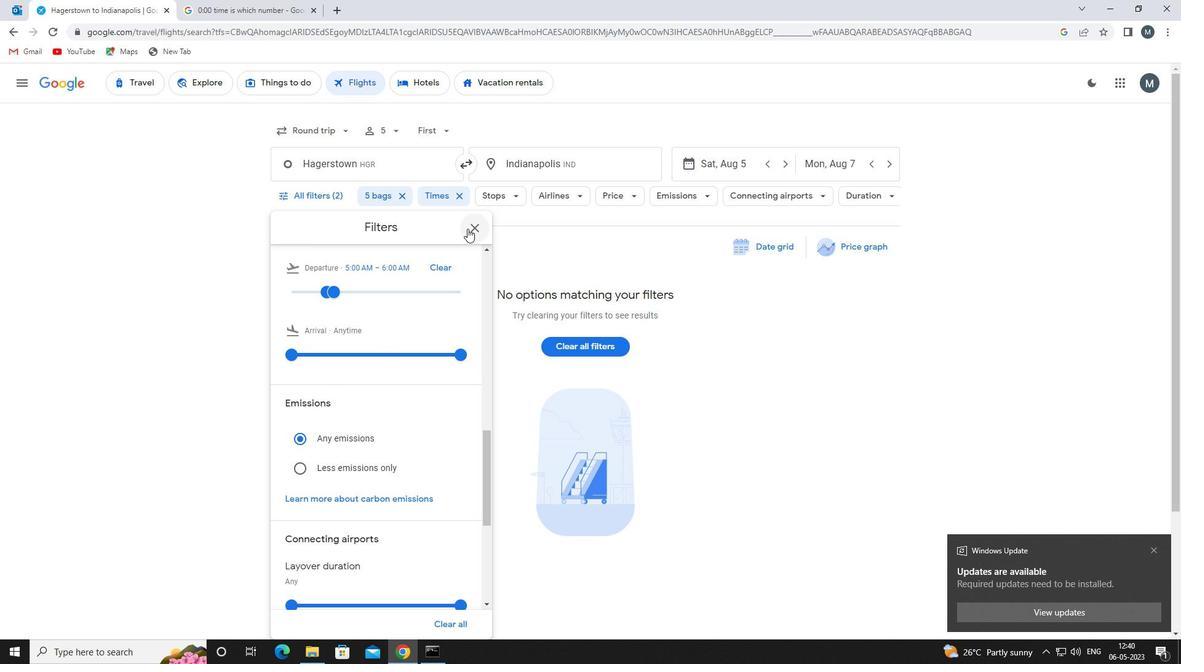 
Action: Mouse pressed left at (468, 228)
Screenshot: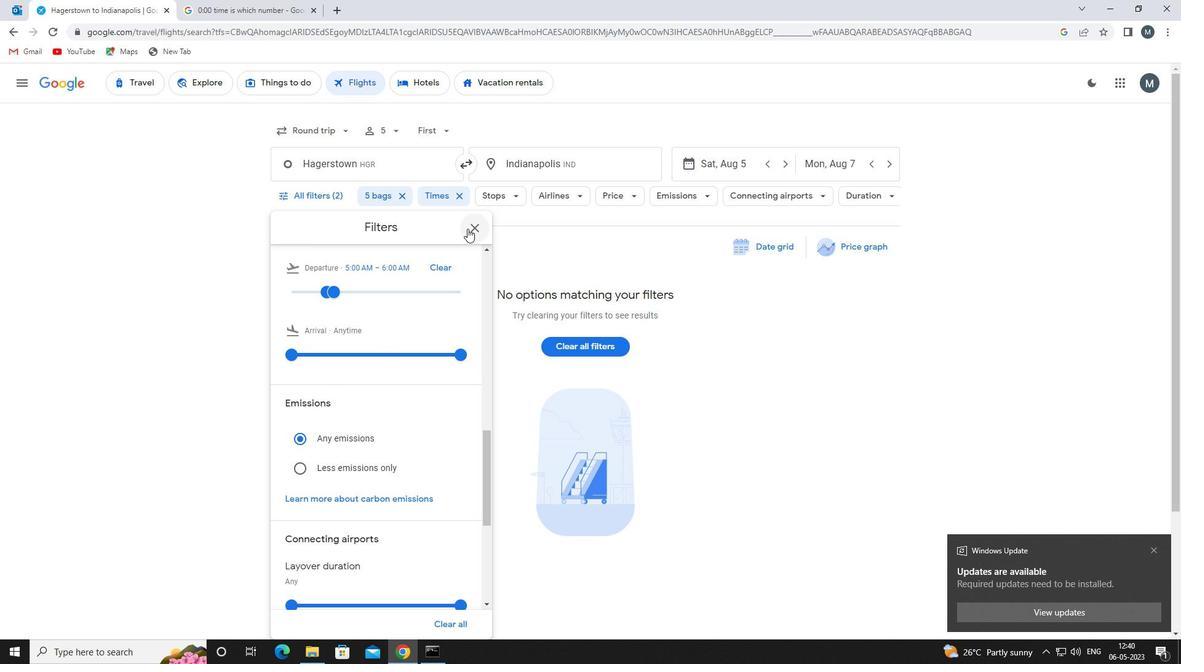 
Action: Mouse moved to (460, 228)
Screenshot: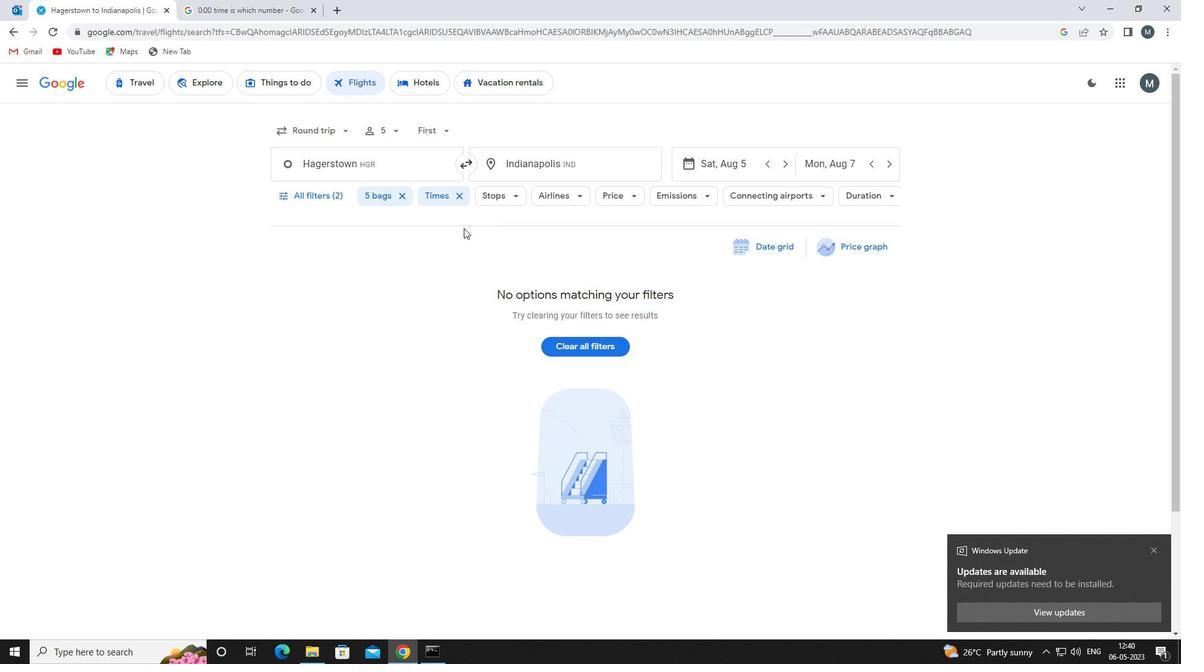 
